 Task: Find connections with filter location Nāmakkal with filter topic #healthylifestyle with filter profile language English with filter current company Reliance Foundation with filter school BIT Sindri with filter industry Chemical Manufacturing with filter service category Immigration Law with filter keywords title Operations Analyst
Action: Mouse moved to (695, 117)
Screenshot: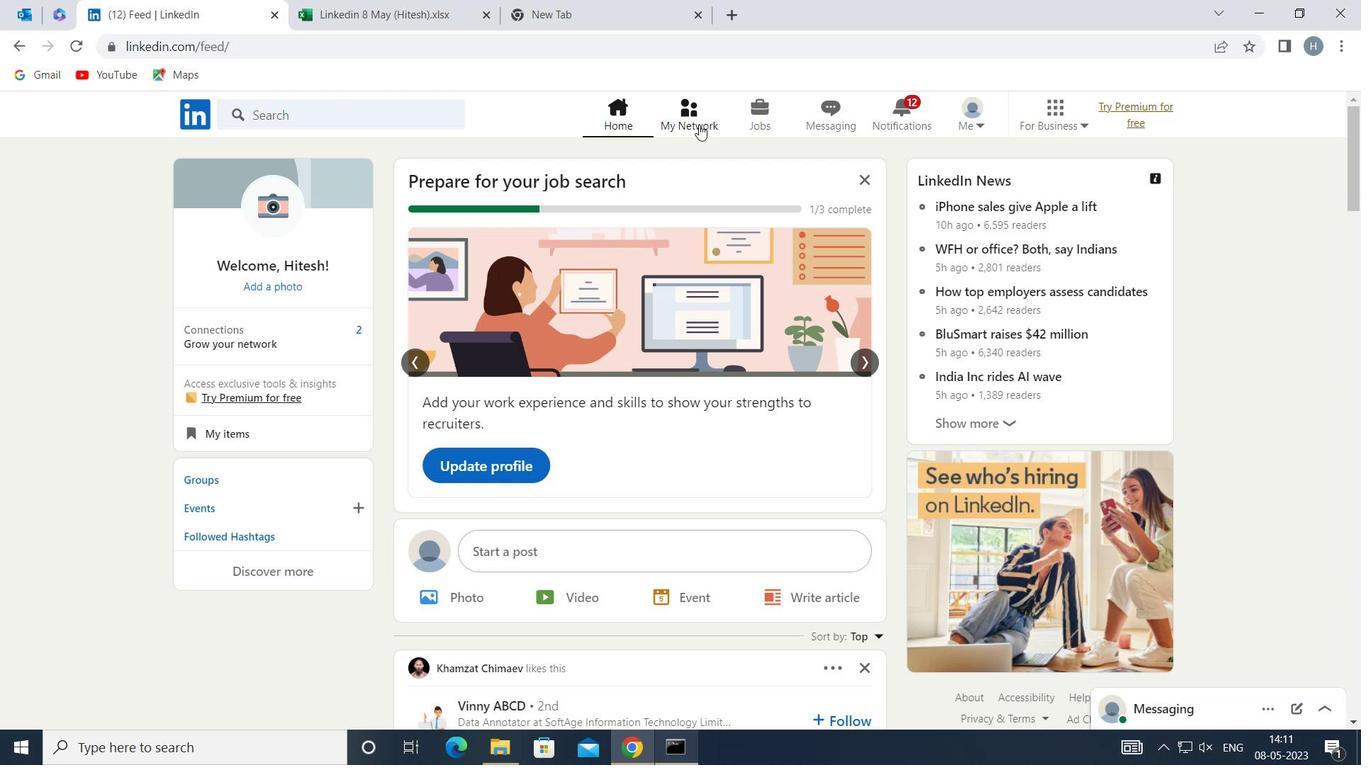 
Action: Mouse pressed left at (695, 117)
Screenshot: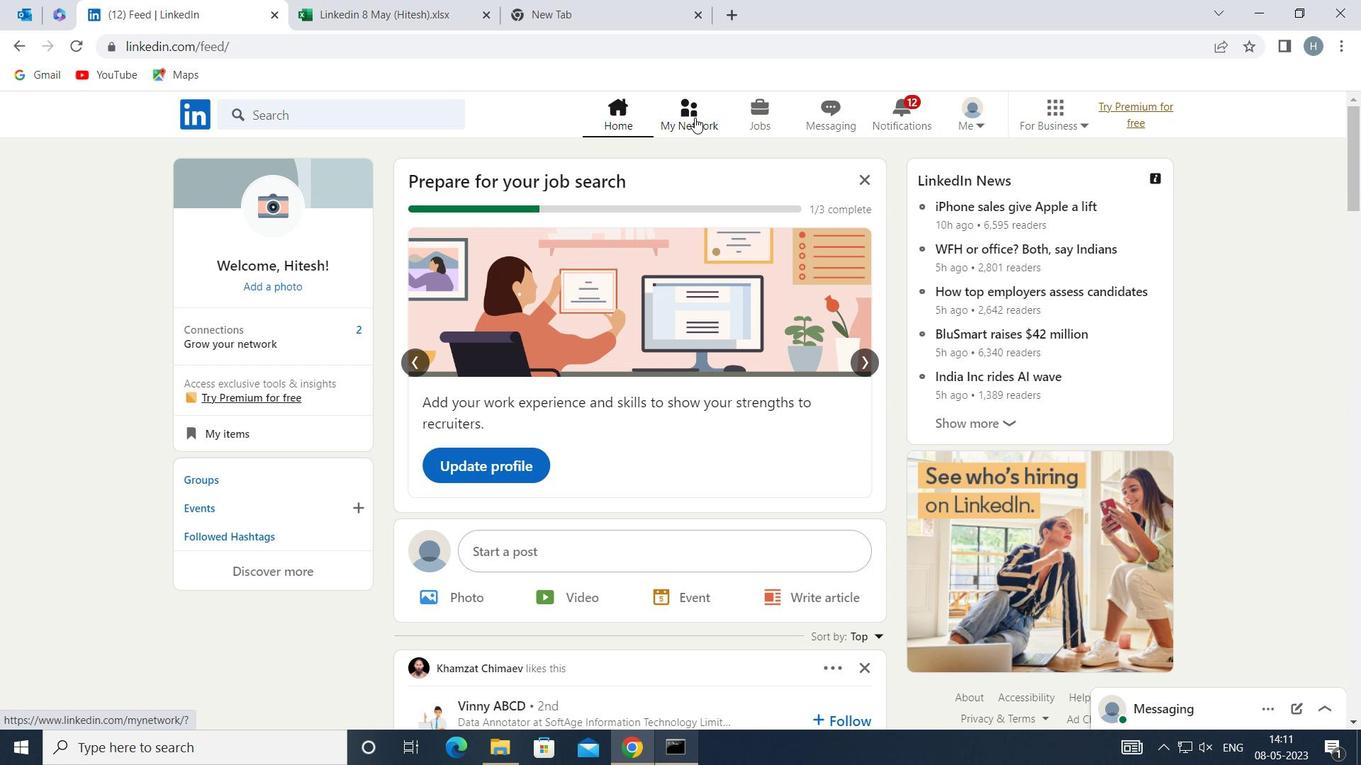 
Action: Mouse moved to (371, 203)
Screenshot: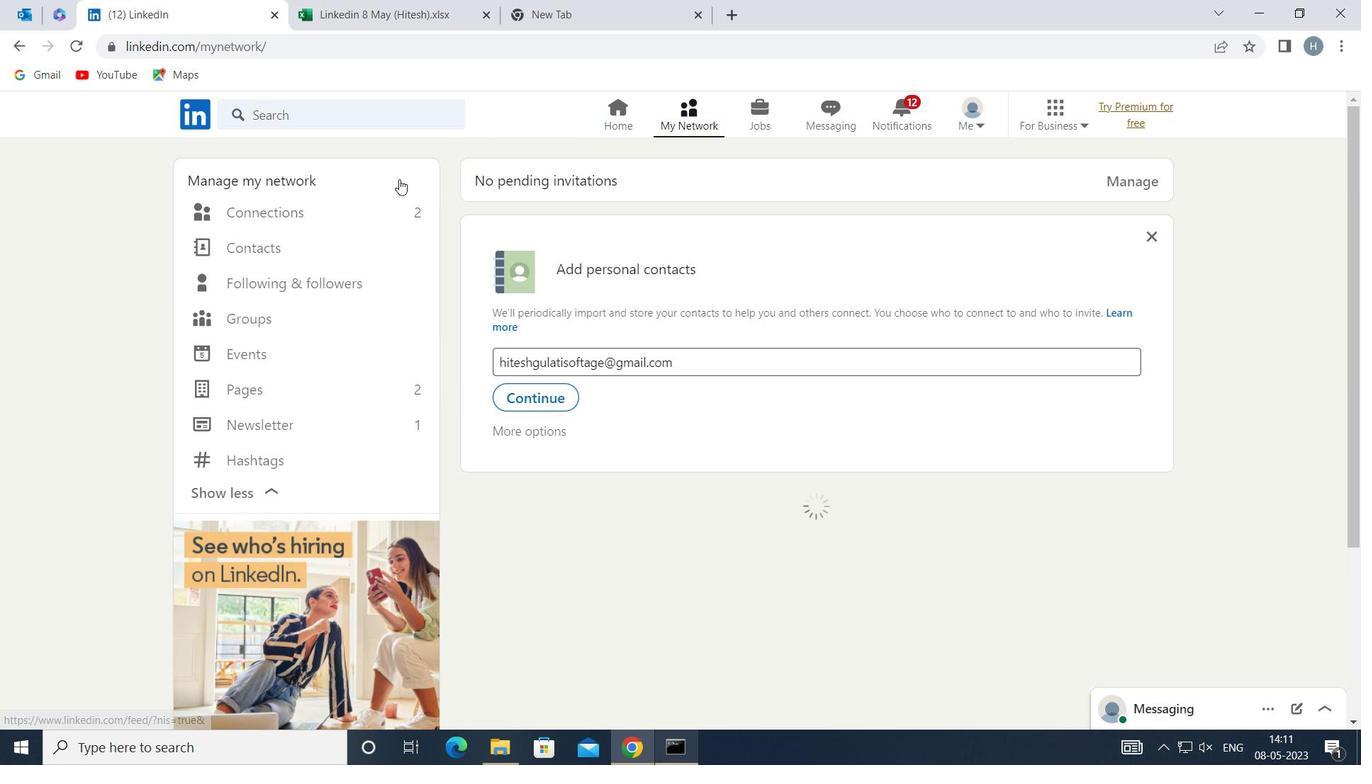
Action: Mouse pressed left at (371, 203)
Screenshot: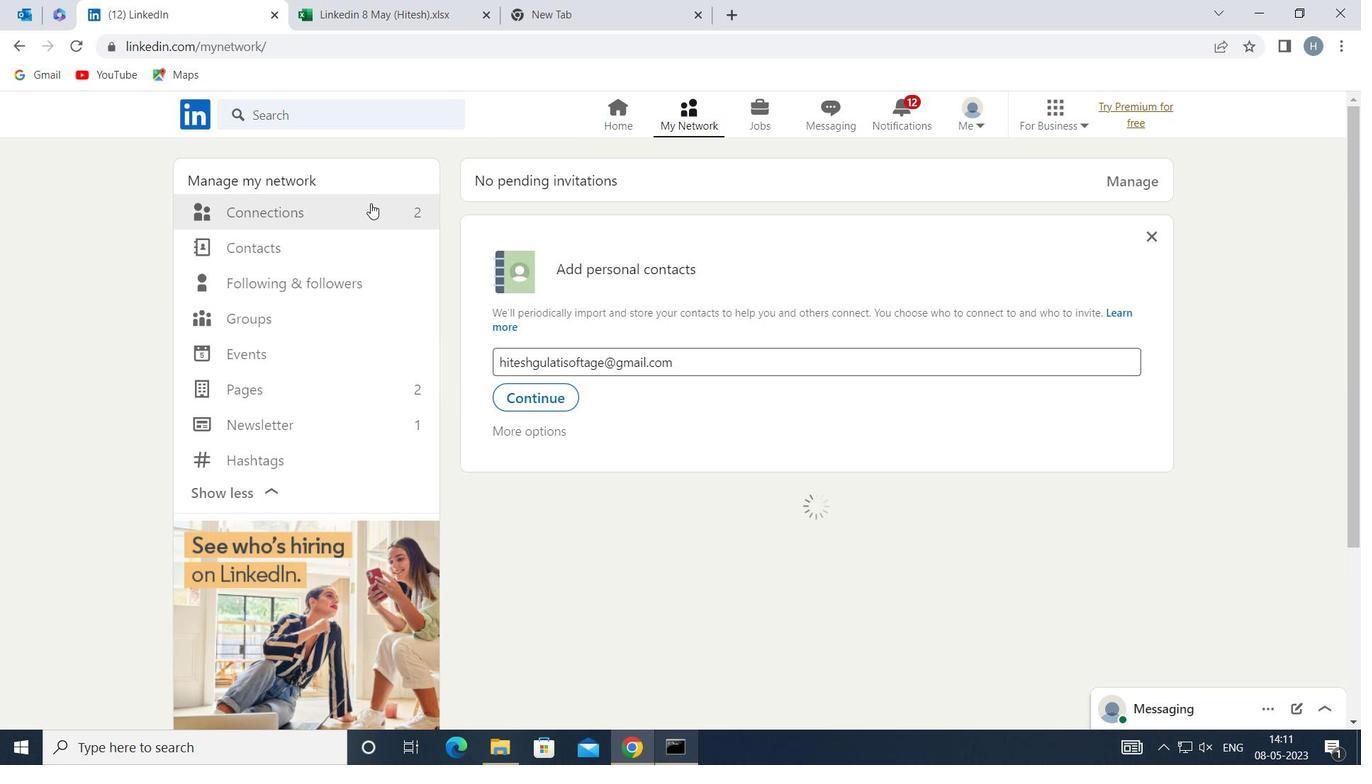 
Action: Mouse moved to (790, 212)
Screenshot: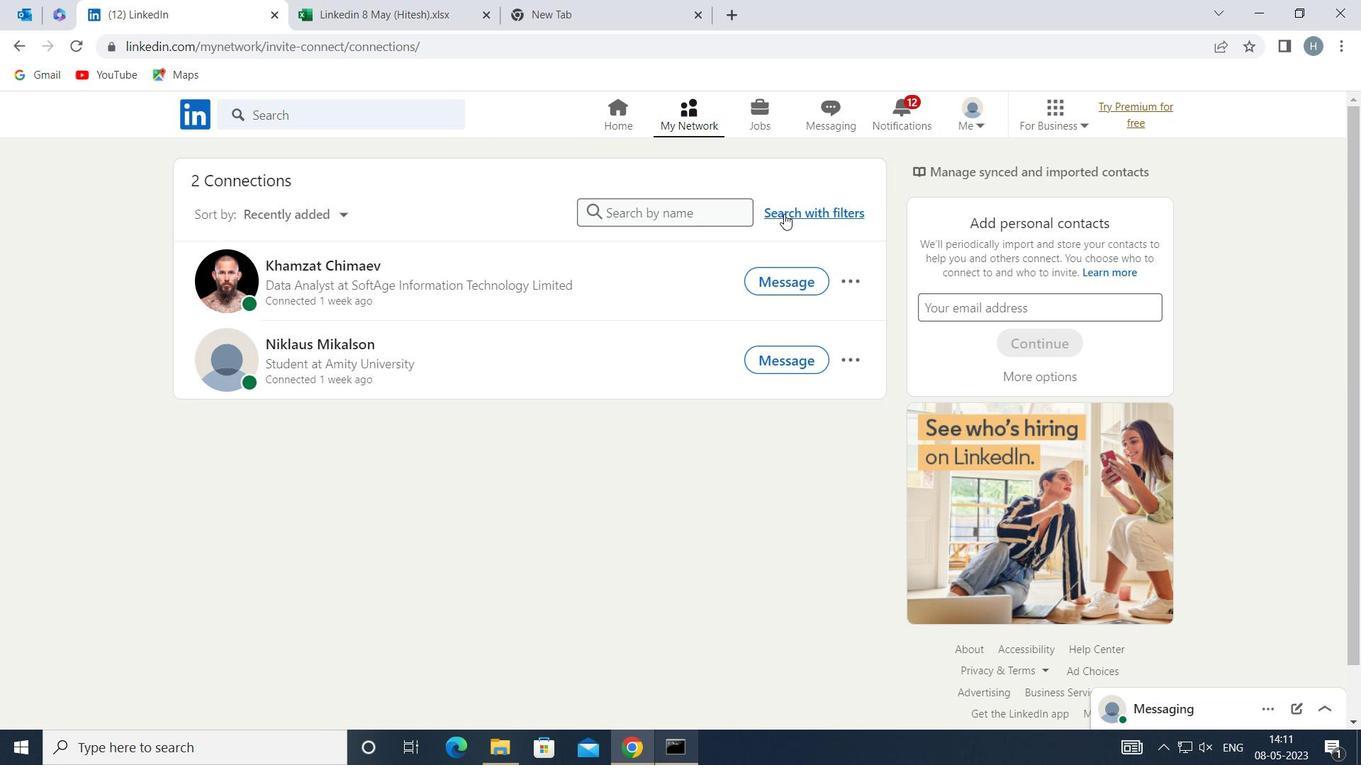 
Action: Mouse pressed left at (790, 212)
Screenshot: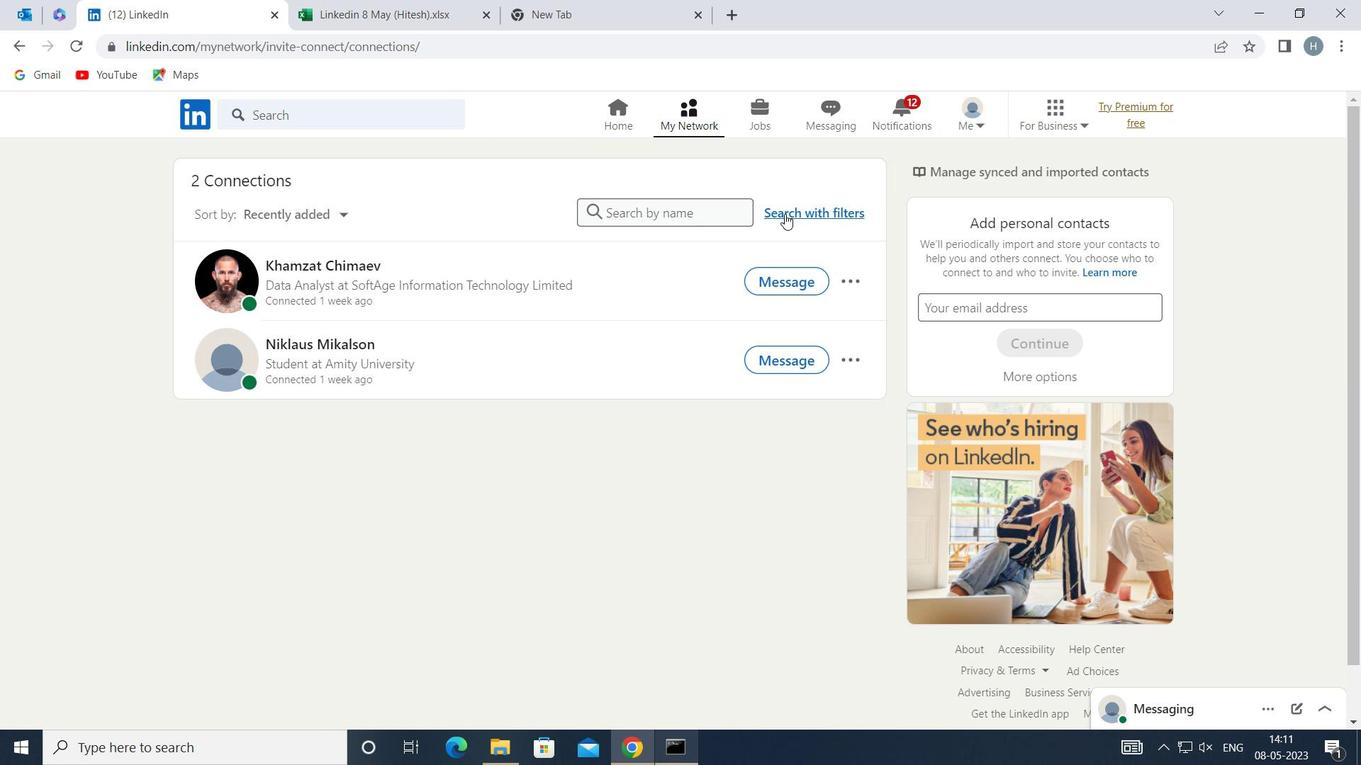
Action: Mouse moved to (733, 165)
Screenshot: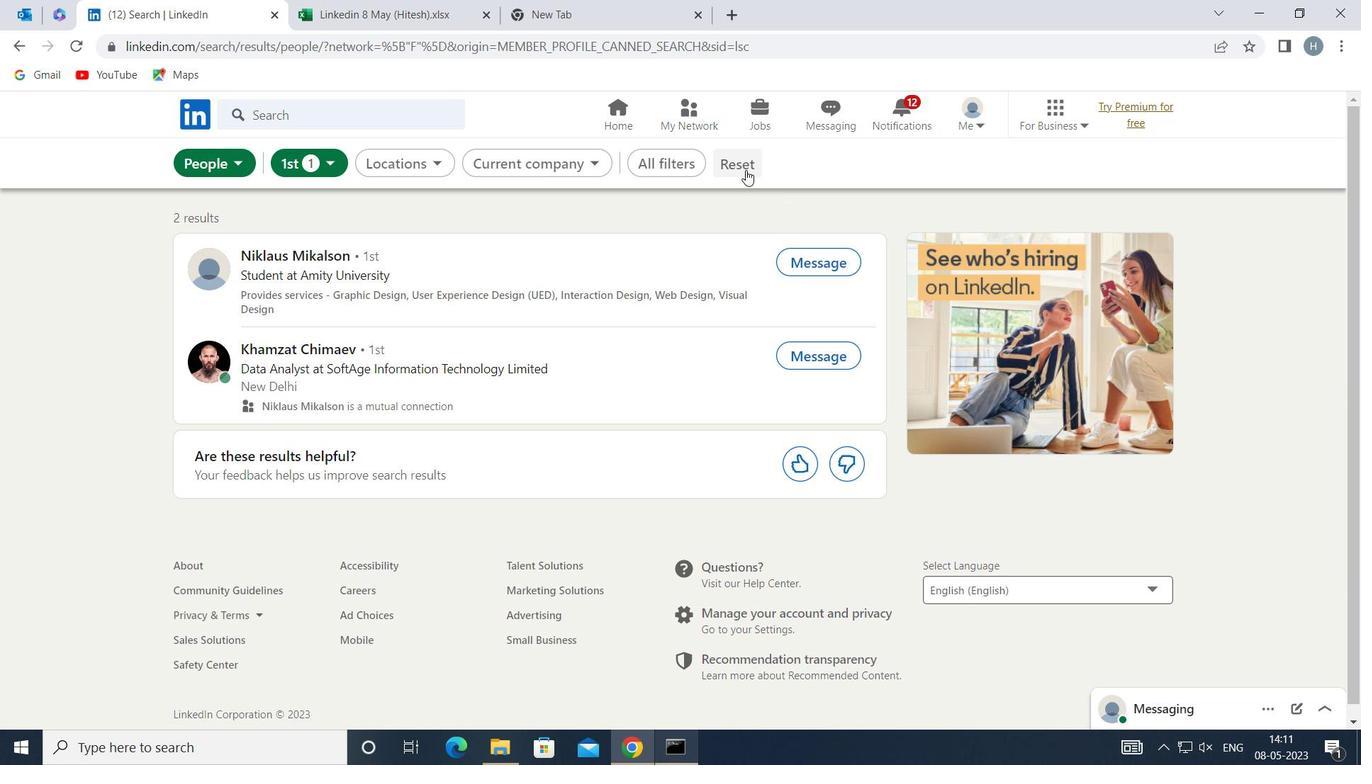 
Action: Mouse pressed left at (733, 165)
Screenshot: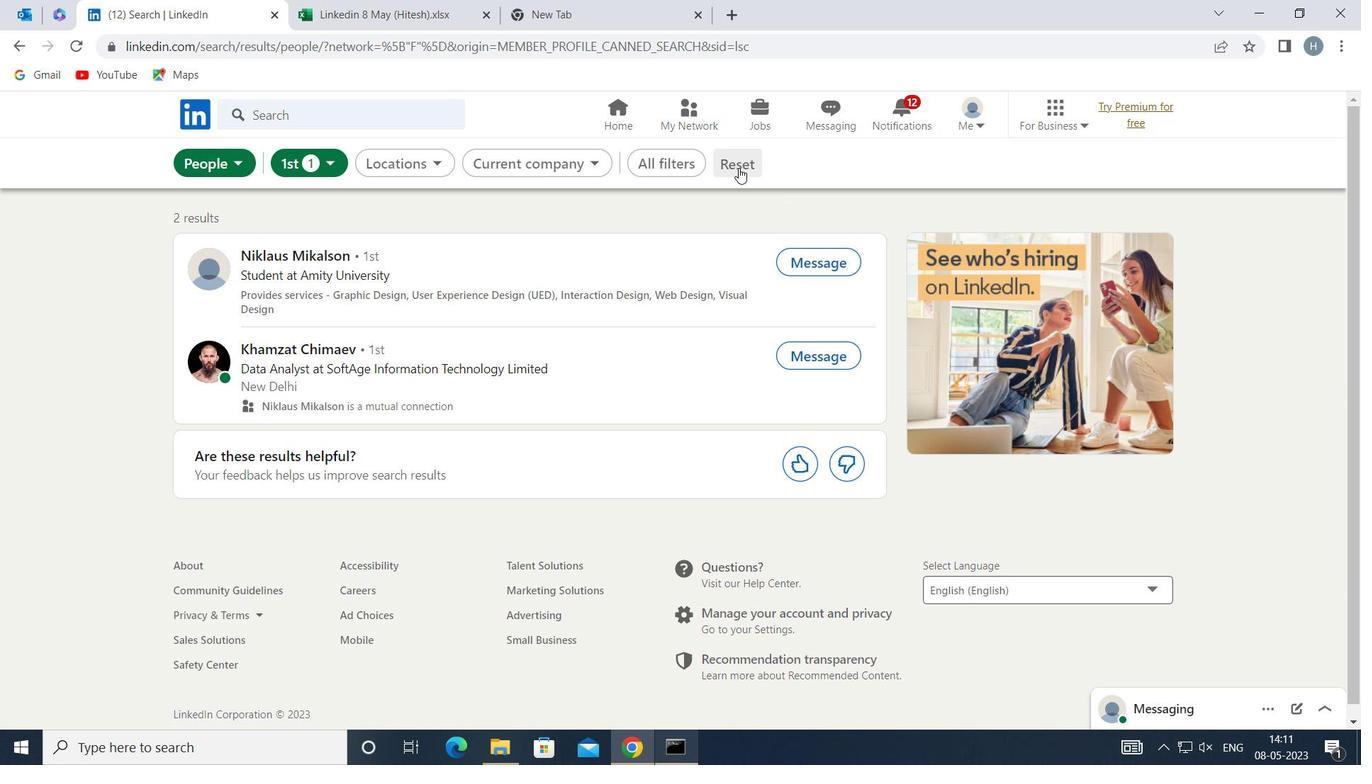 
Action: Mouse moved to (719, 163)
Screenshot: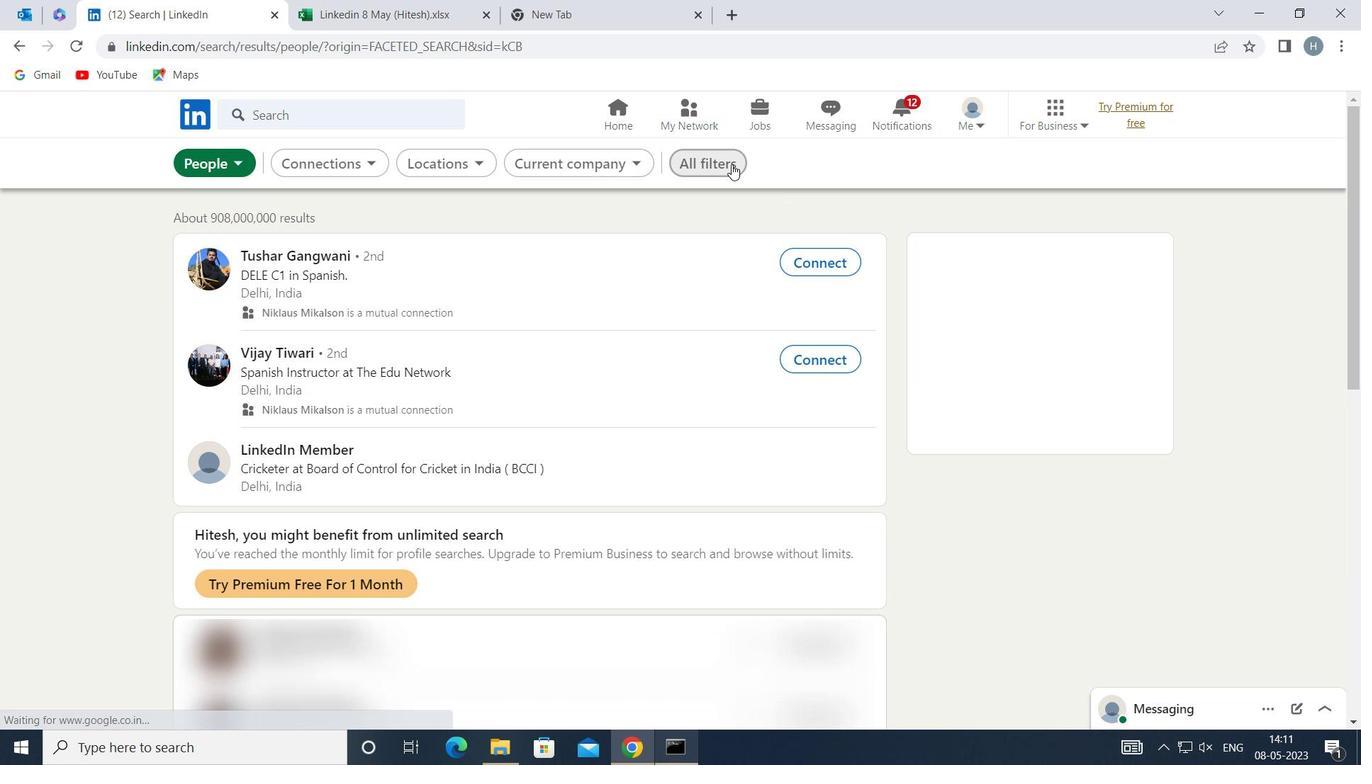 
Action: Mouse pressed left at (719, 163)
Screenshot: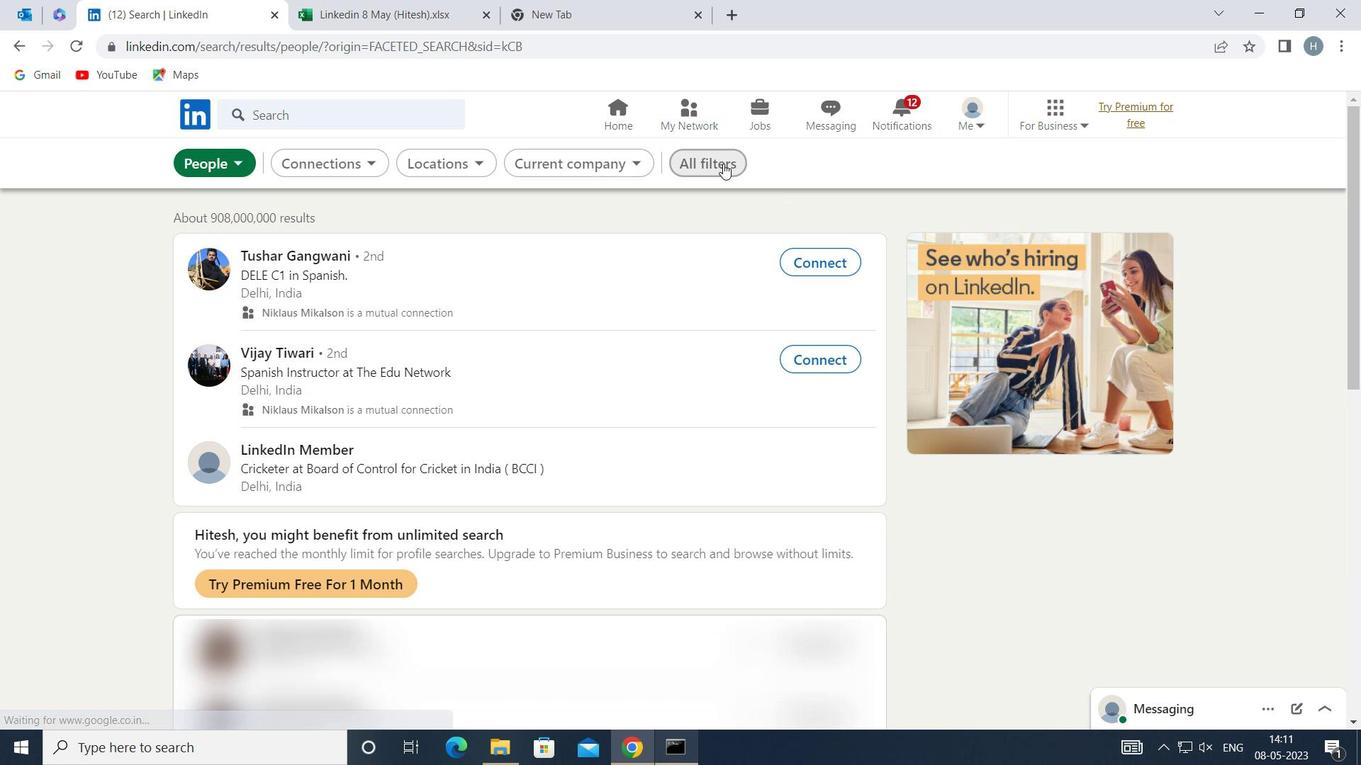 
Action: Mouse moved to (1087, 439)
Screenshot: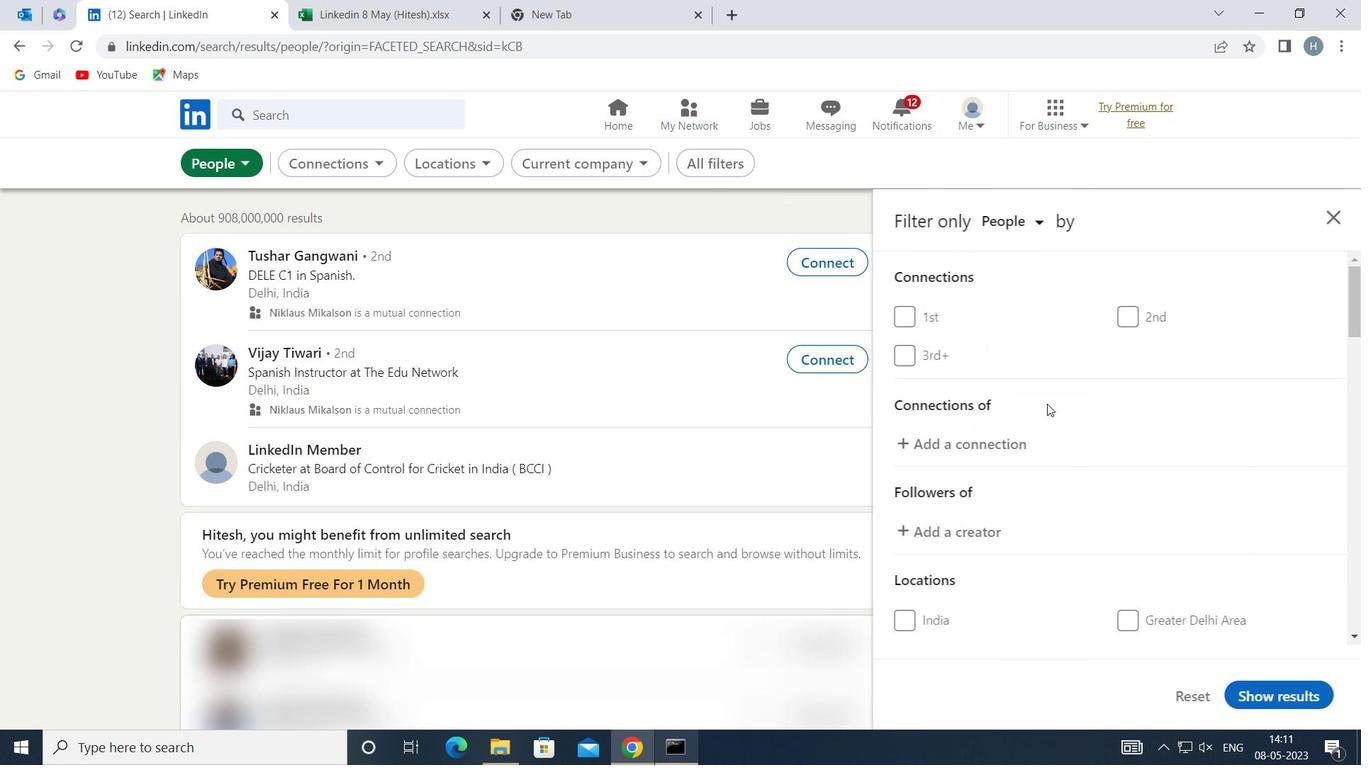 
Action: Mouse scrolled (1087, 438) with delta (0, 0)
Screenshot: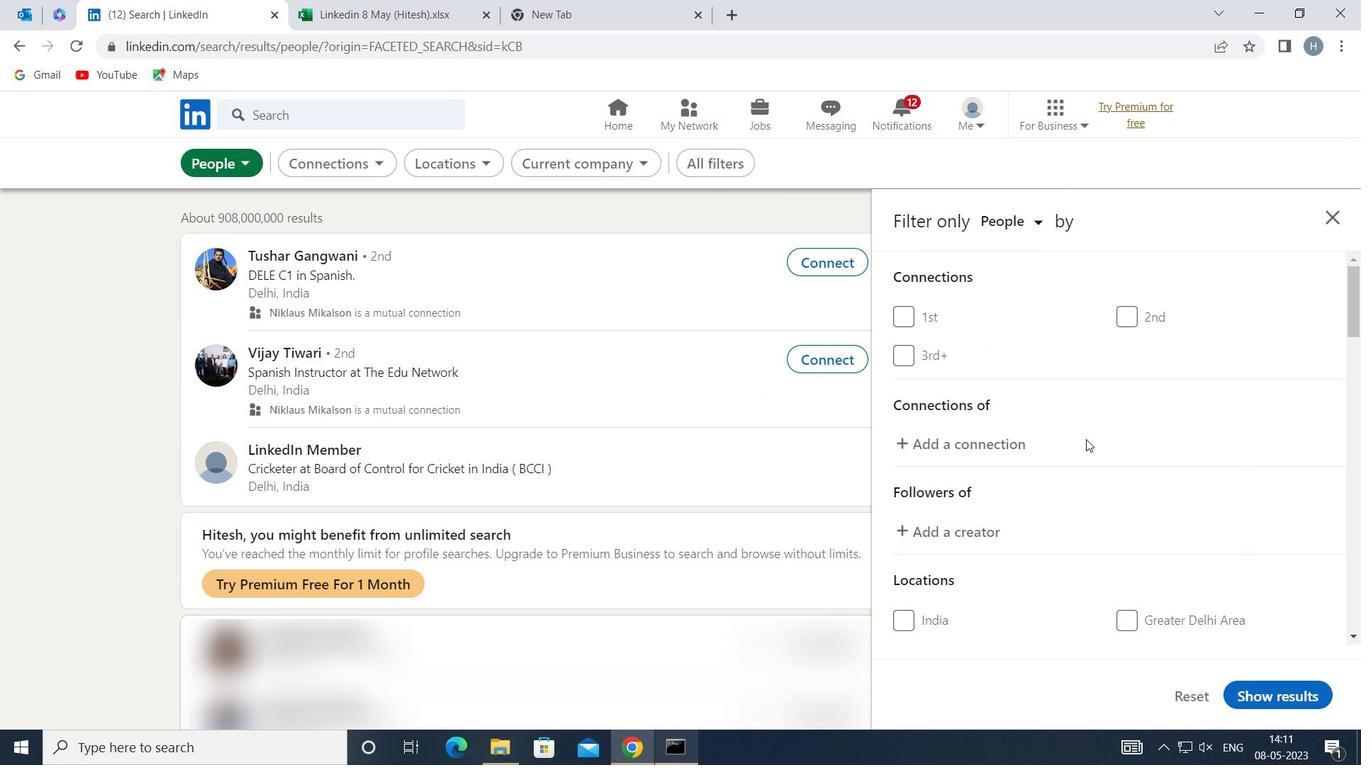 
Action: Mouse moved to (1087, 441)
Screenshot: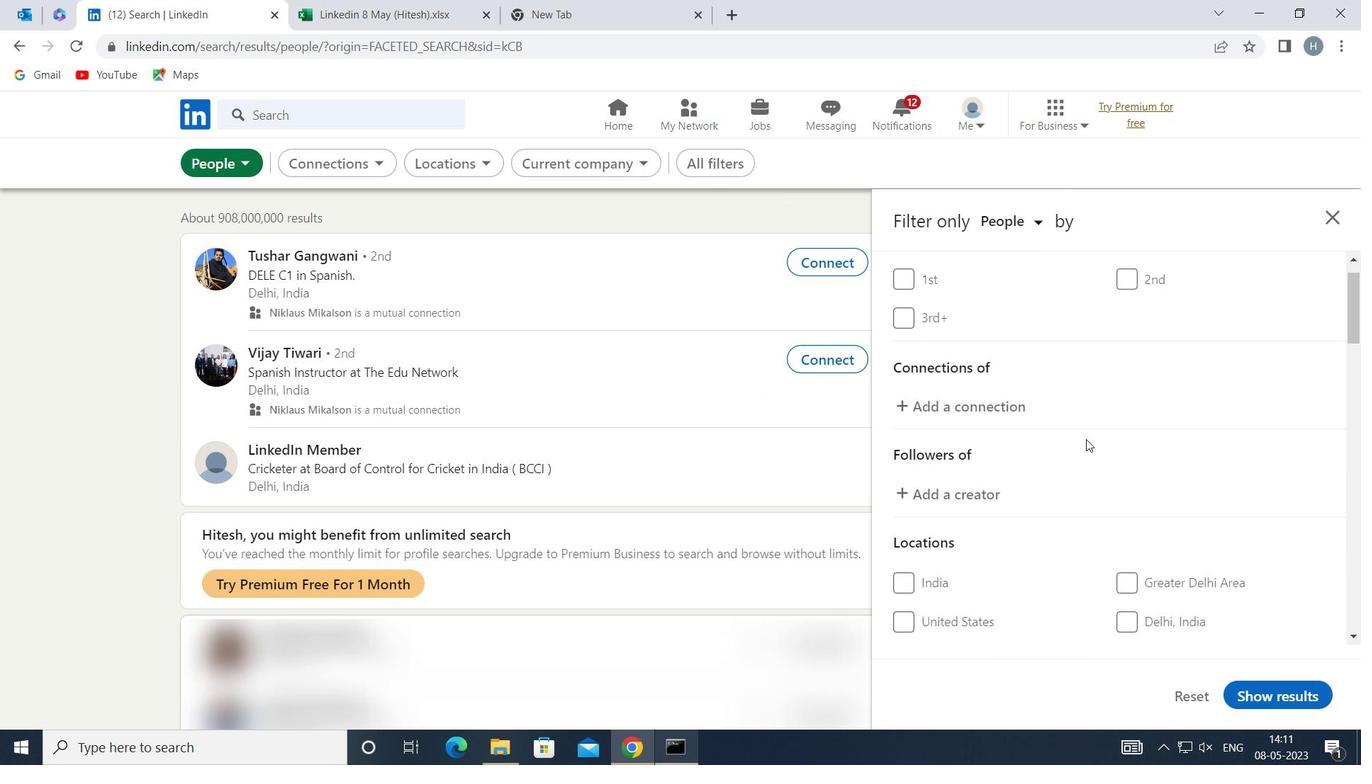 
Action: Mouse scrolled (1087, 440) with delta (0, 0)
Screenshot: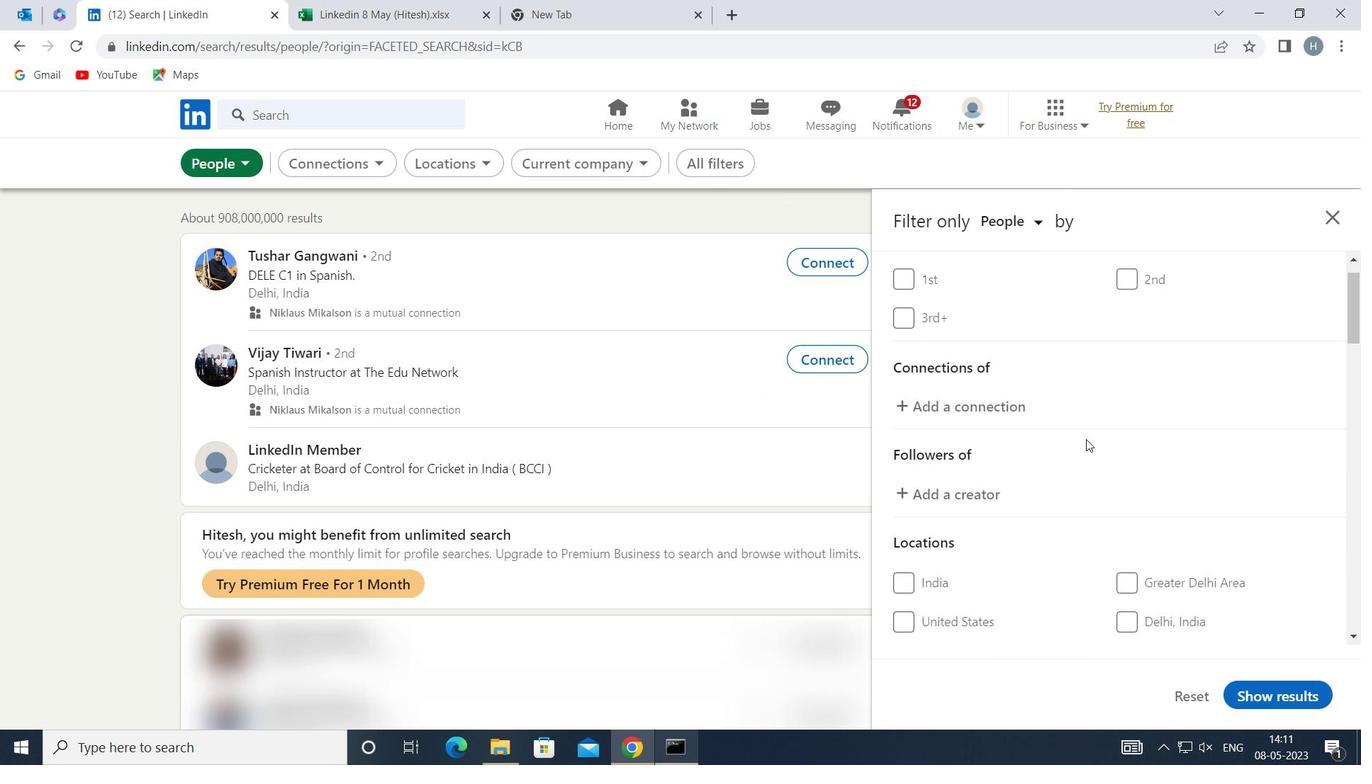 
Action: Mouse moved to (1087, 442)
Screenshot: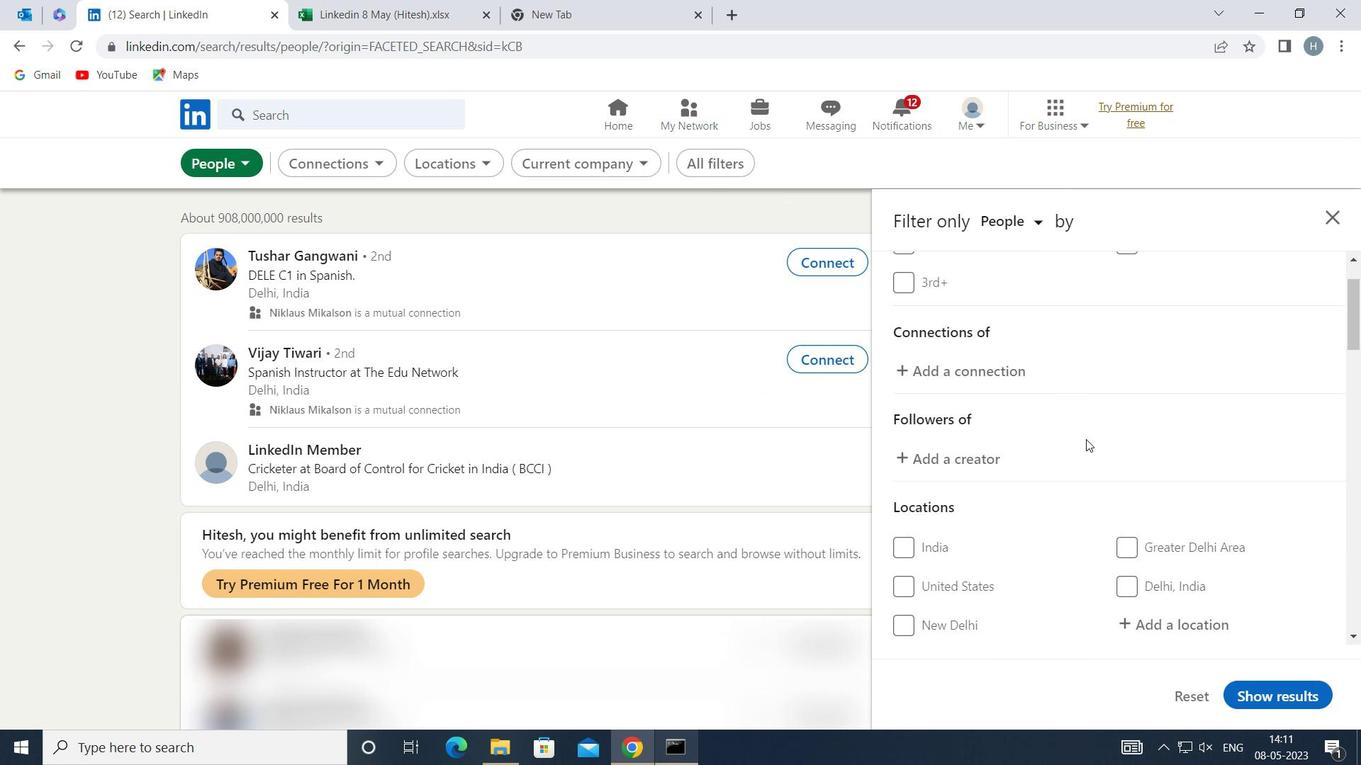 
Action: Mouse scrolled (1087, 441) with delta (0, 0)
Screenshot: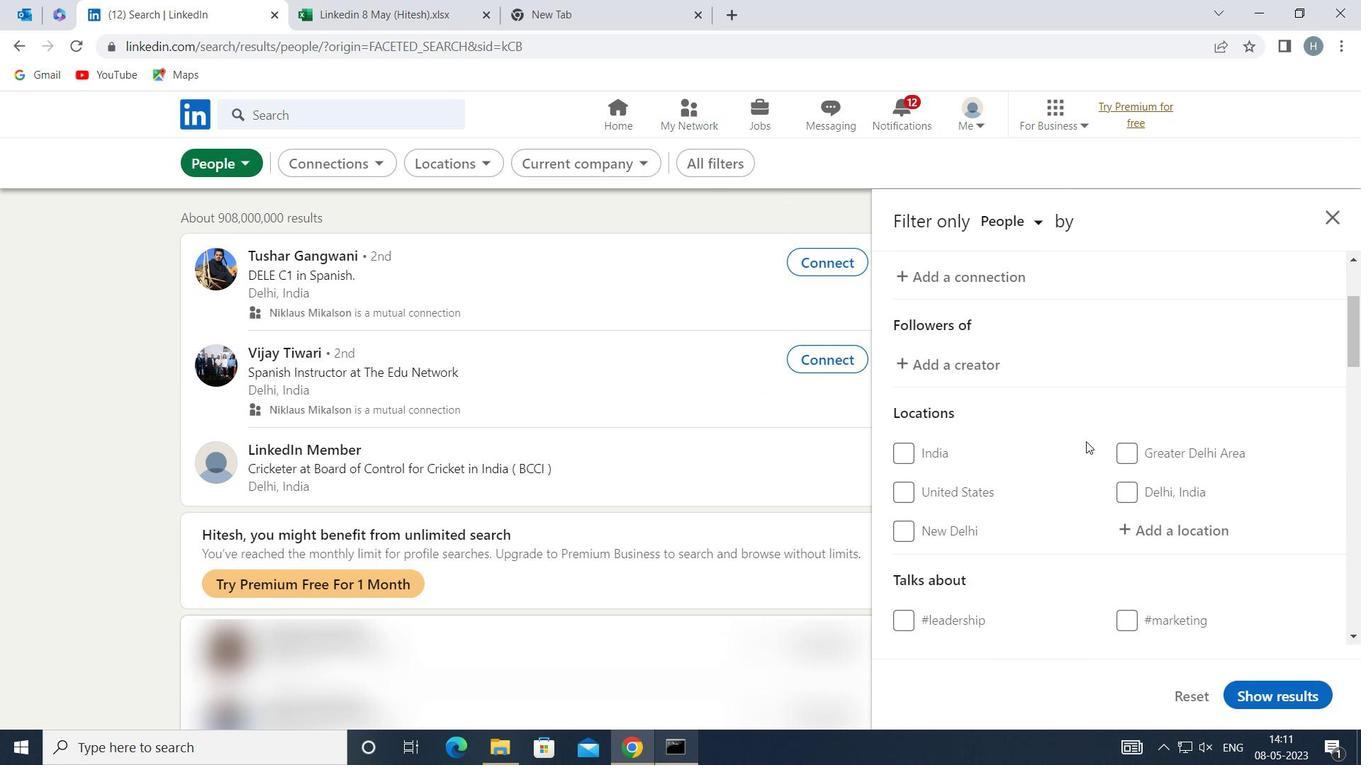 
Action: Mouse moved to (1165, 431)
Screenshot: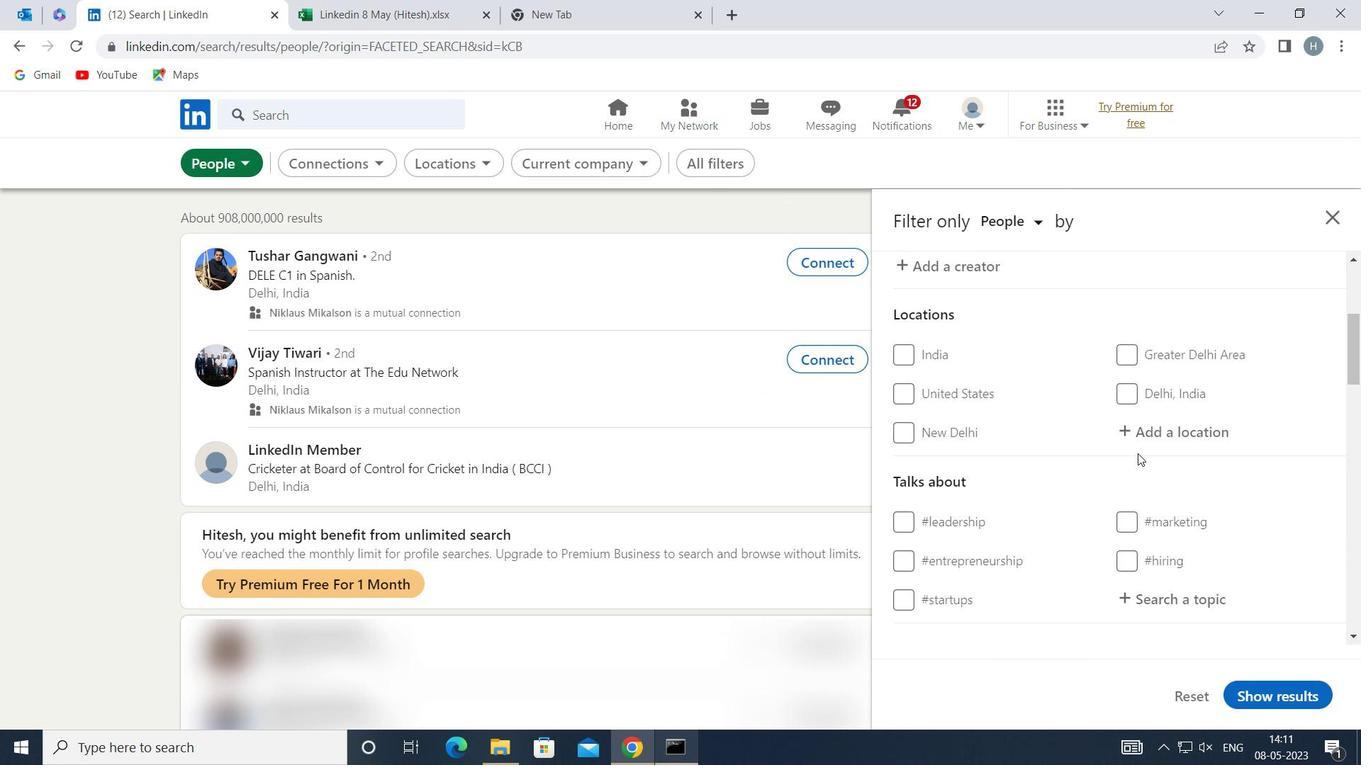 
Action: Mouse pressed left at (1165, 431)
Screenshot: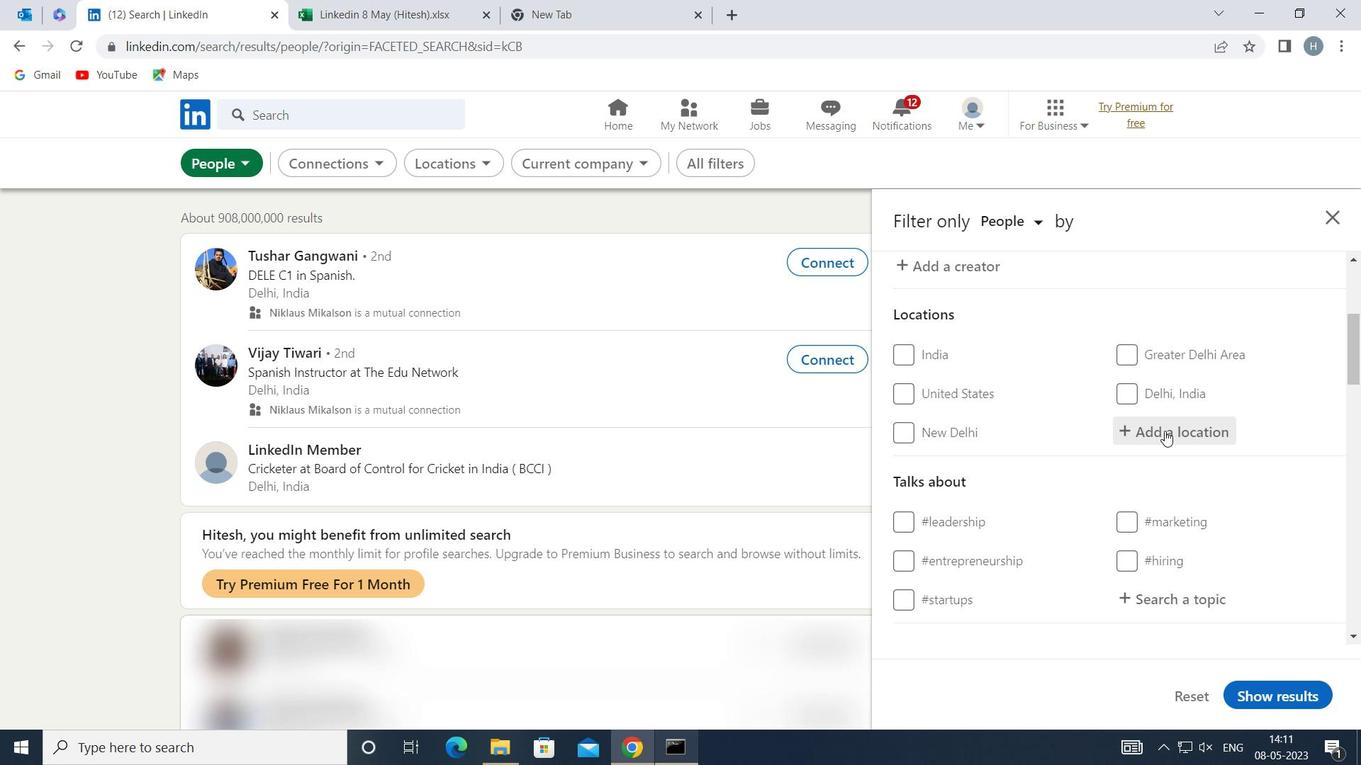 
Action: Key pressed <Key.shift>NAMAKKAL
Screenshot: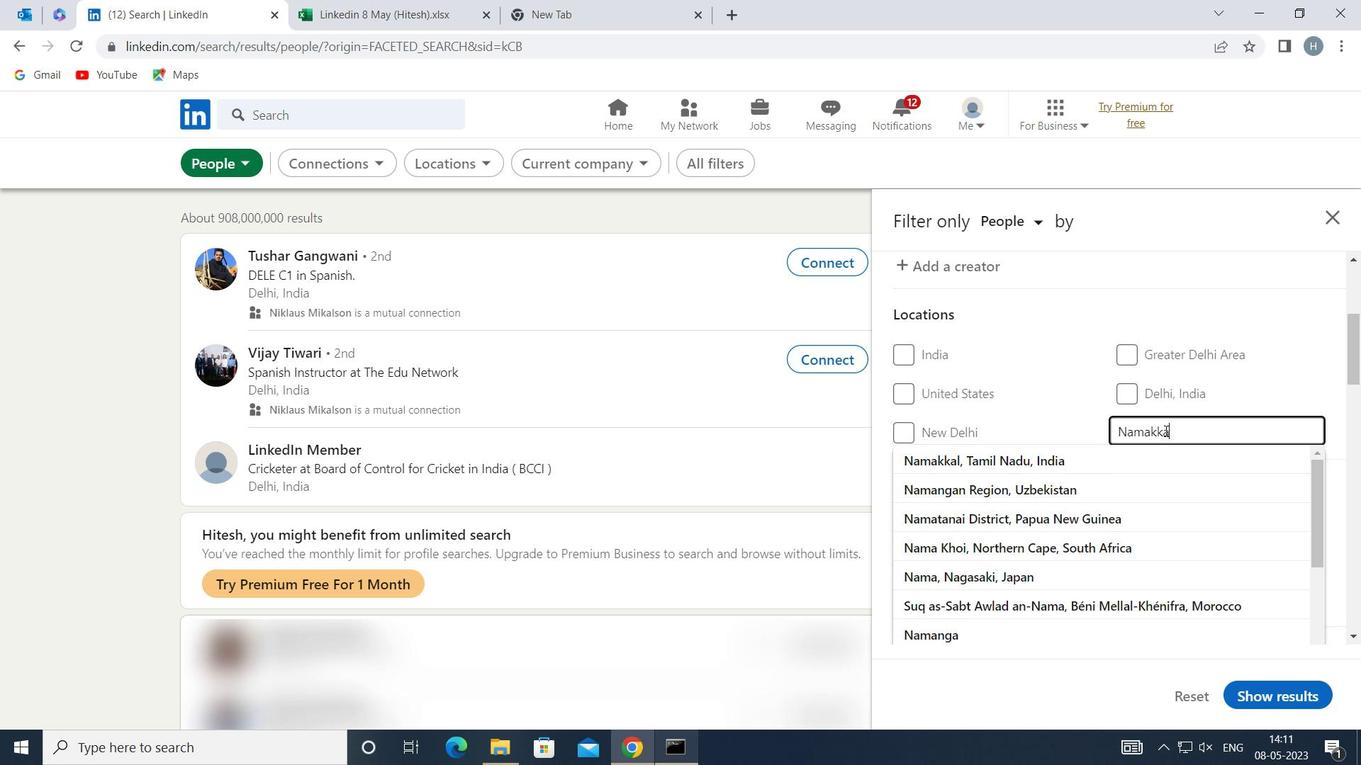 
Action: Mouse moved to (1121, 456)
Screenshot: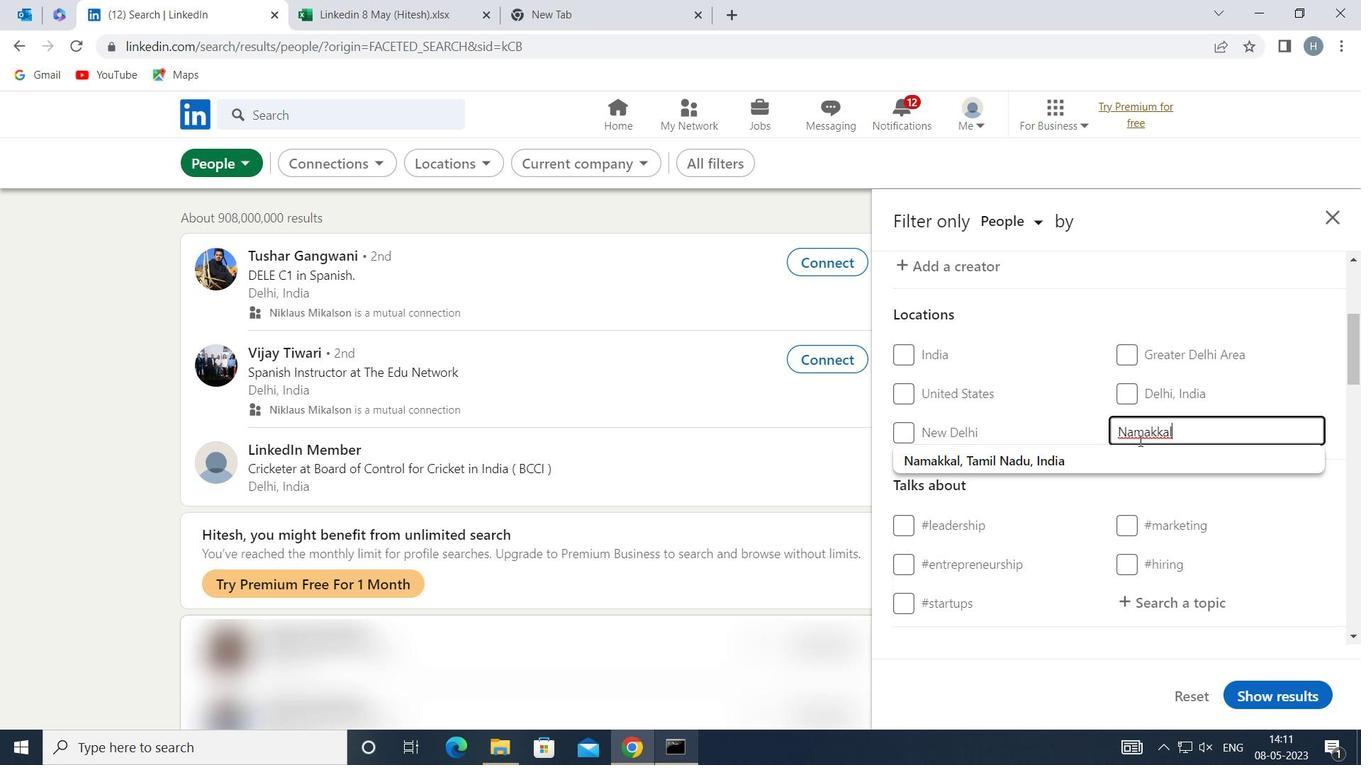 
Action: Mouse pressed left at (1121, 456)
Screenshot: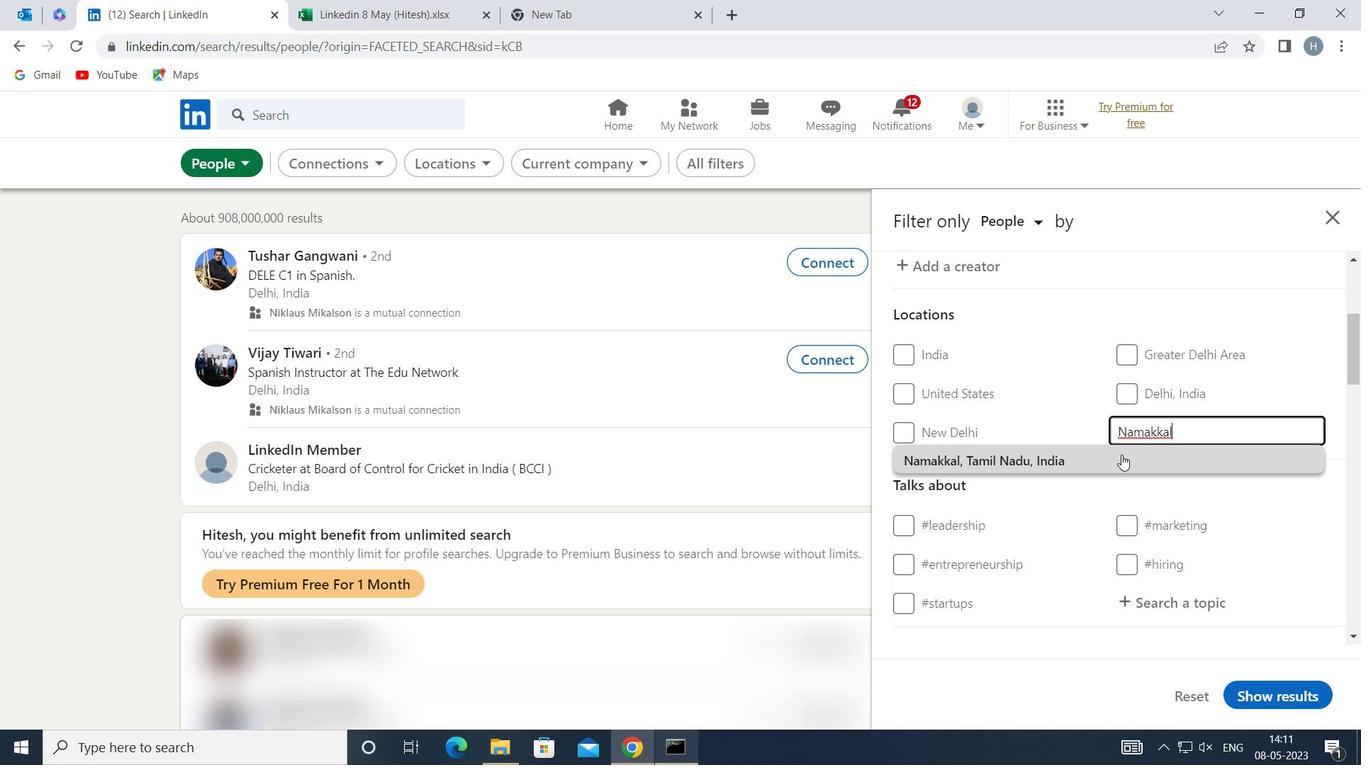 
Action: Mouse moved to (1121, 453)
Screenshot: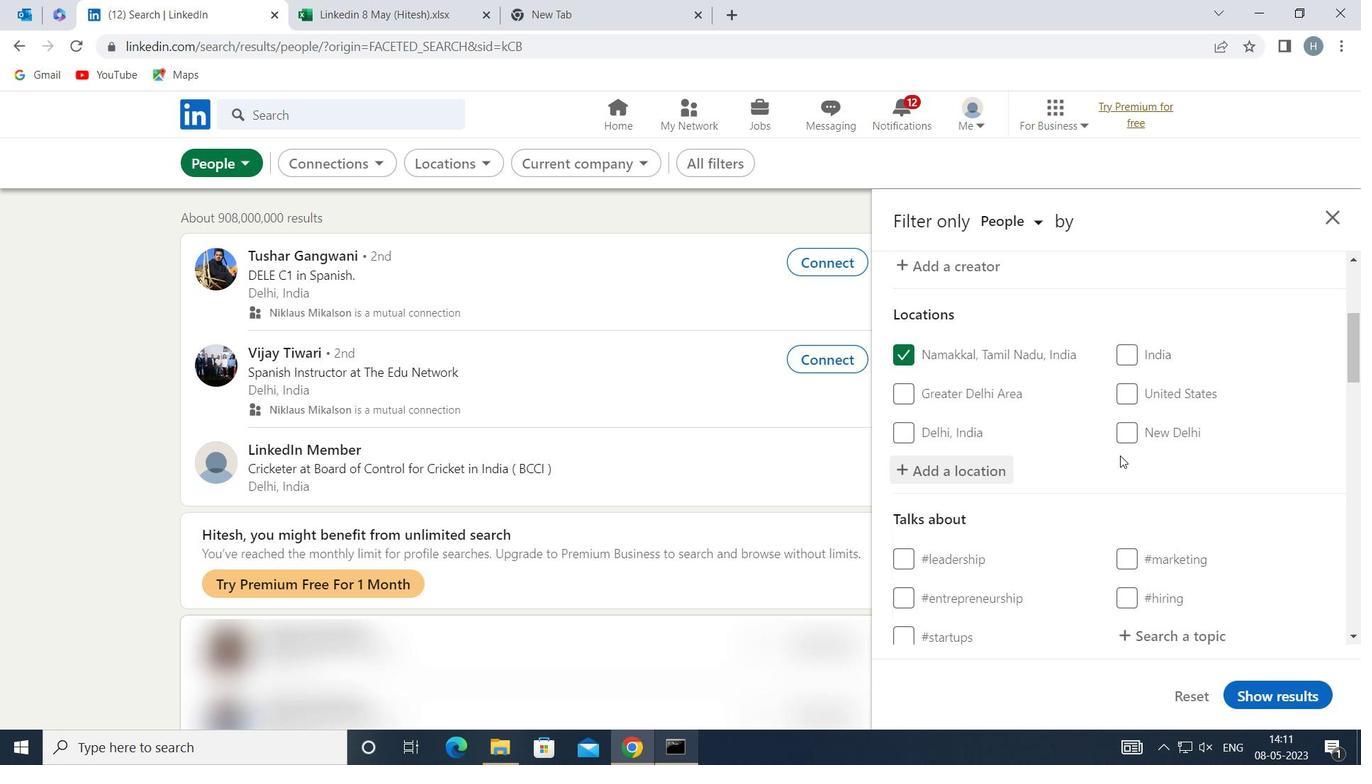
Action: Mouse scrolled (1121, 453) with delta (0, 0)
Screenshot: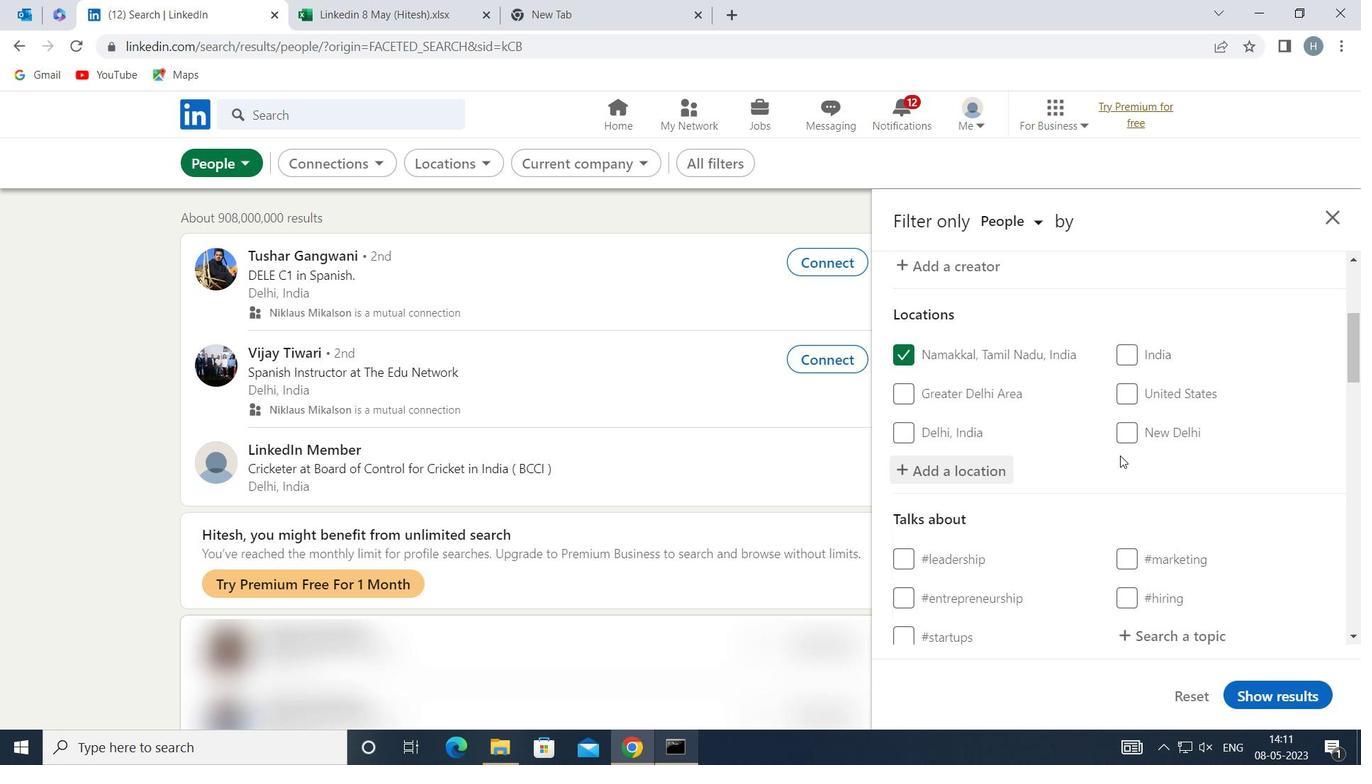 
Action: Mouse moved to (1123, 451)
Screenshot: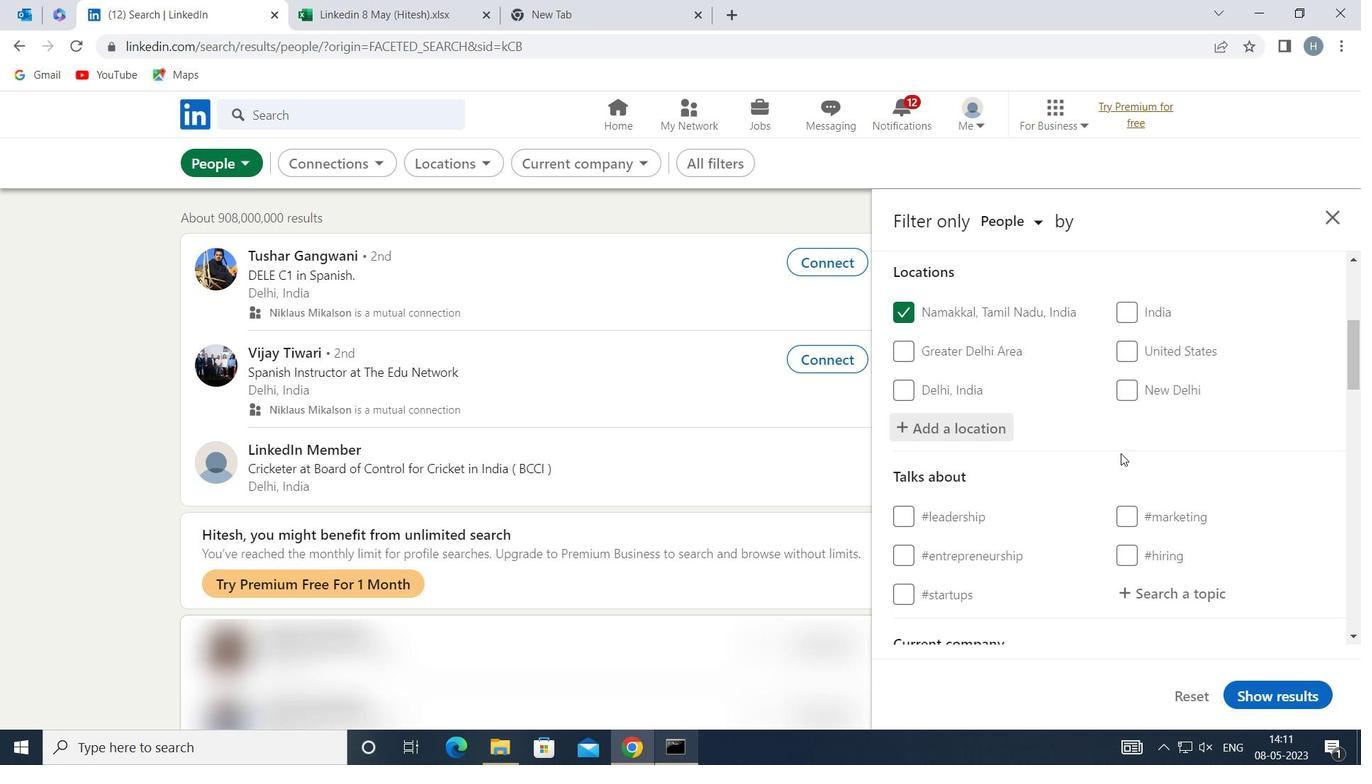 
Action: Mouse scrolled (1123, 450) with delta (0, 0)
Screenshot: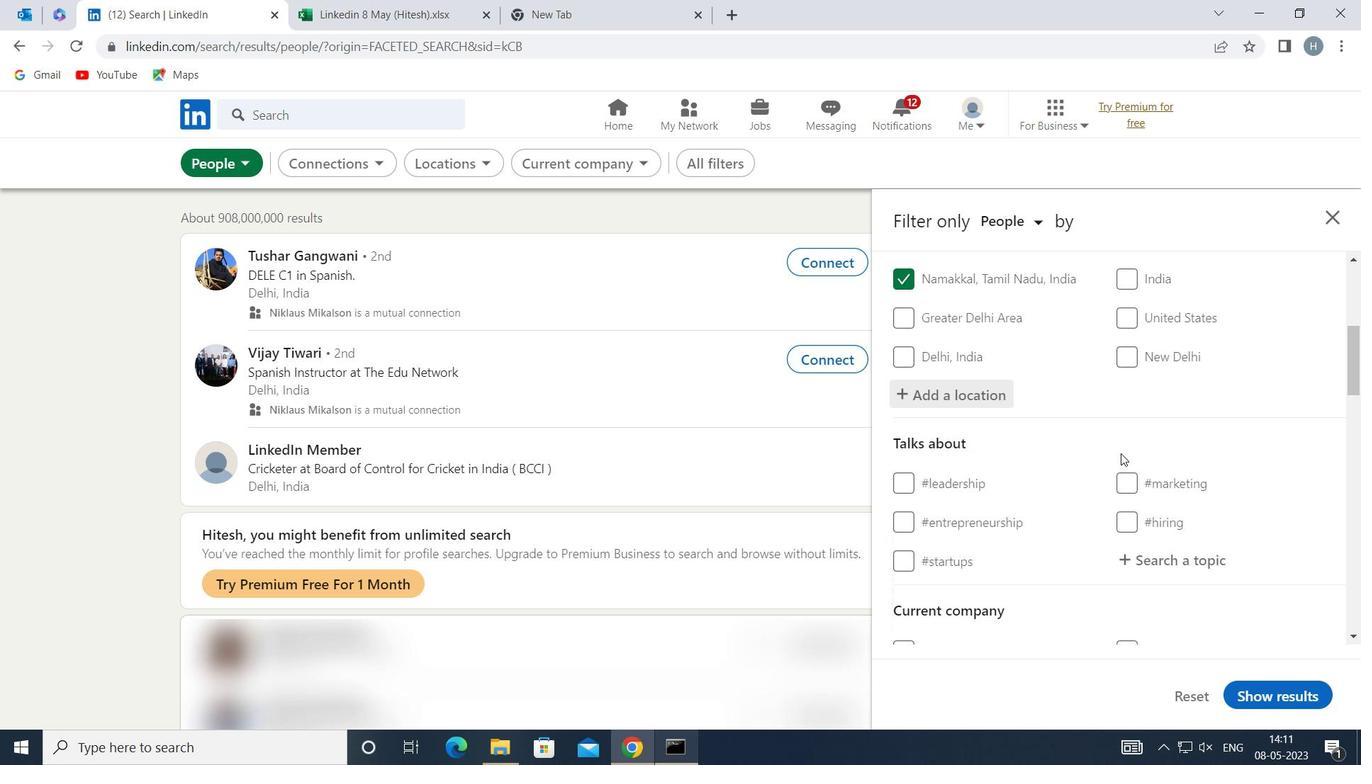 
Action: Mouse moved to (1171, 452)
Screenshot: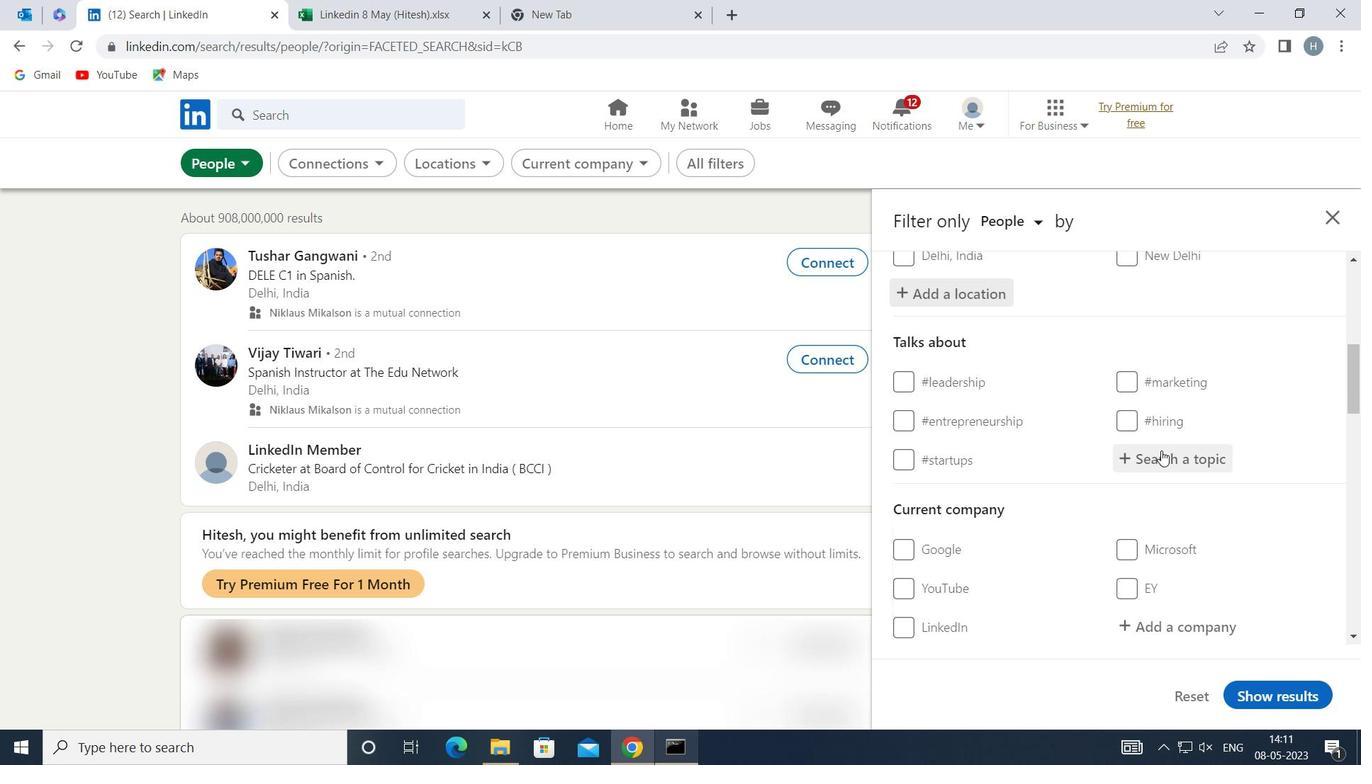 
Action: Mouse pressed left at (1171, 452)
Screenshot: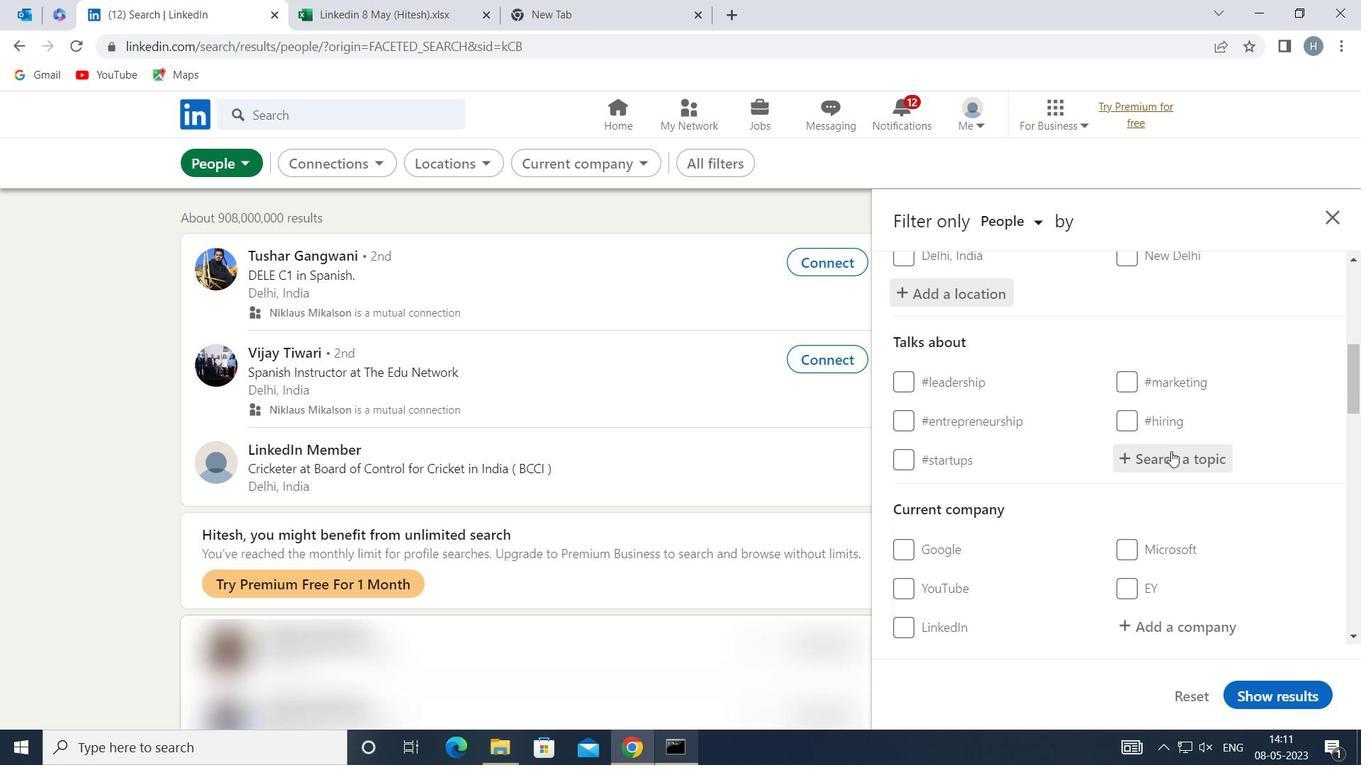 
Action: Key pressed HEALTHL<Key.backspace>YLIFE
Screenshot: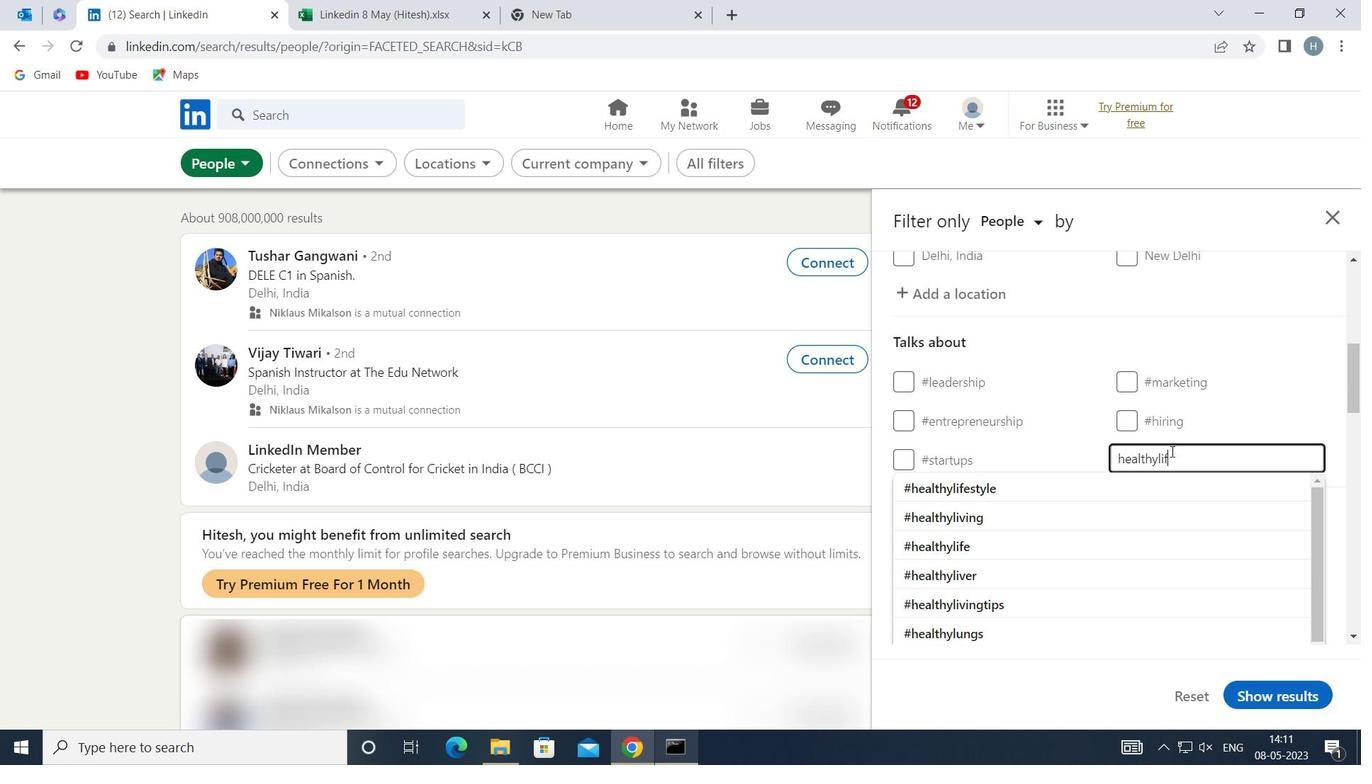 
Action: Mouse moved to (1122, 475)
Screenshot: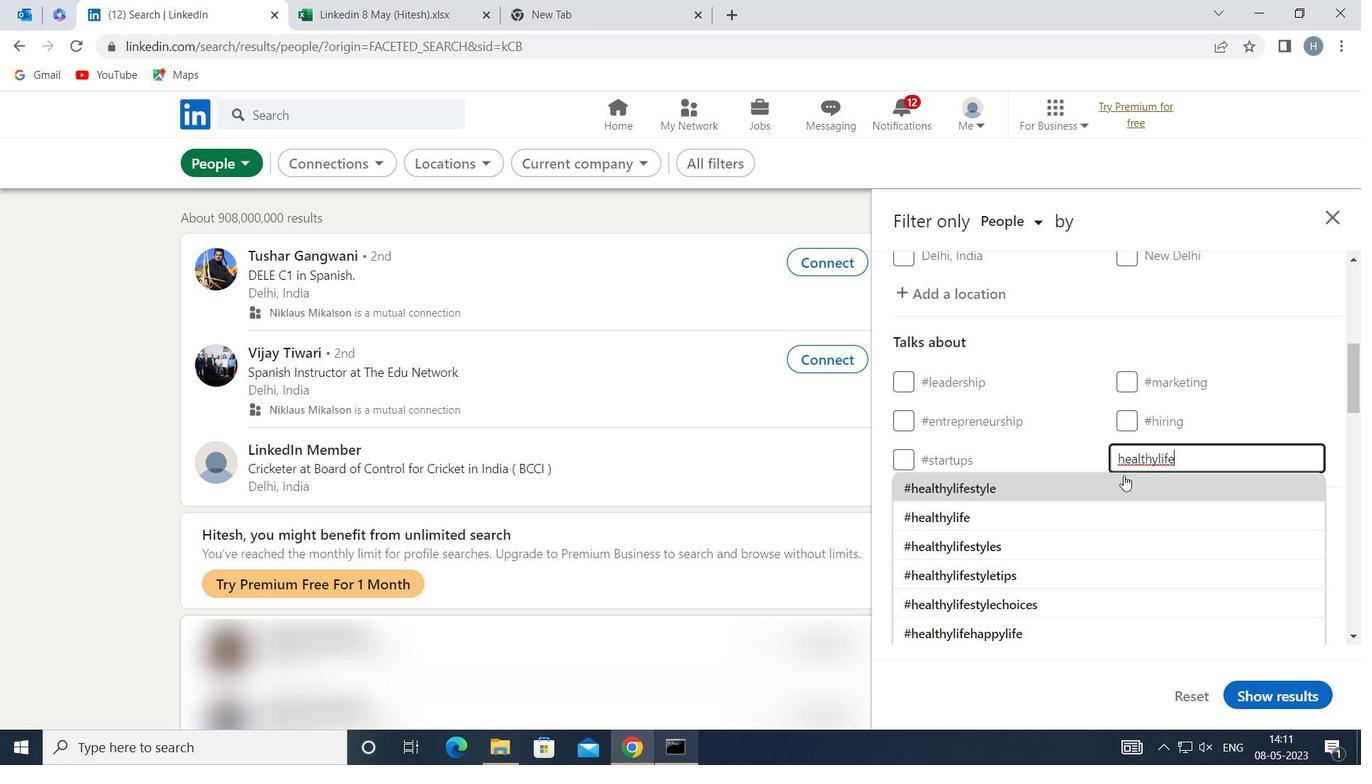 
Action: Mouse pressed left at (1122, 475)
Screenshot: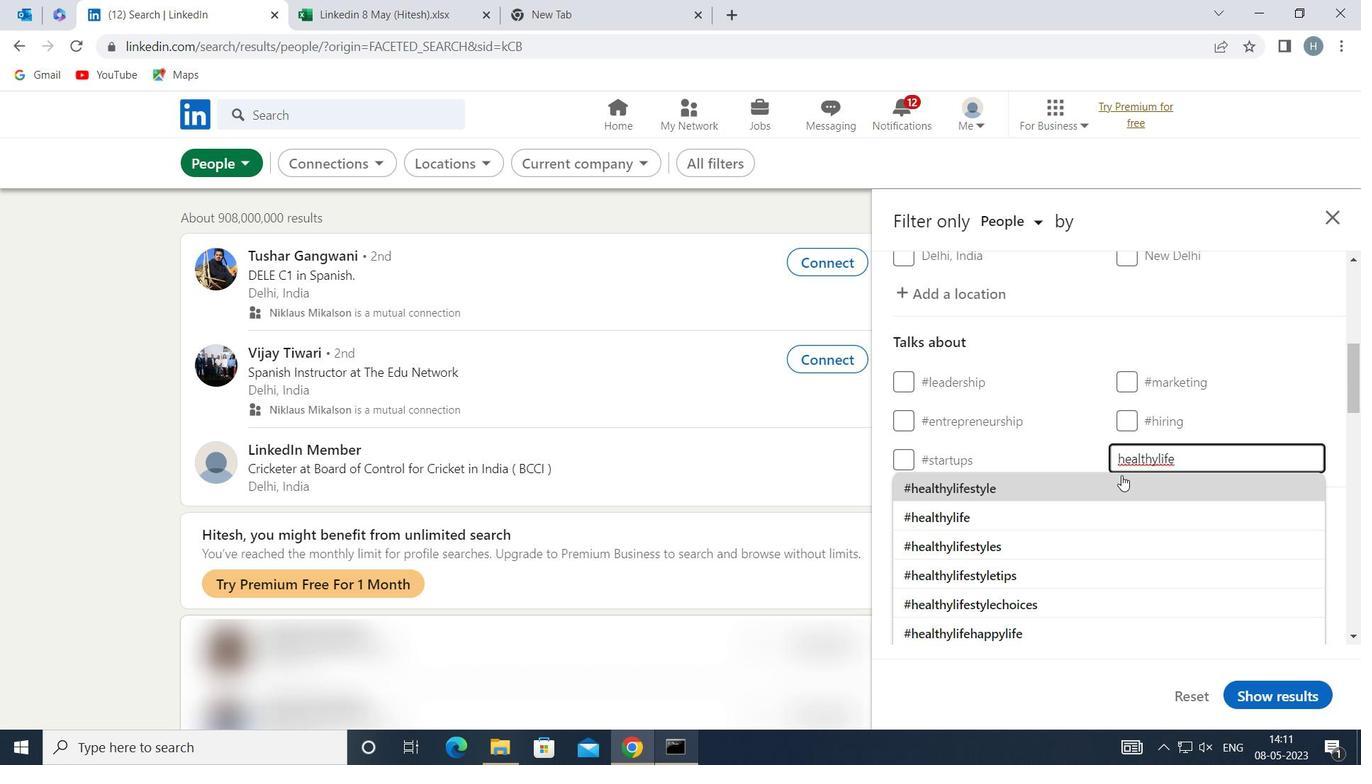 
Action: Mouse moved to (1064, 470)
Screenshot: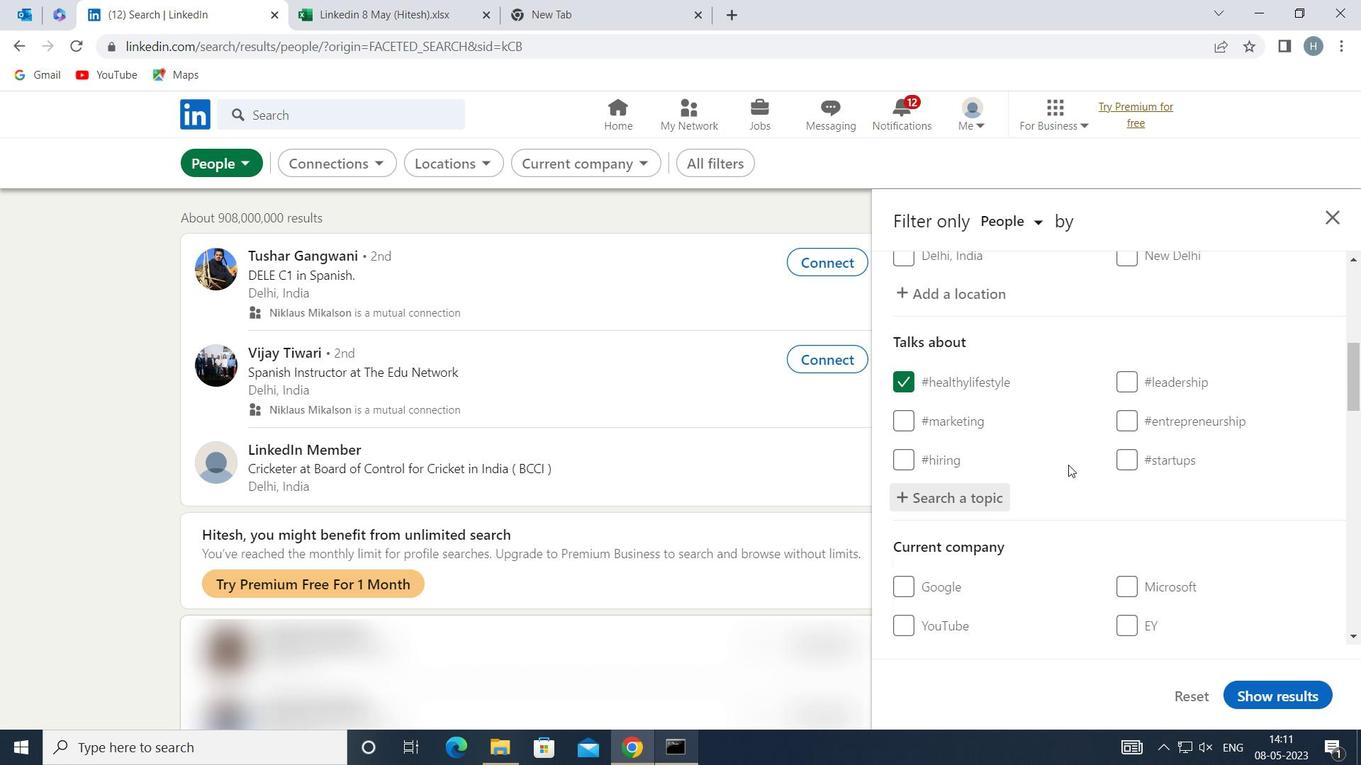 
Action: Mouse scrolled (1064, 469) with delta (0, 0)
Screenshot: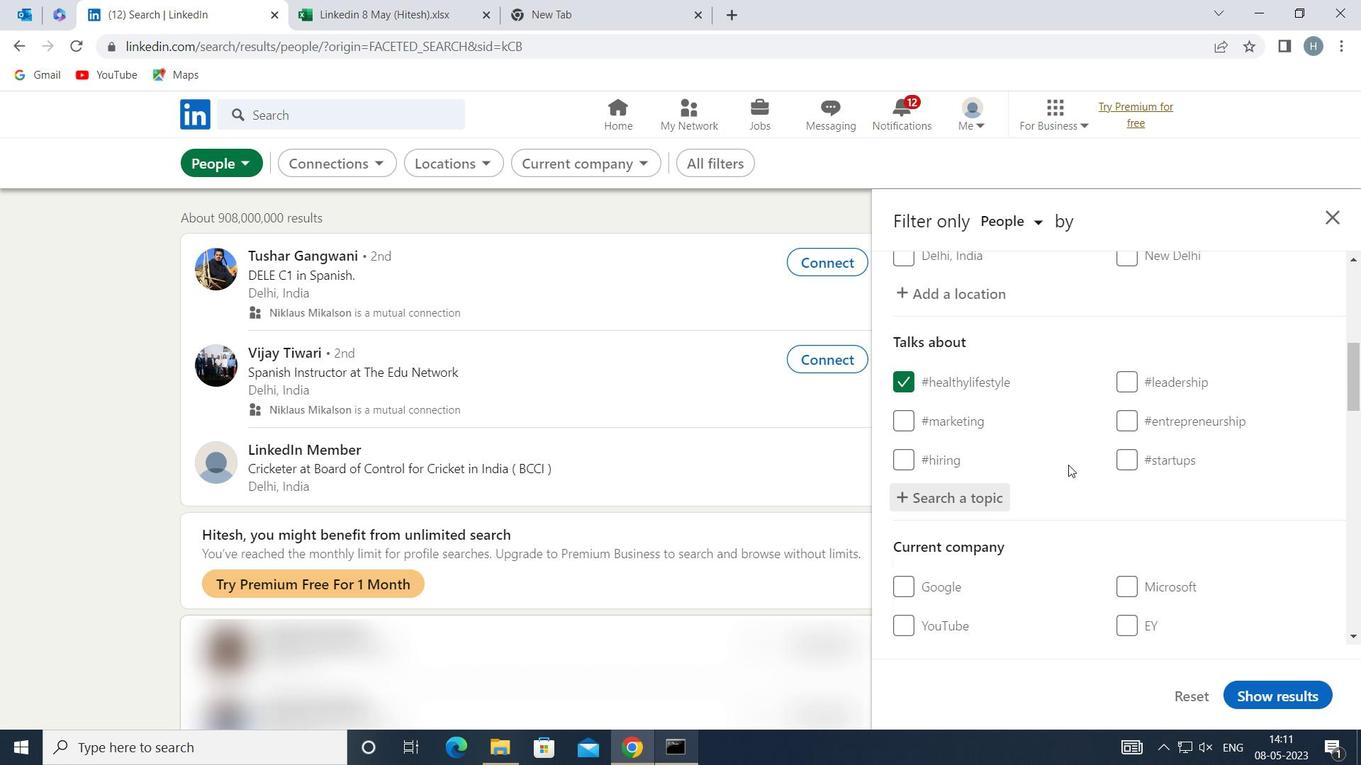 
Action: Mouse scrolled (1064, 469) with delta (0, 0)
Screenshot: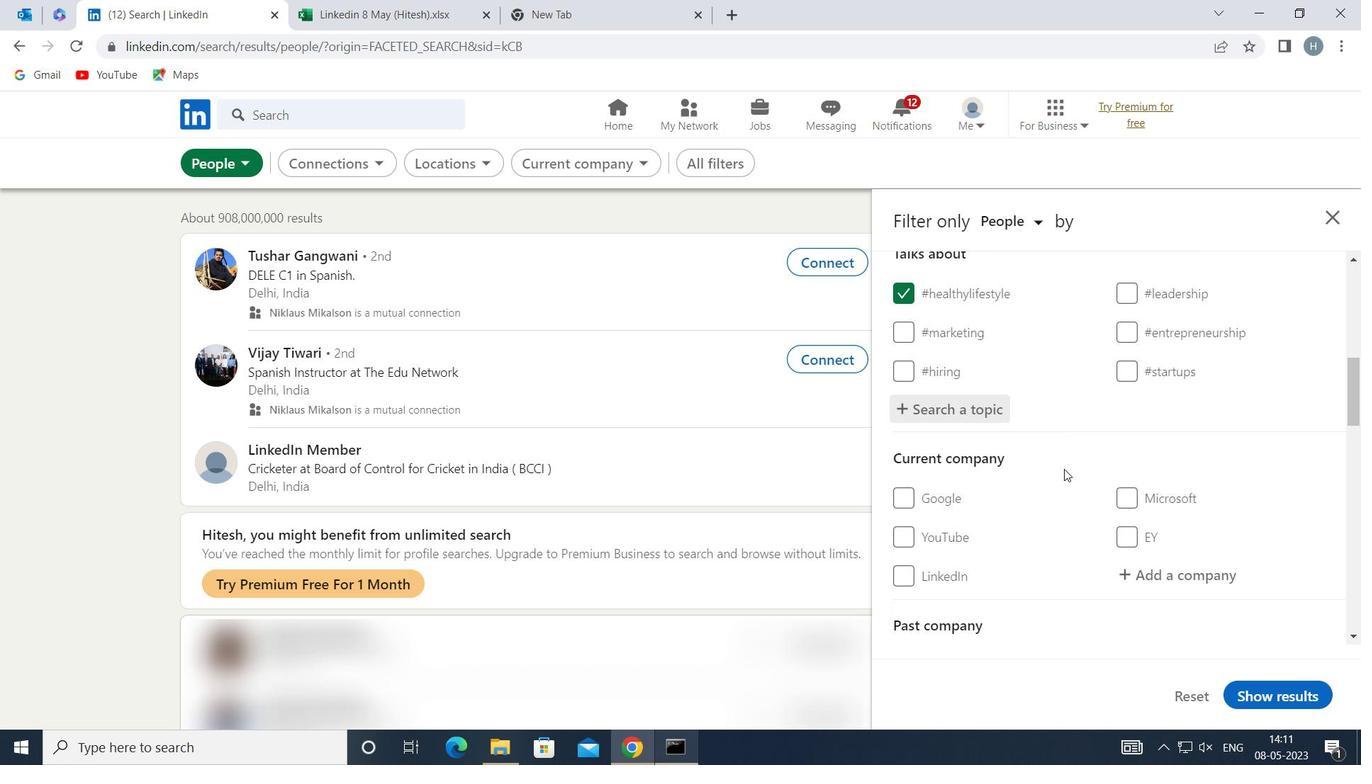 
Action: Mouse scrolled (1064, 469) with delta (0, 0)
Screenshot: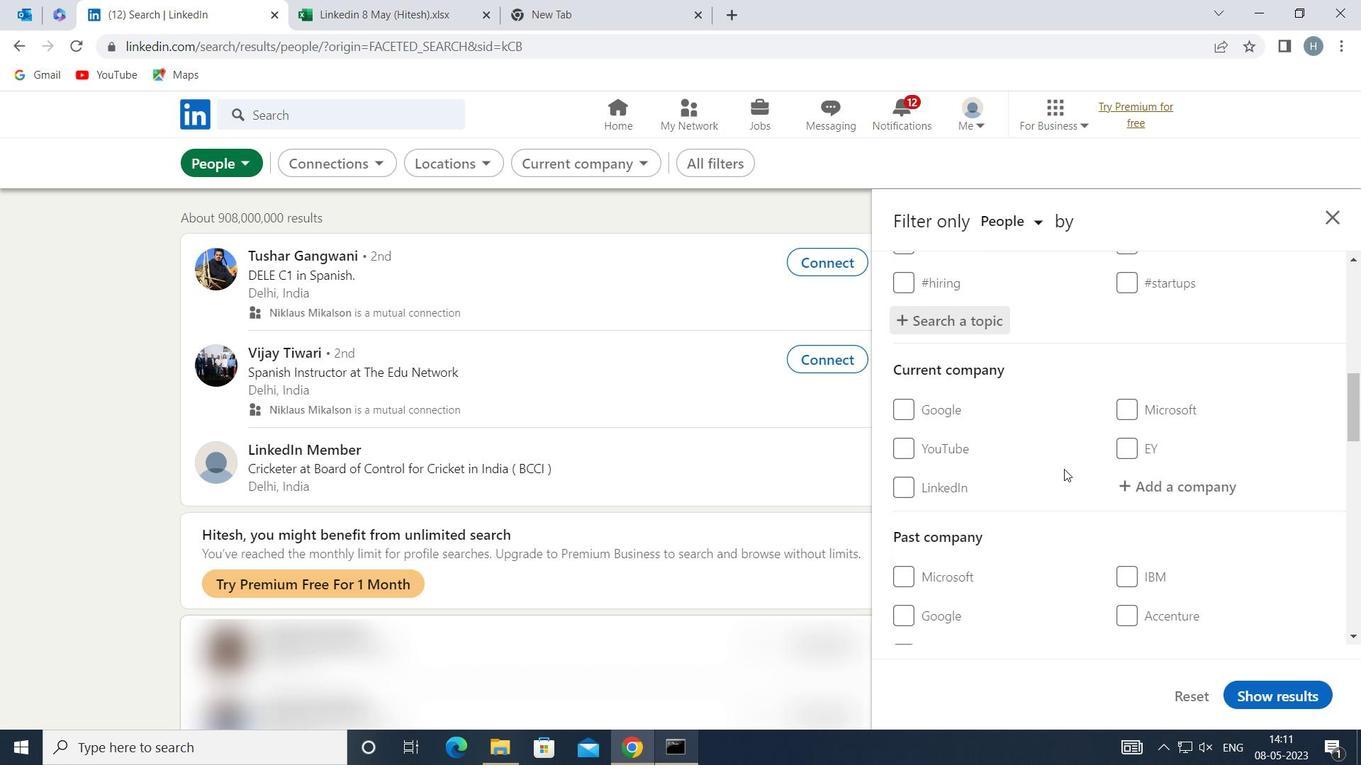 
Action: Mouse scrolled (1064, 469) with delta (0, 0)
Screenshot: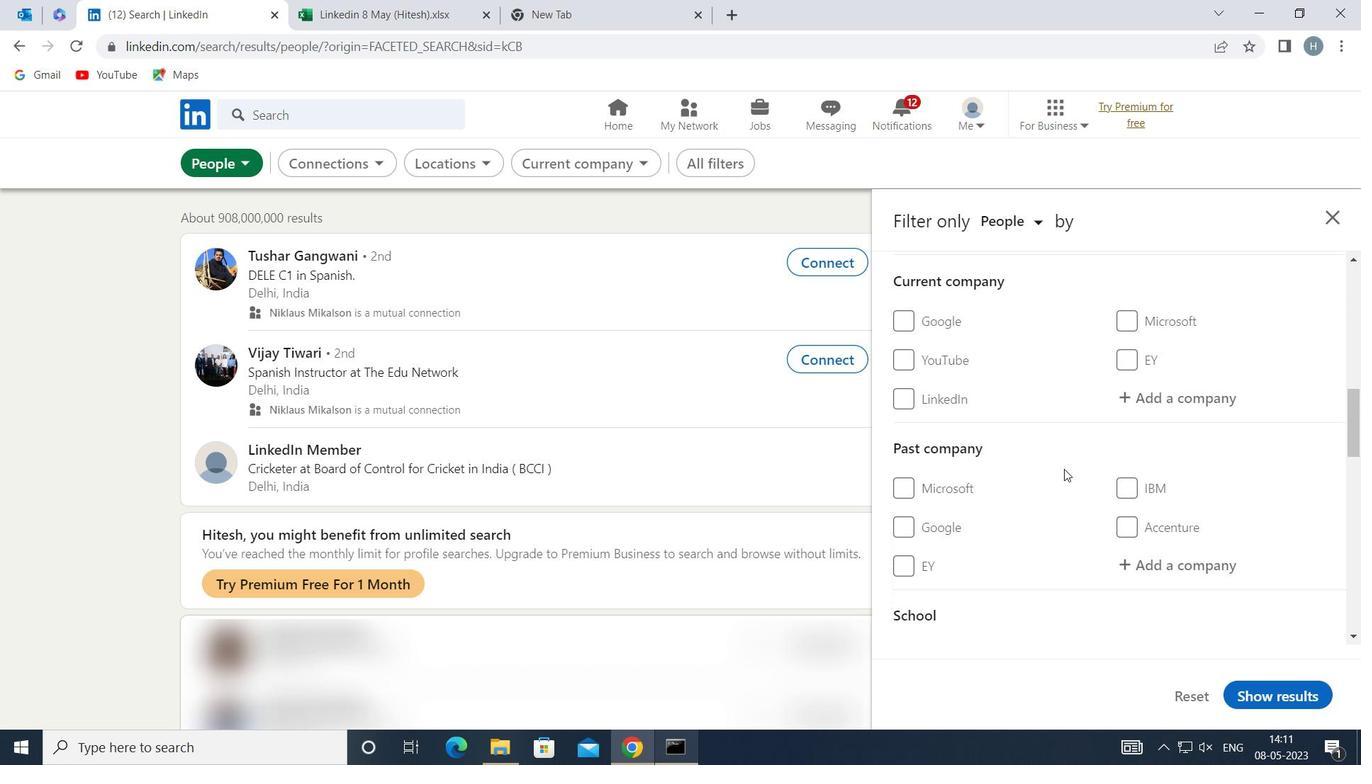 
Action: Mouse scrolled (1064, 469) with delta (0, 0)
Screenshot: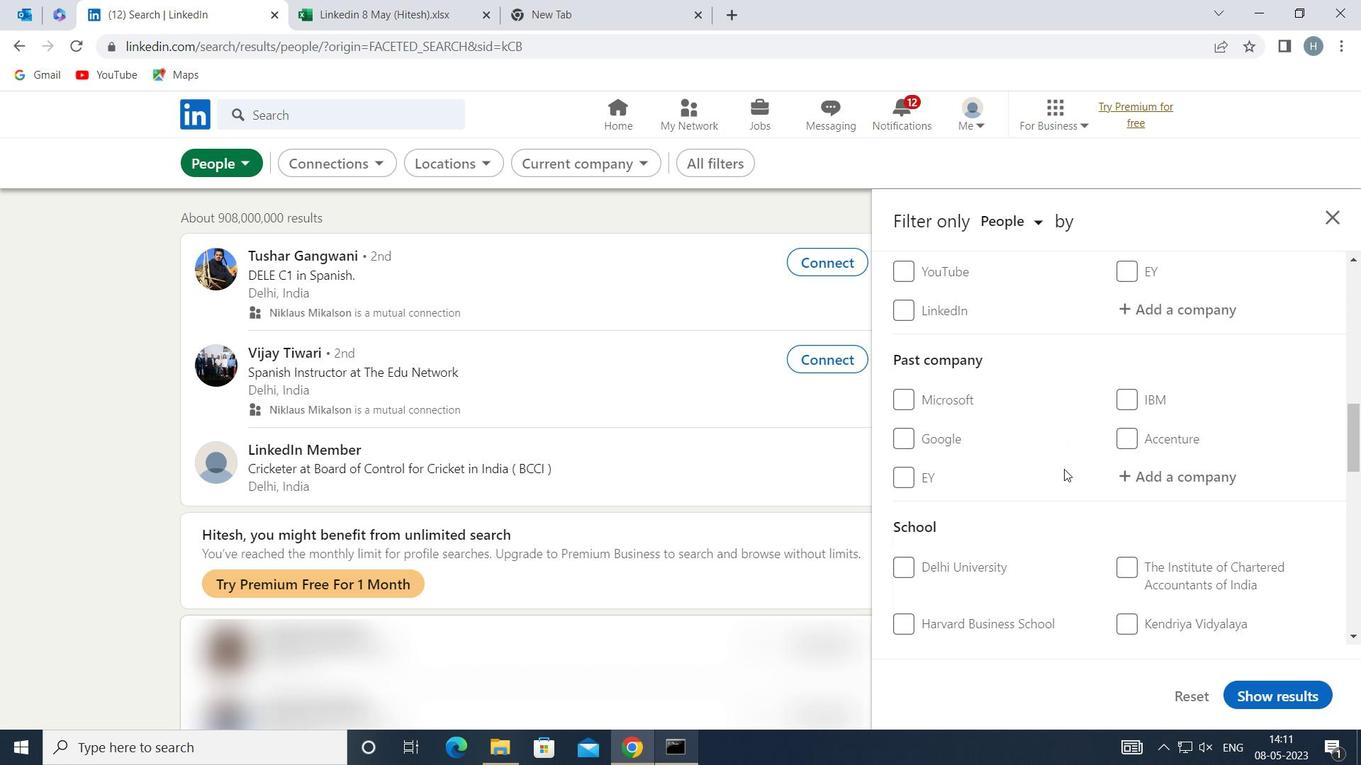 
Action: Mouse scrolled (1064, 469) with delta (0, 0)
Screenshot: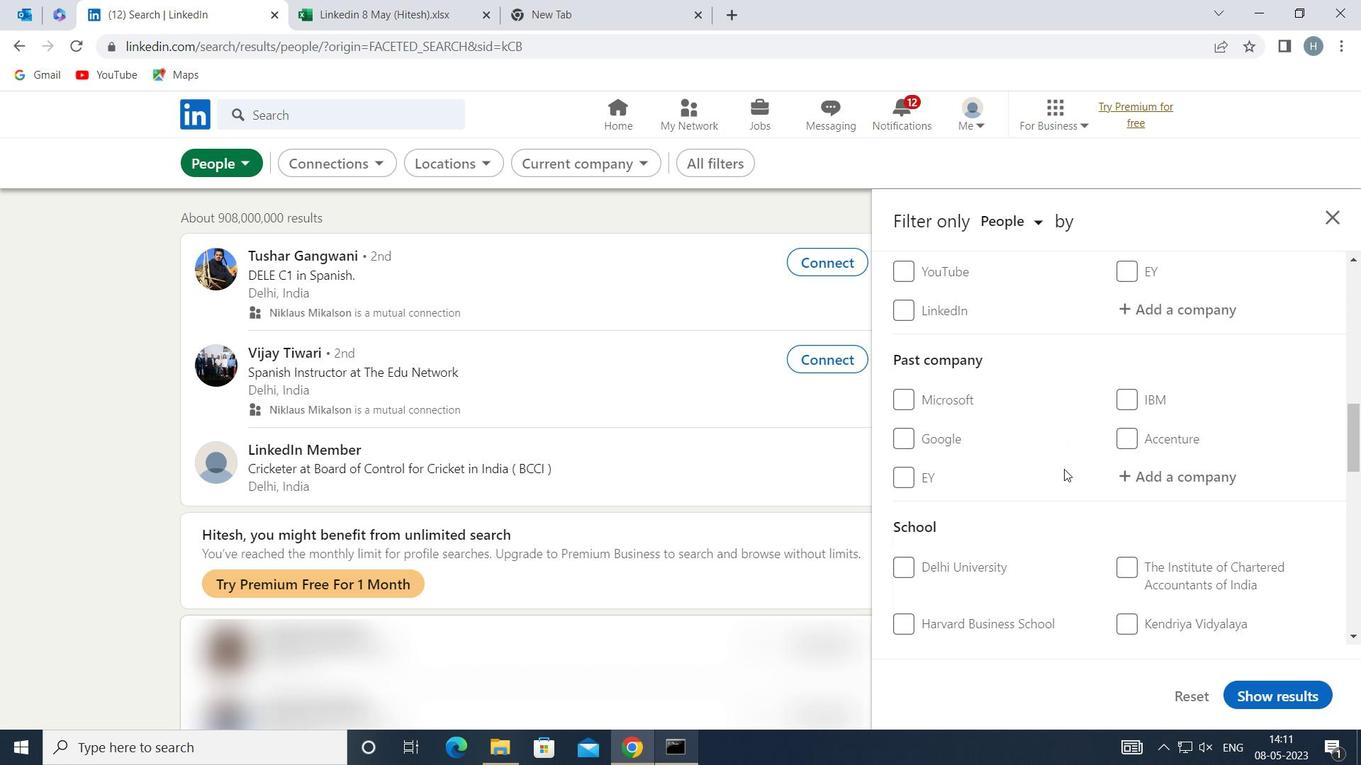
Action: Mouse scrolled (1064, 469) with delta (0, 0)
Screenshot: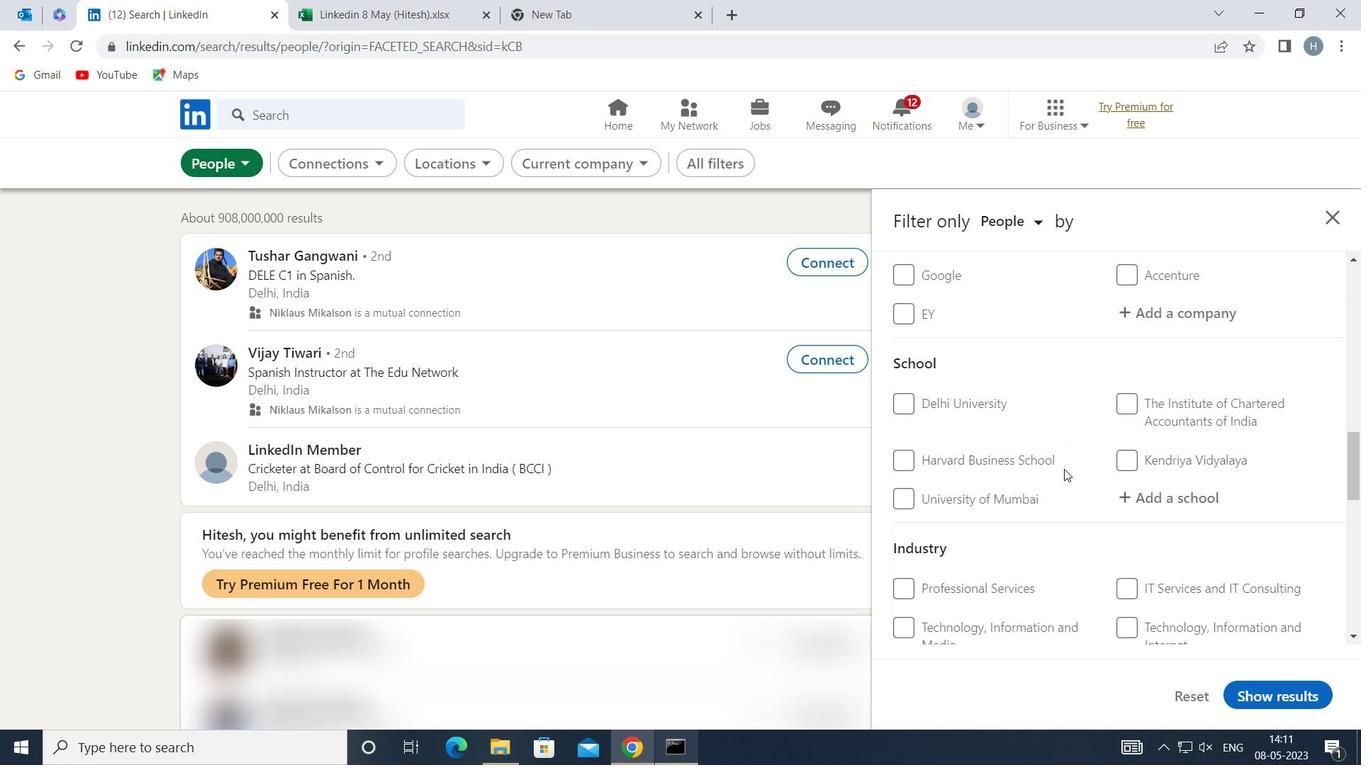 
Action: Mouse scrolled (1064, 469) with delta (0, 0)
Screenshot: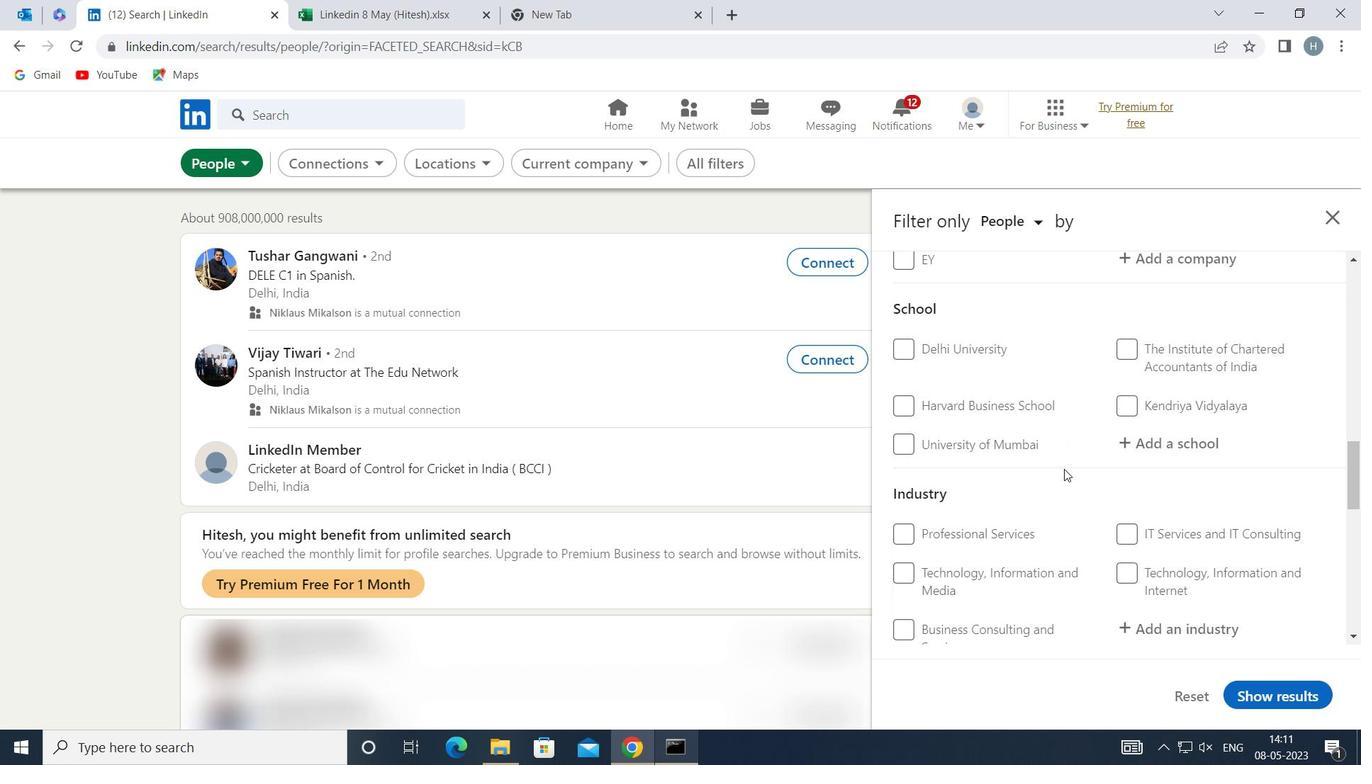 
Action: Mouse scrolled (1064, 469) with delta (0, 0)
Screenshot: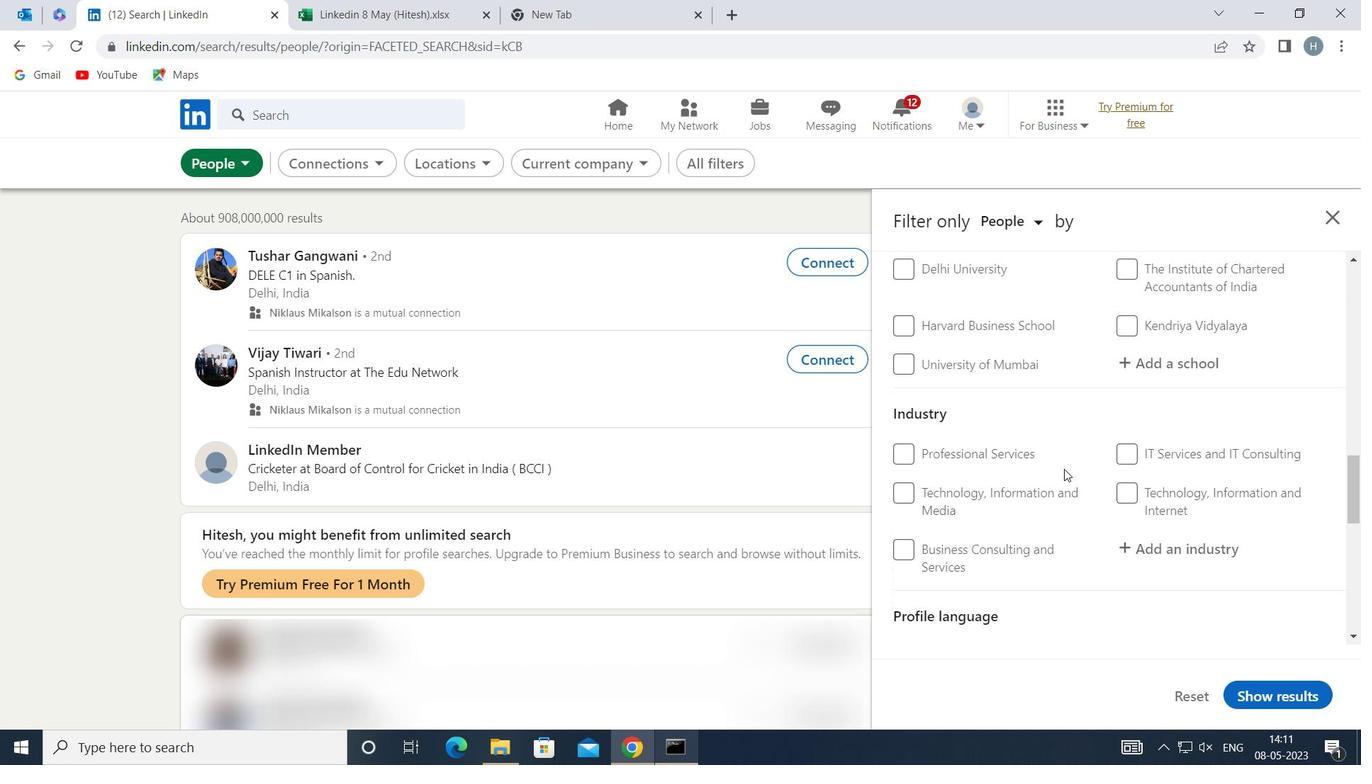 
Action: Mouse moved to (912, 512)
Screenshot: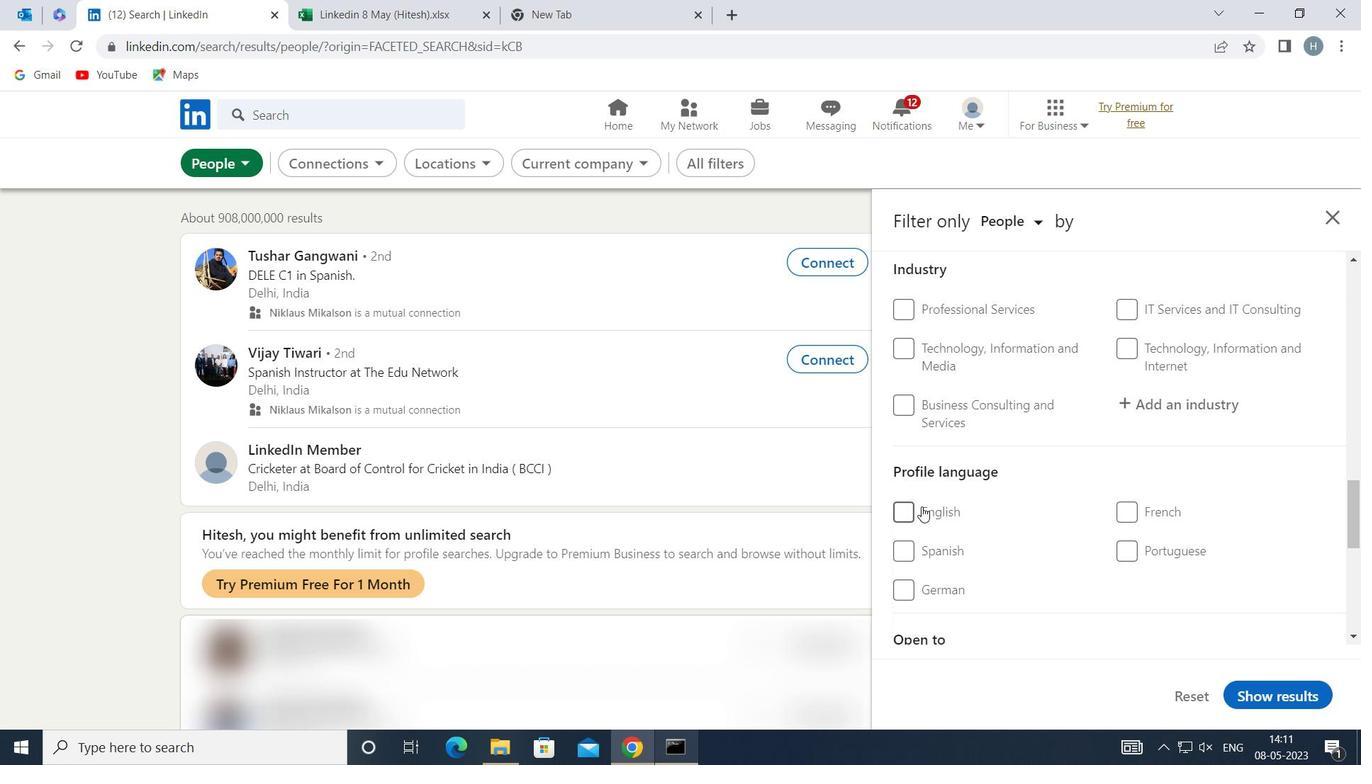 
Action: Mouse pressed left at (912, 512)
Screenshot: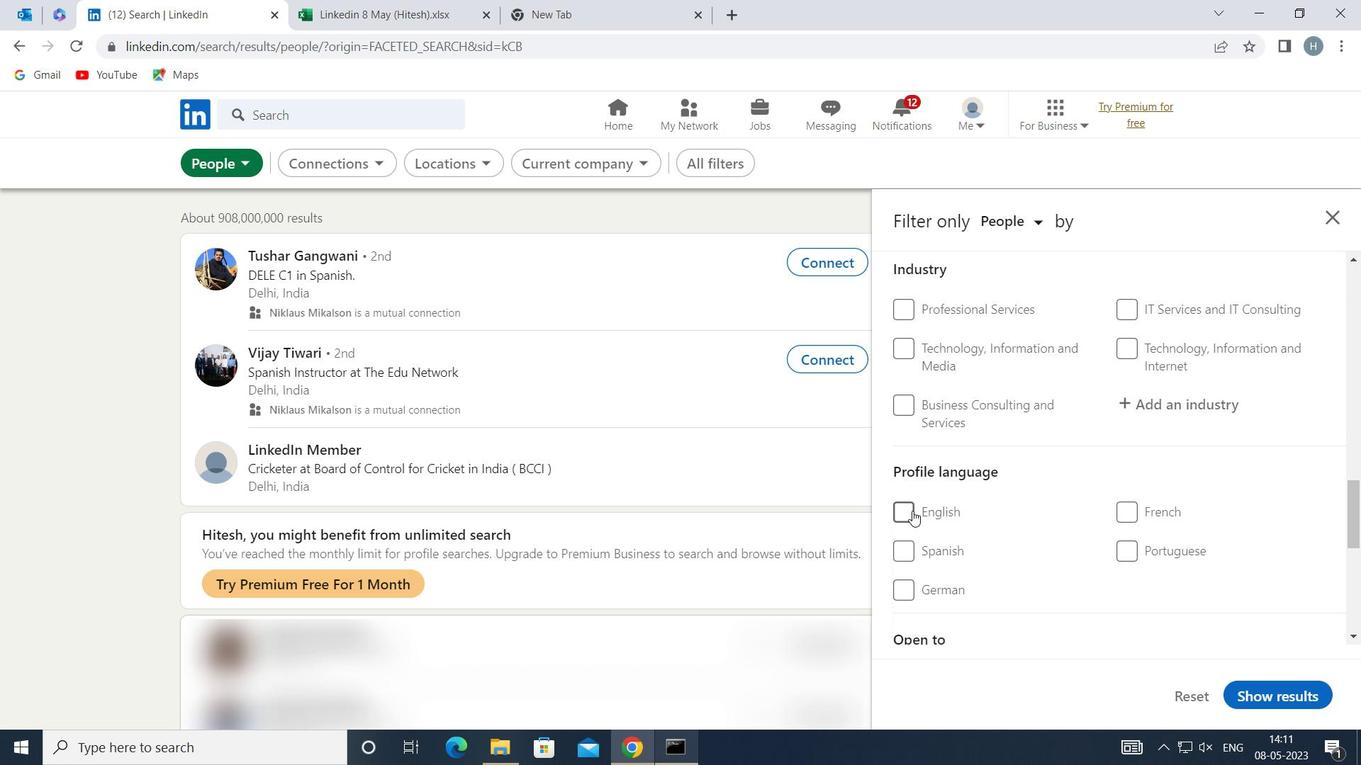 
Action: Mouse moved to (1077, 494)
Screenshot: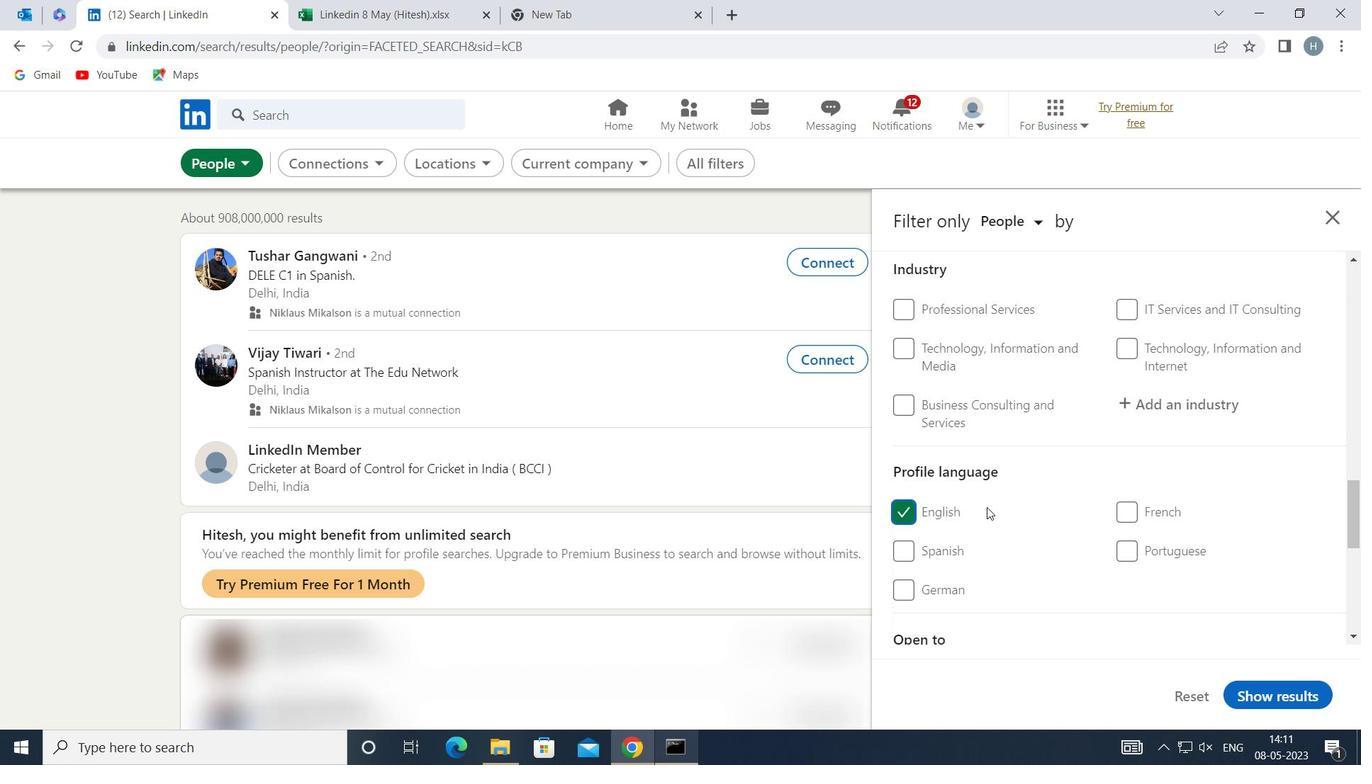 
Action: Mouse scrolled (1077, 495) with delta (0, 0)
Screenshot: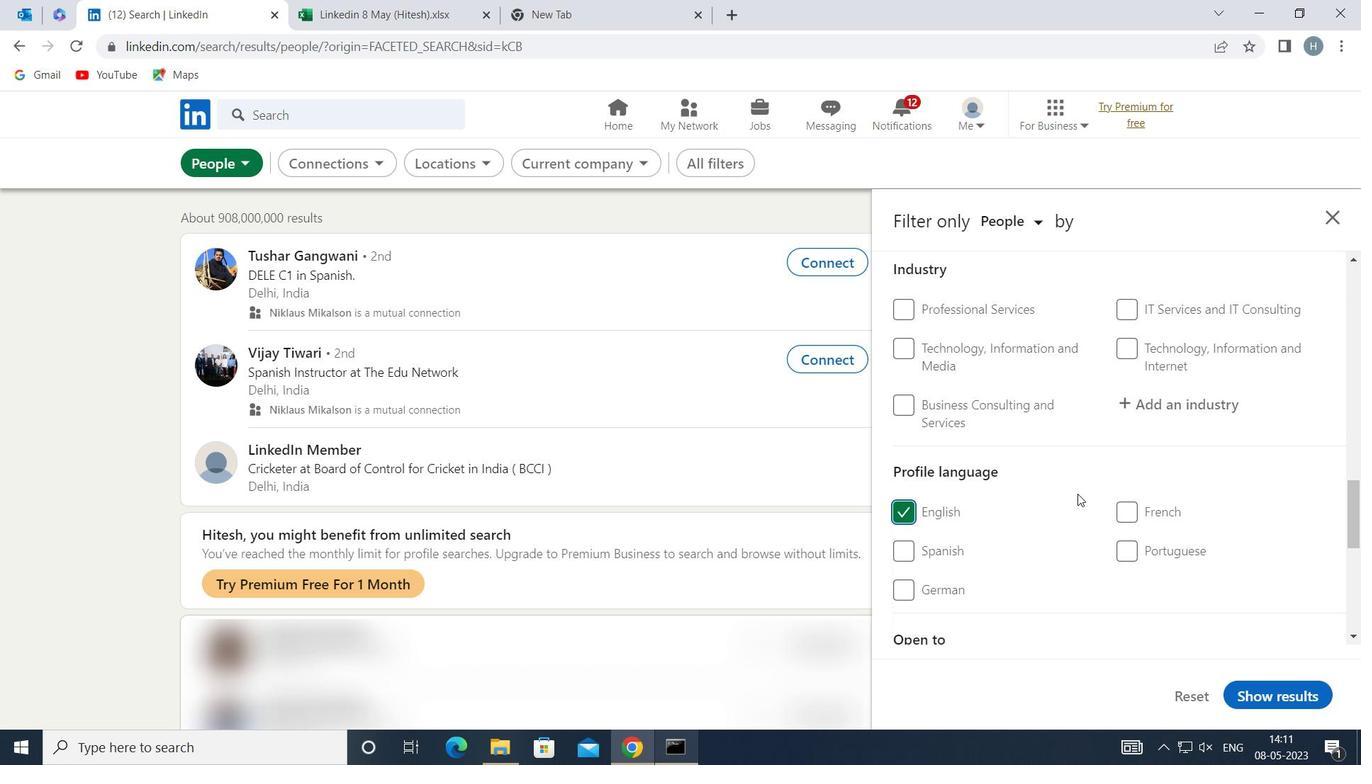 
Action: Mouse scrolled (1077, 495) with delta (0, 0)
Screenshot: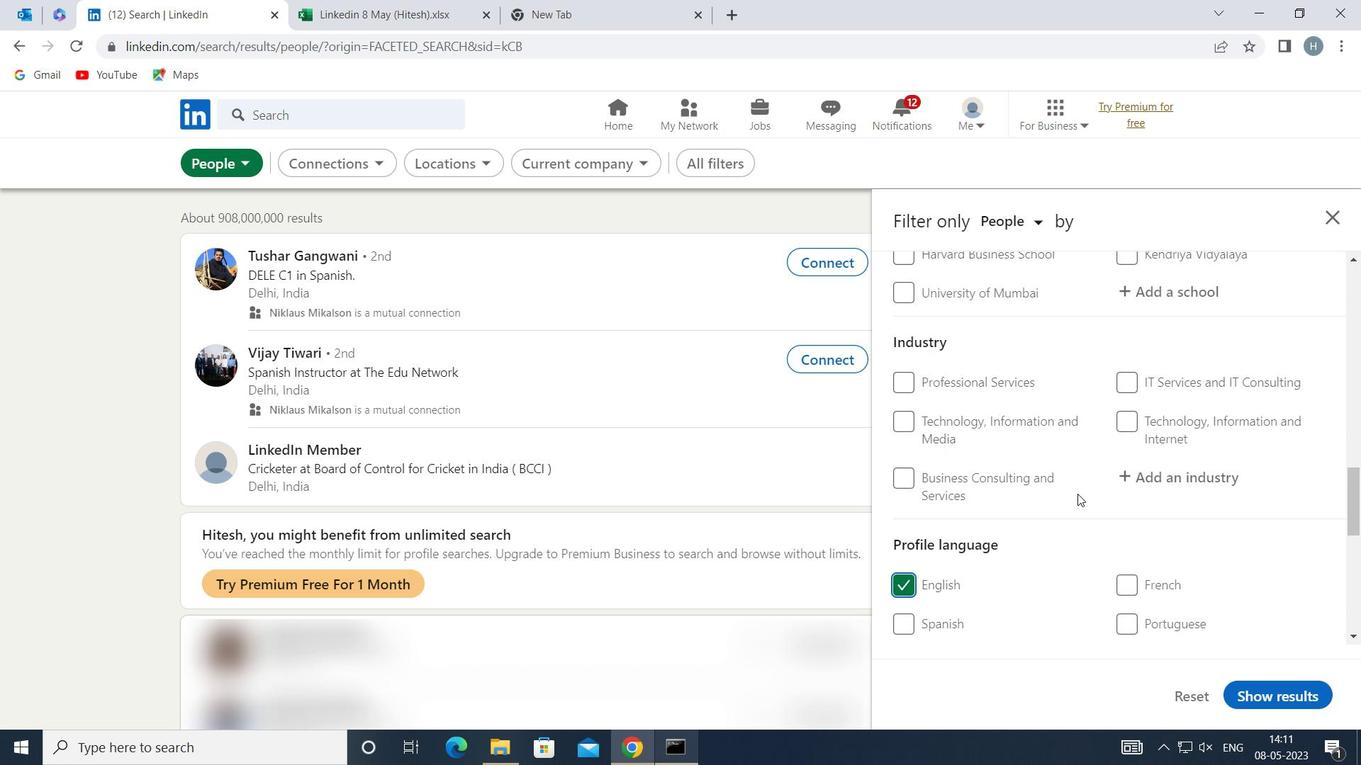 
Action: Mouse scrolled (1077, 495) with delta (0, 0)
Screenshot: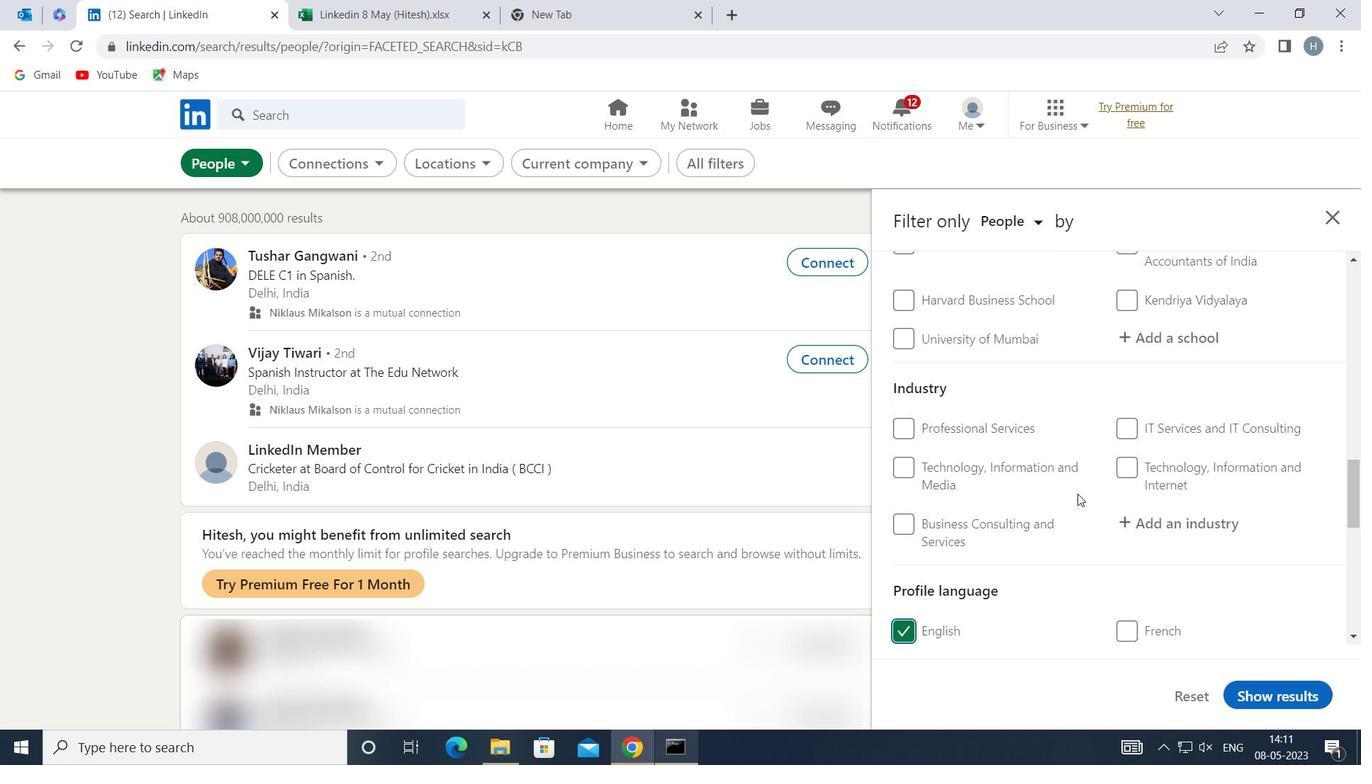 
Action: Mouse scrolled (1077, 495) with delta (0, 0)
Screenshot: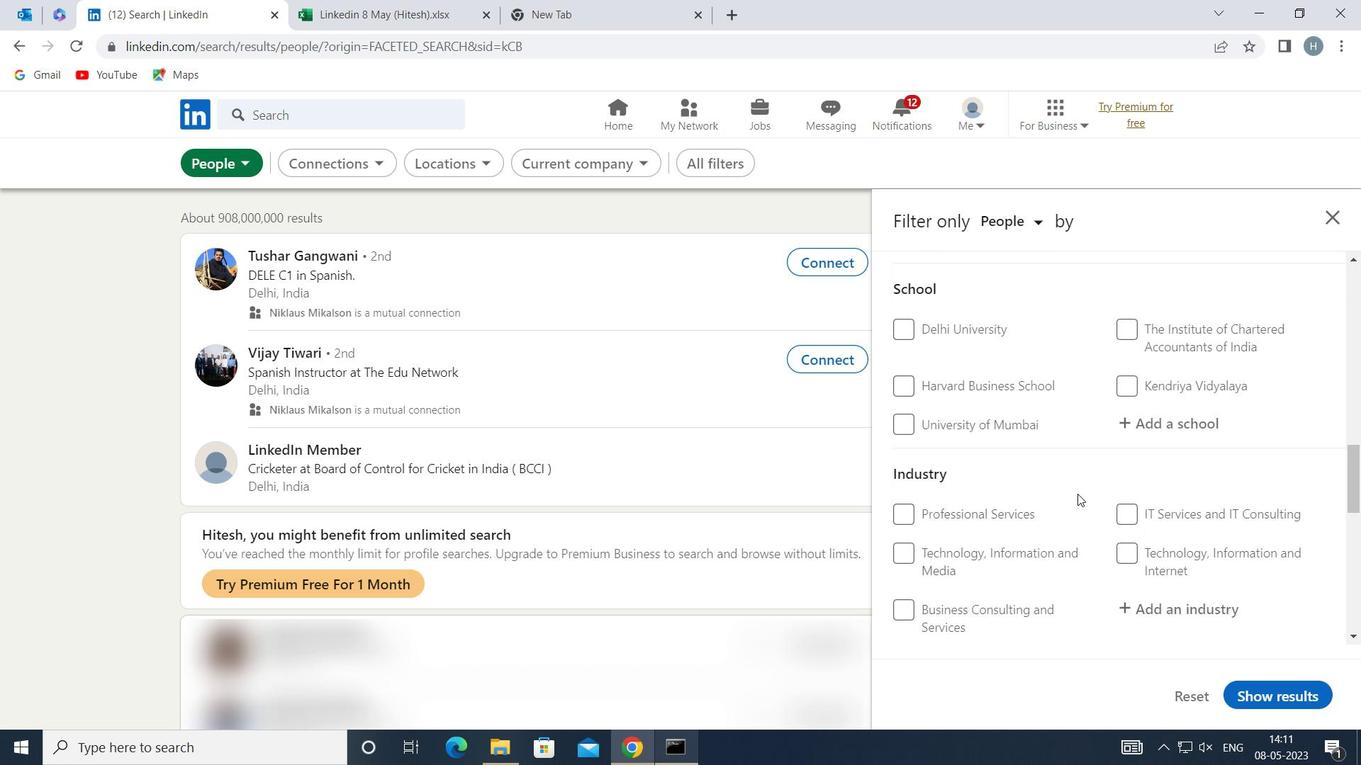 
Action: Mouse scrolled (1077, 495) with delta (0, 0)
Screenshot: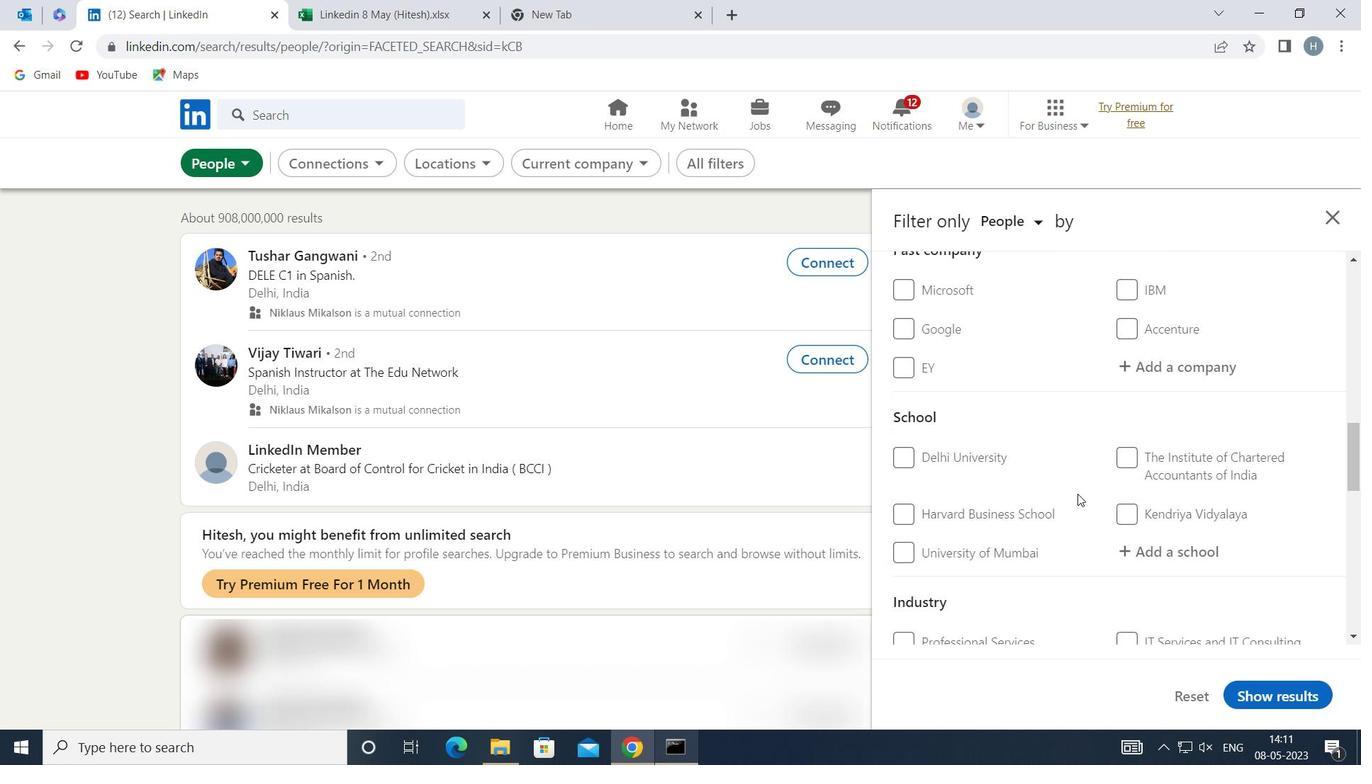 
Action: Mouse scrolled (1077, 495) with delta (0, 0)
Screenshot: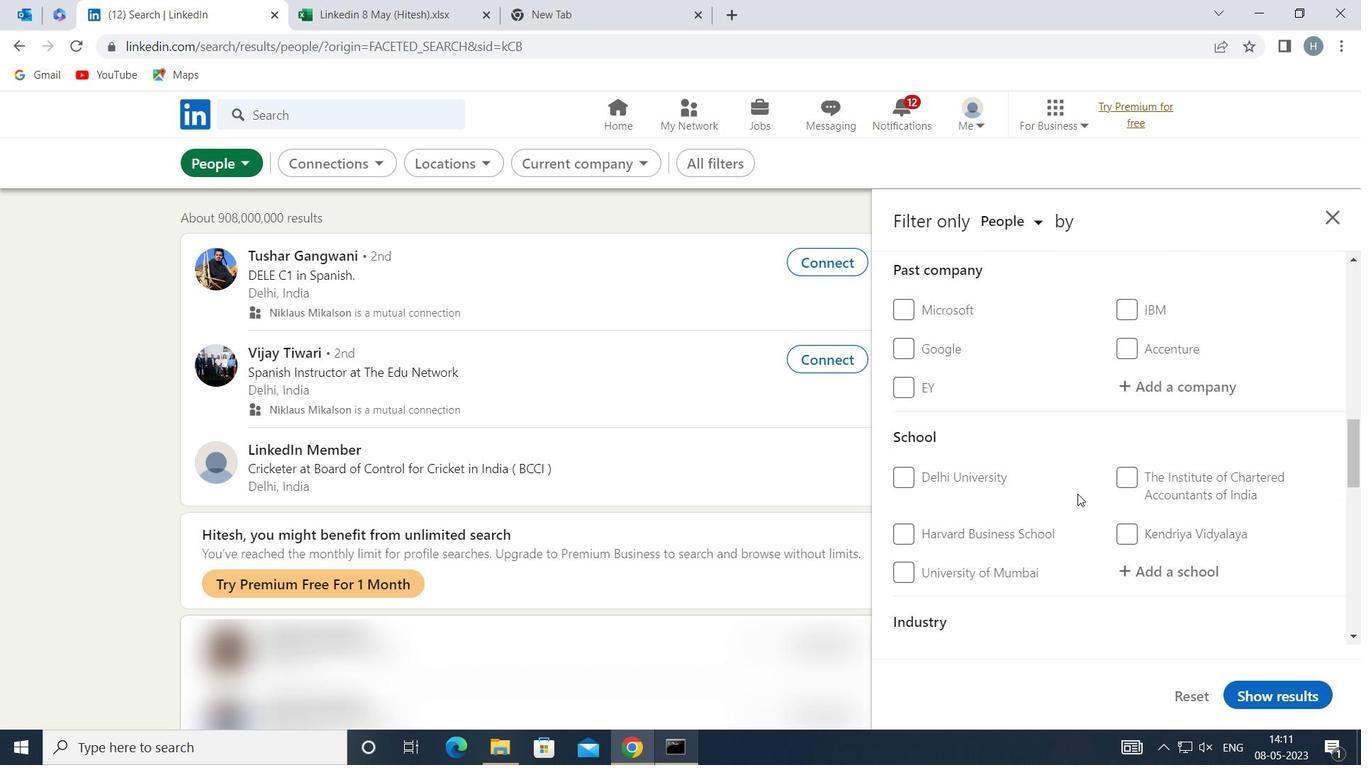 
Action: Mouse scrolled (1077, 495) with delta (0, 0)
Screenshot: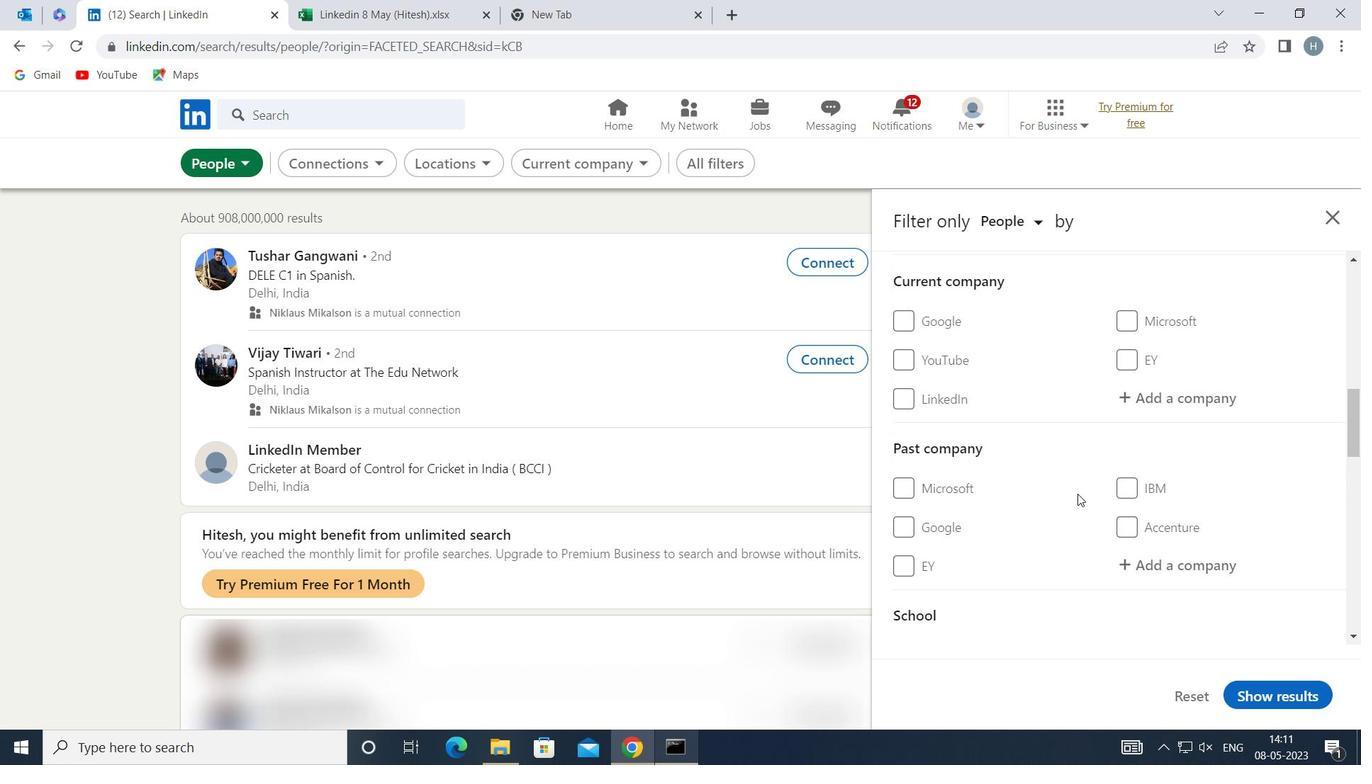 
Action: Mouse moved to (1171, 487)
Screenshot: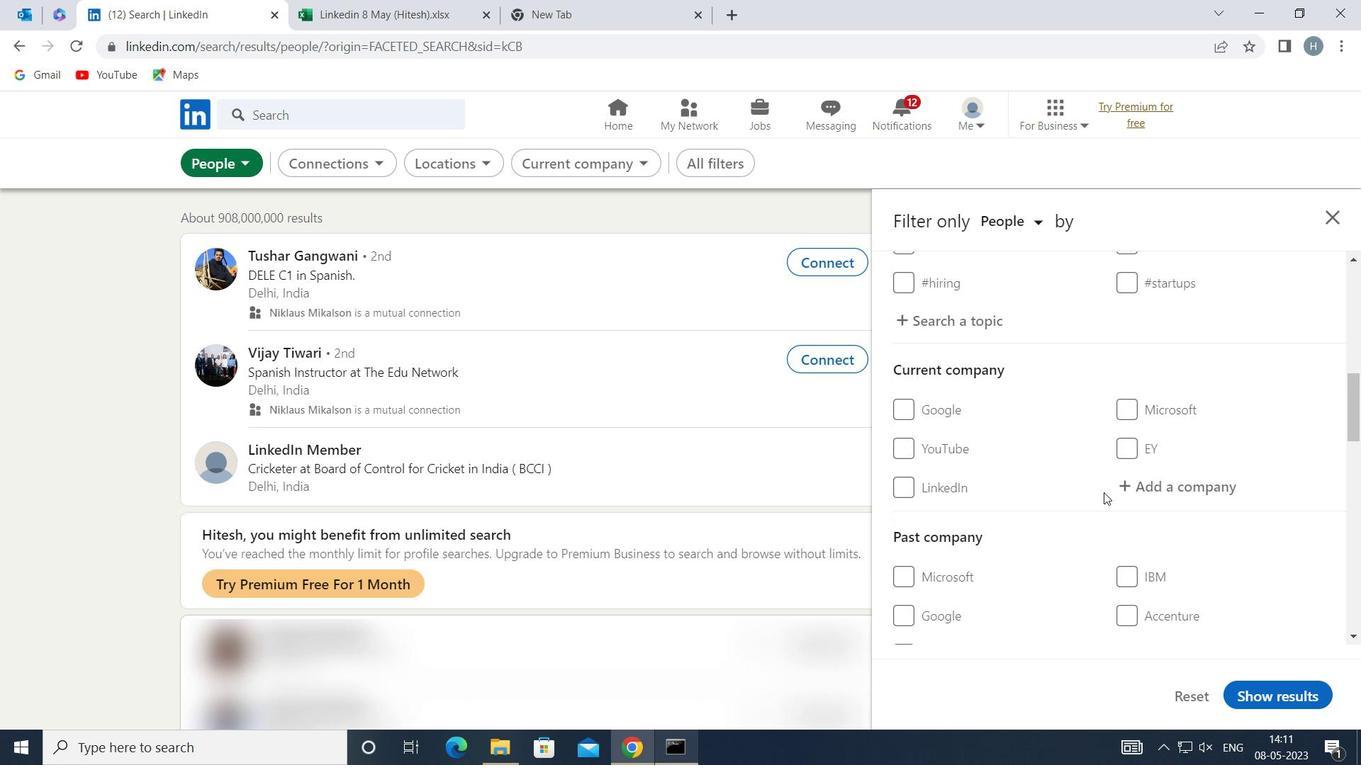 
Action: Mouse pressed left at (1171, 487)
Screenshot: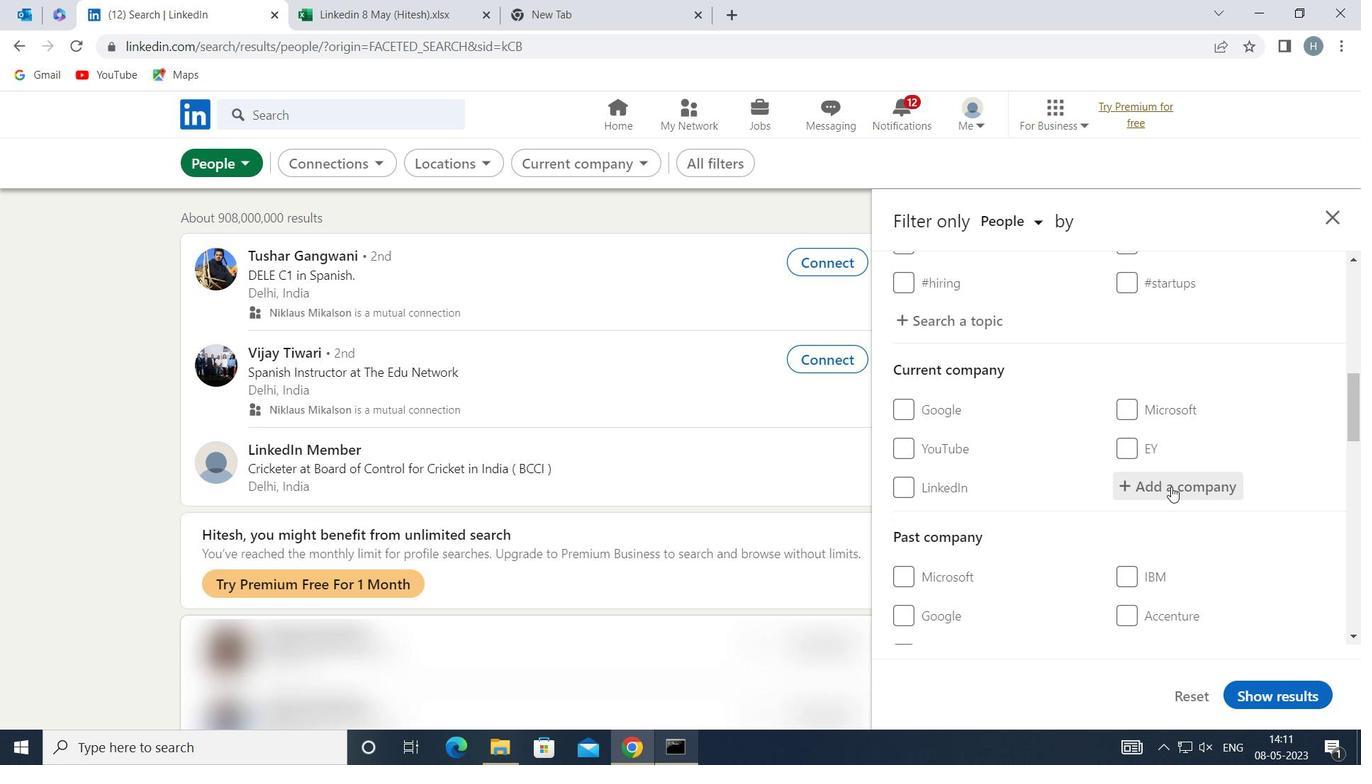 
Action: Mouse moved to (1171, 485)
Screenshot: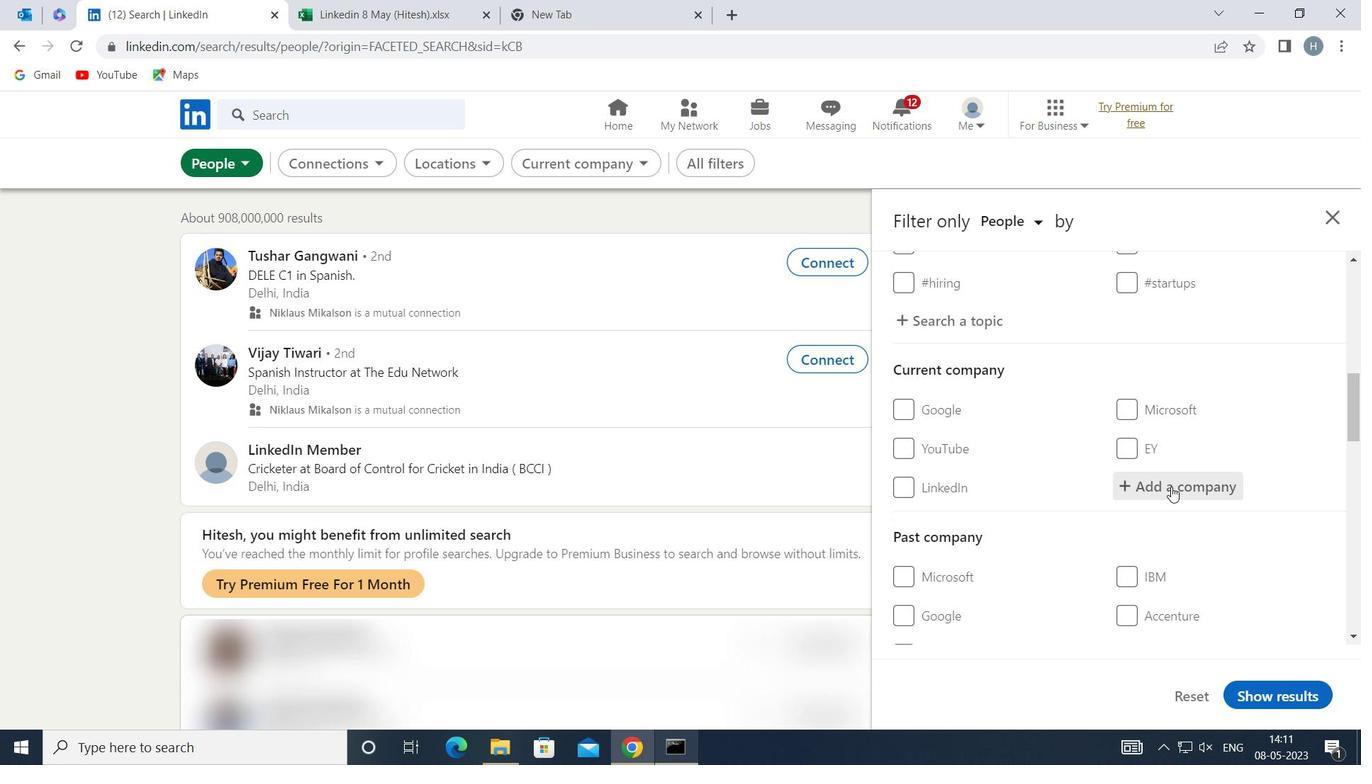 
Action: Key pressed <Key.shift>RELIANCE<Key.space><Key.shift>F
Screenshot: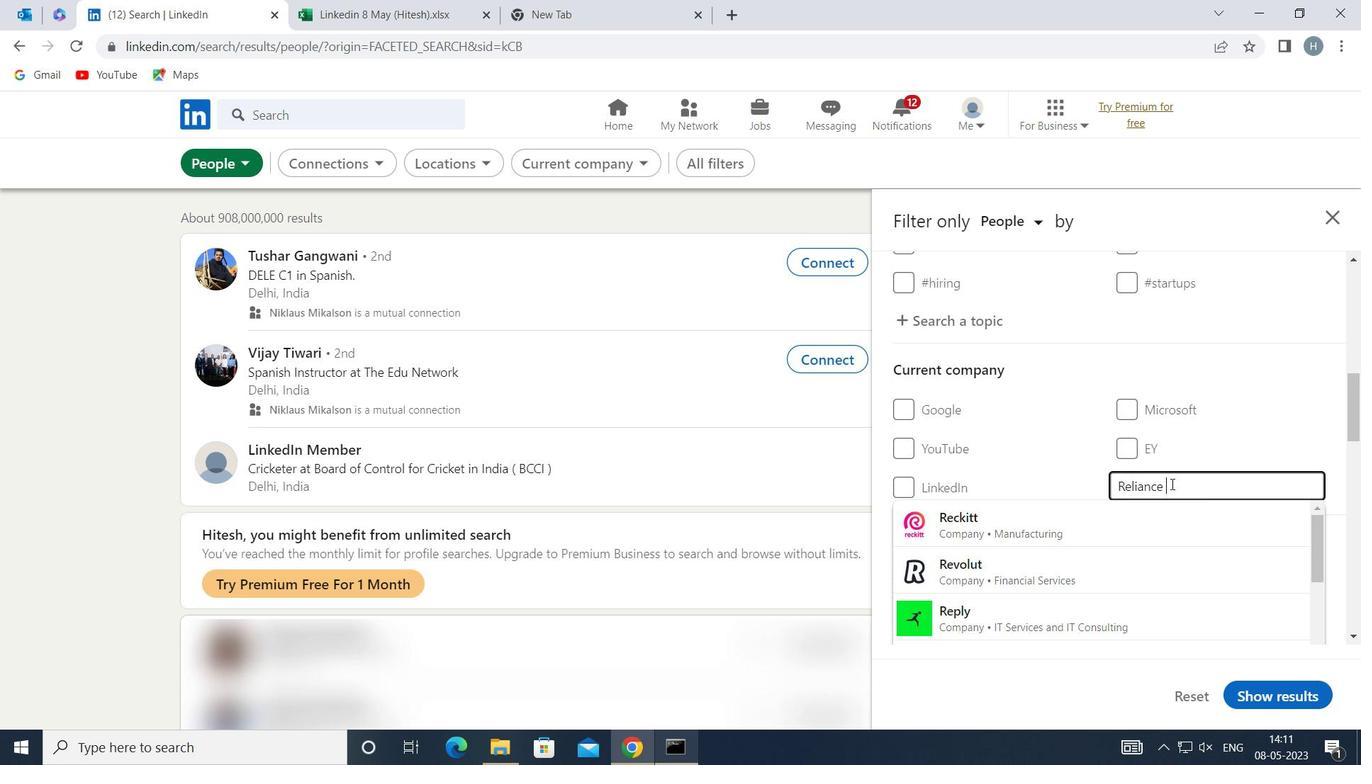 
Action: Mouse moved to (1072, 522)
Screenshot: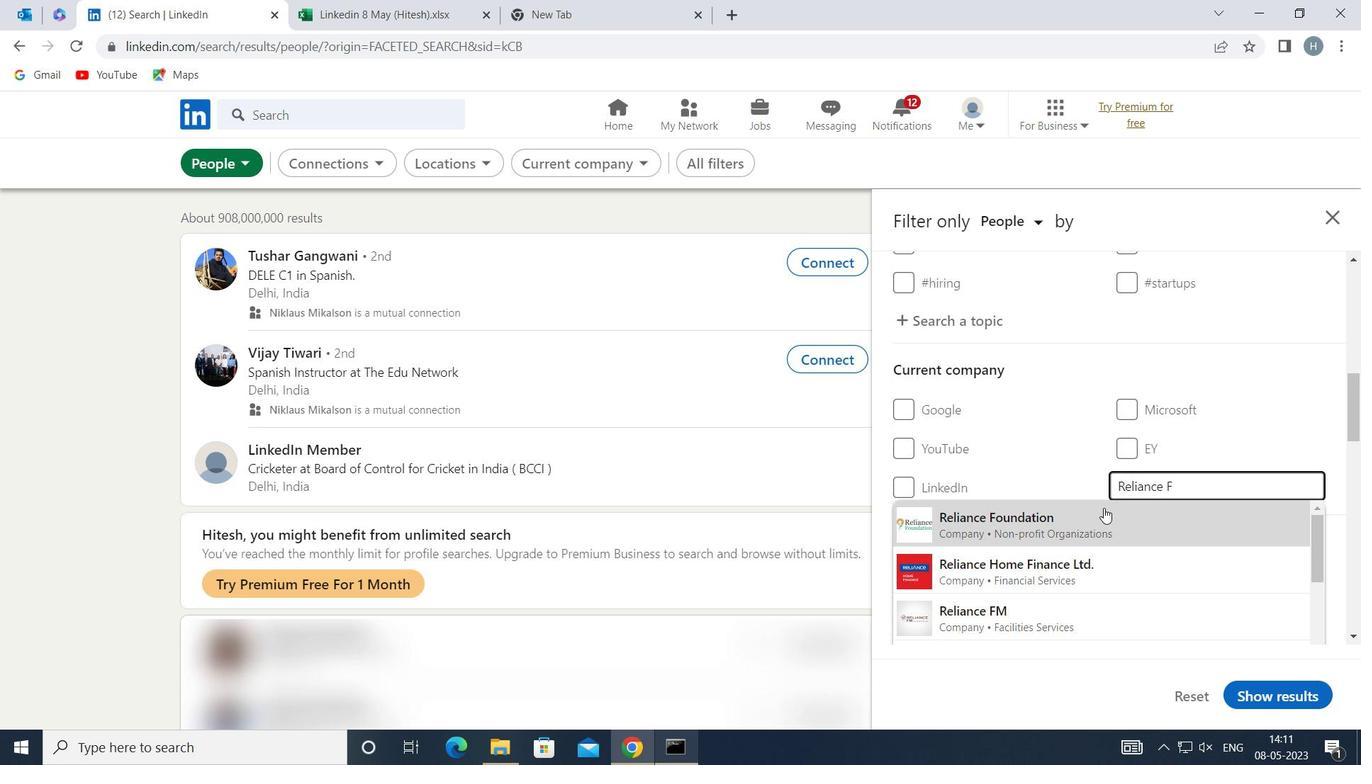
Action: Mouse pressed left at (1072, 522)
Screenshot: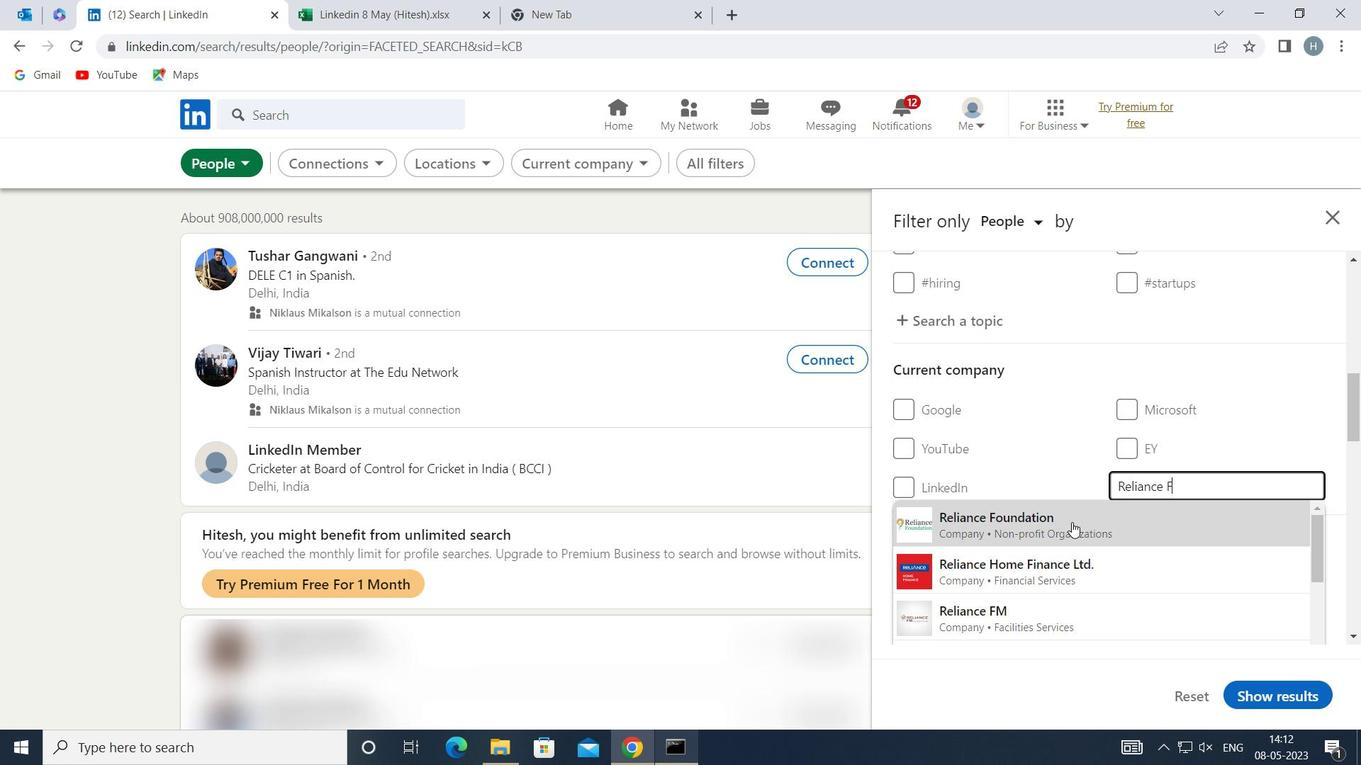 
Action: Mouse moved to (1058, 490)
Screenshot: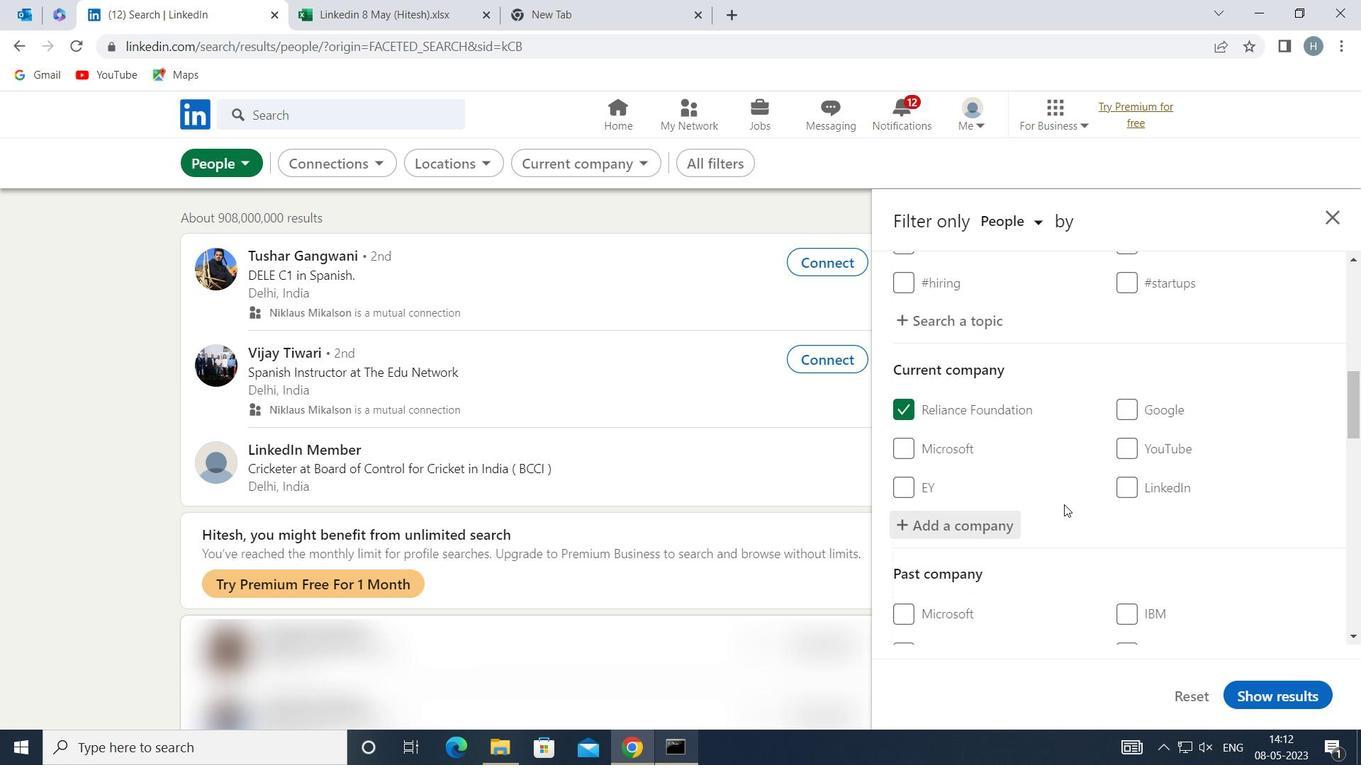 
Action: Mouse scrolled (1058, 489) with delta (0, 0)
Screenshot: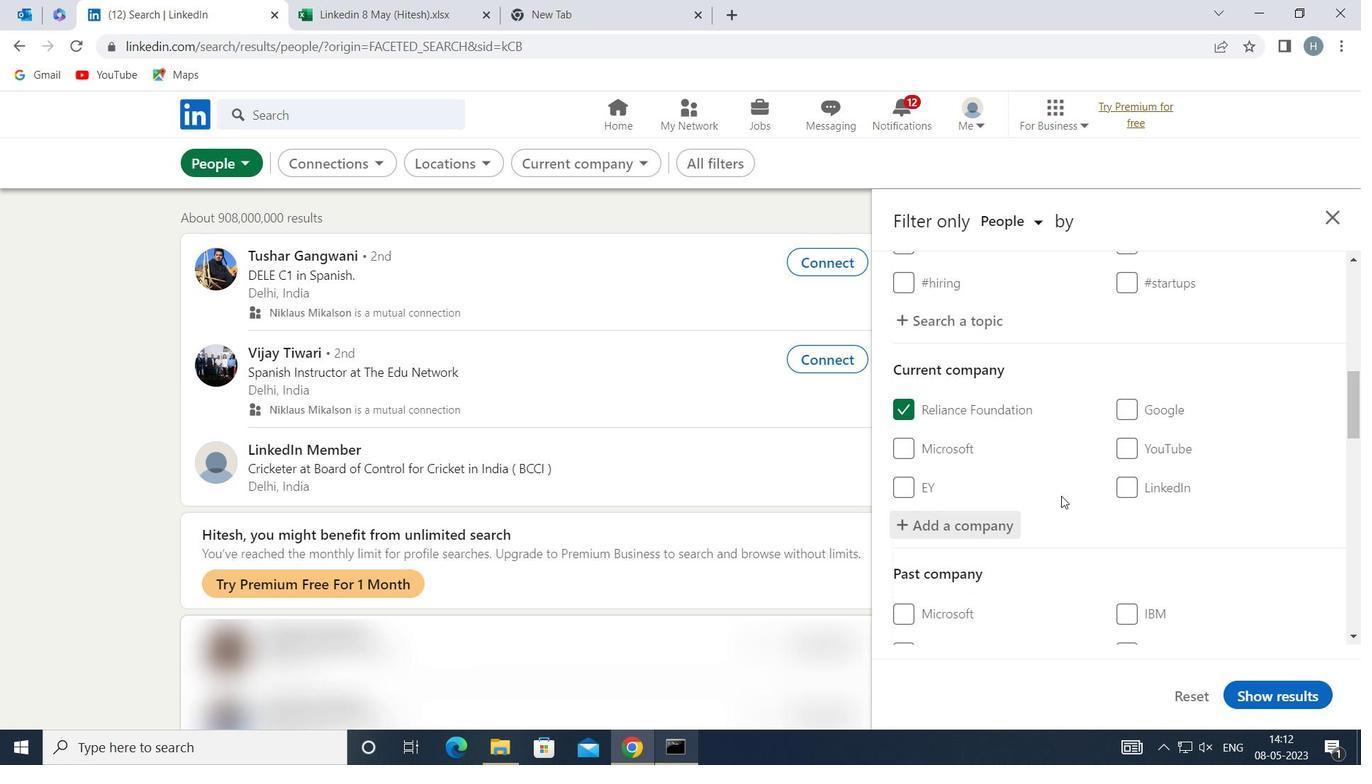 
Action: Mouse scrolled (1058, 489) with delta (0, 0)
Screenshot: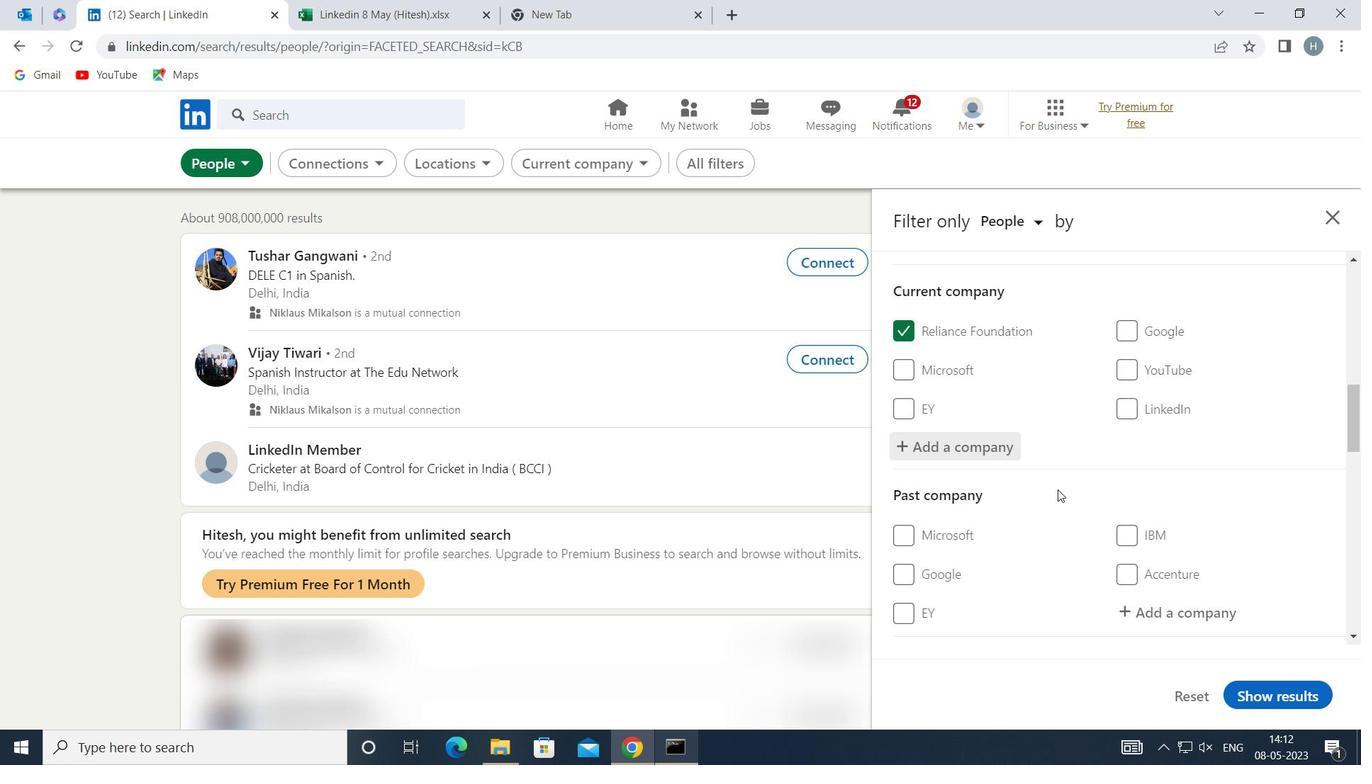 
Action: Mouse scrolled (1058, 489) with delta (0, 0)
Screenshot: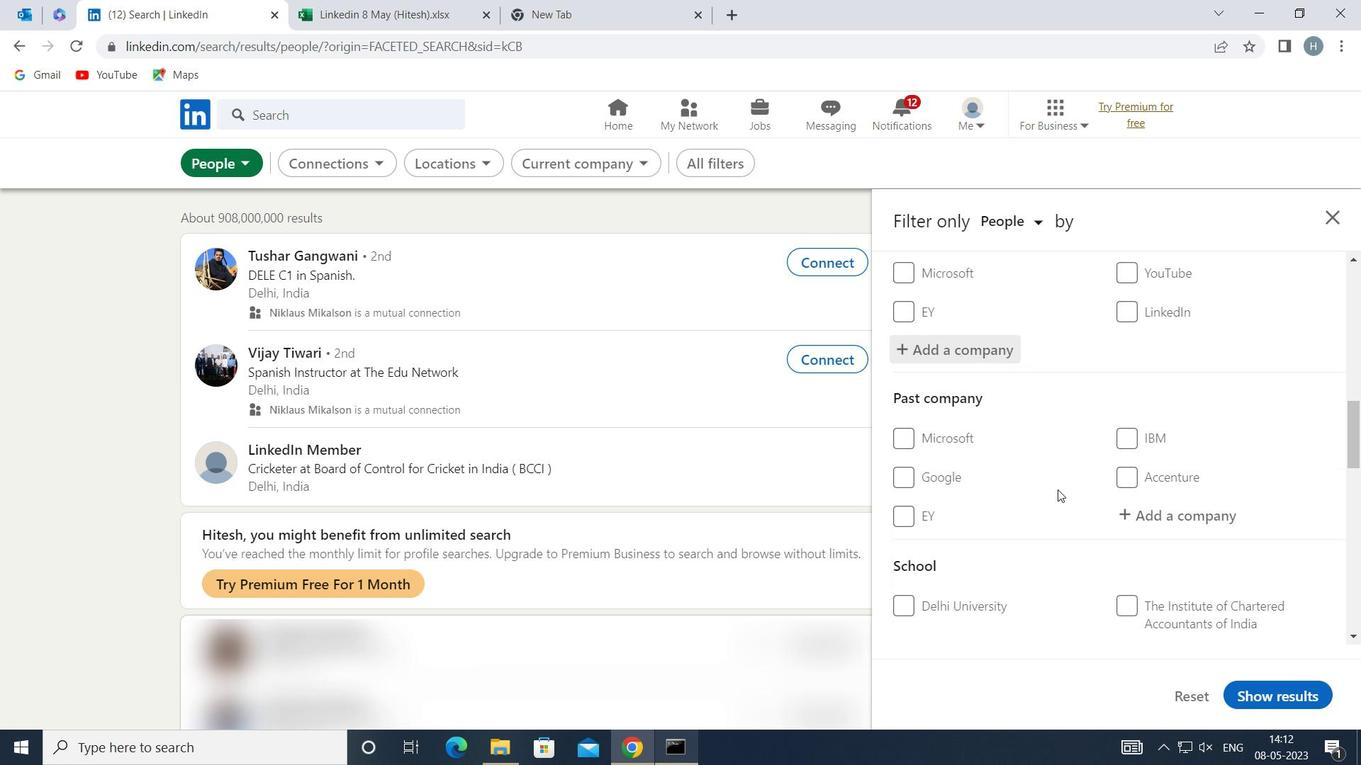 
Action: Mouse scrolled (1058, 489) with delta (0, 0)
Screenshot: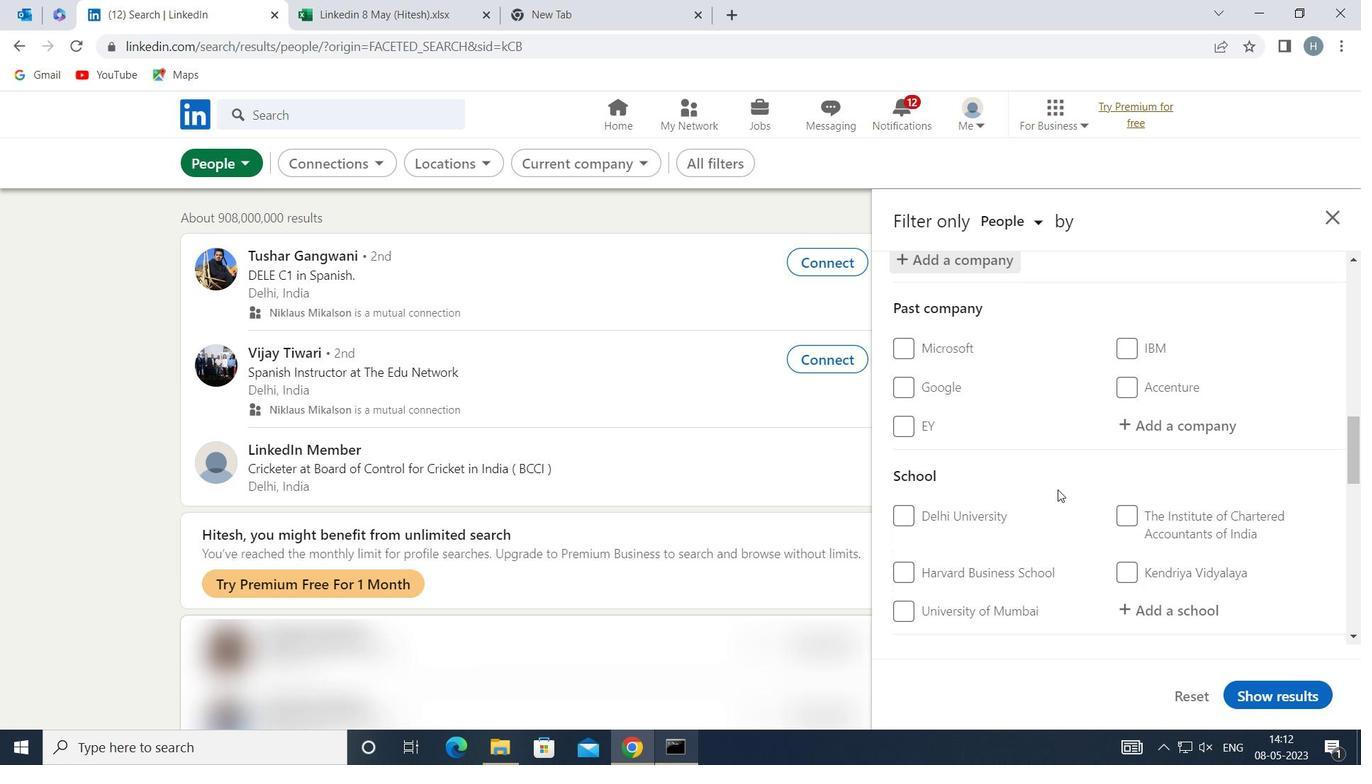 
Action: Mouse moved to (1167, 519)
Screenshot: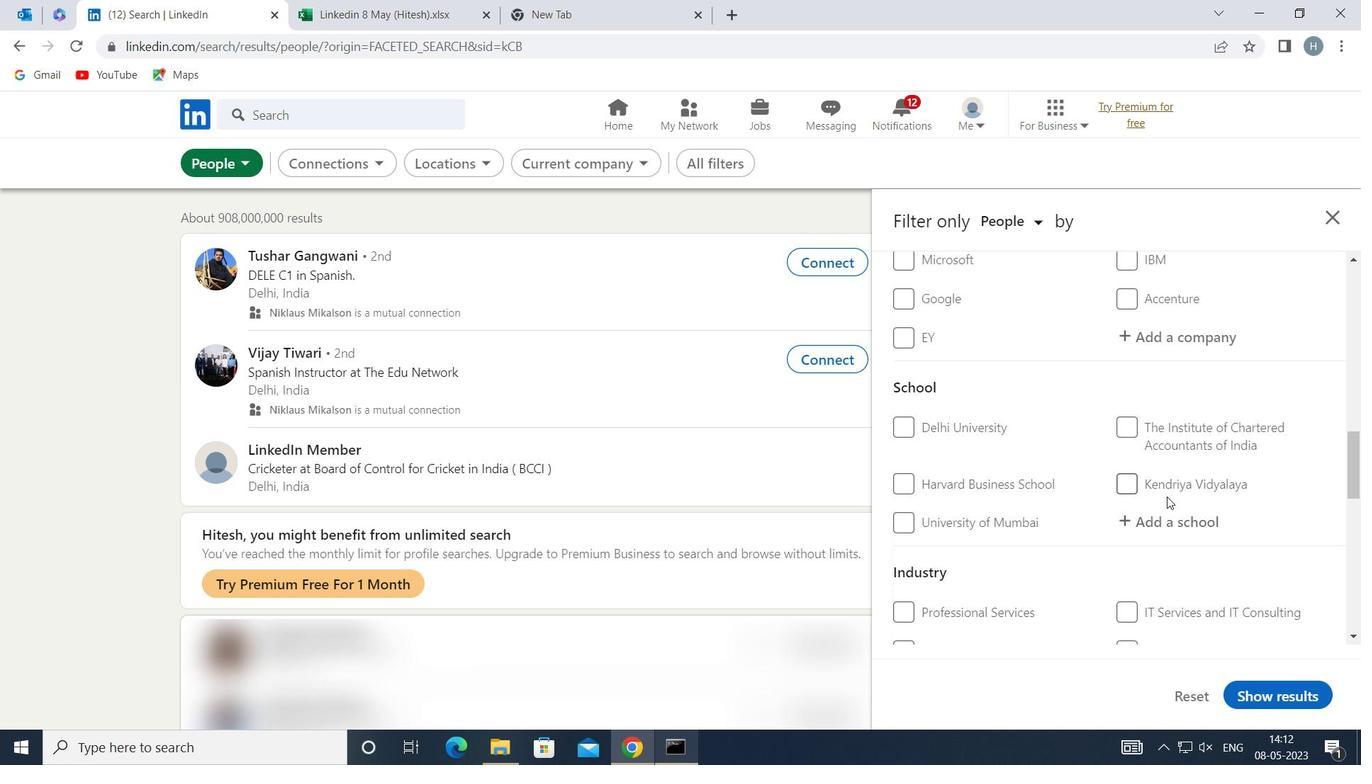 
Action: Mouse pressed left at (1167, 519)
Screenshot: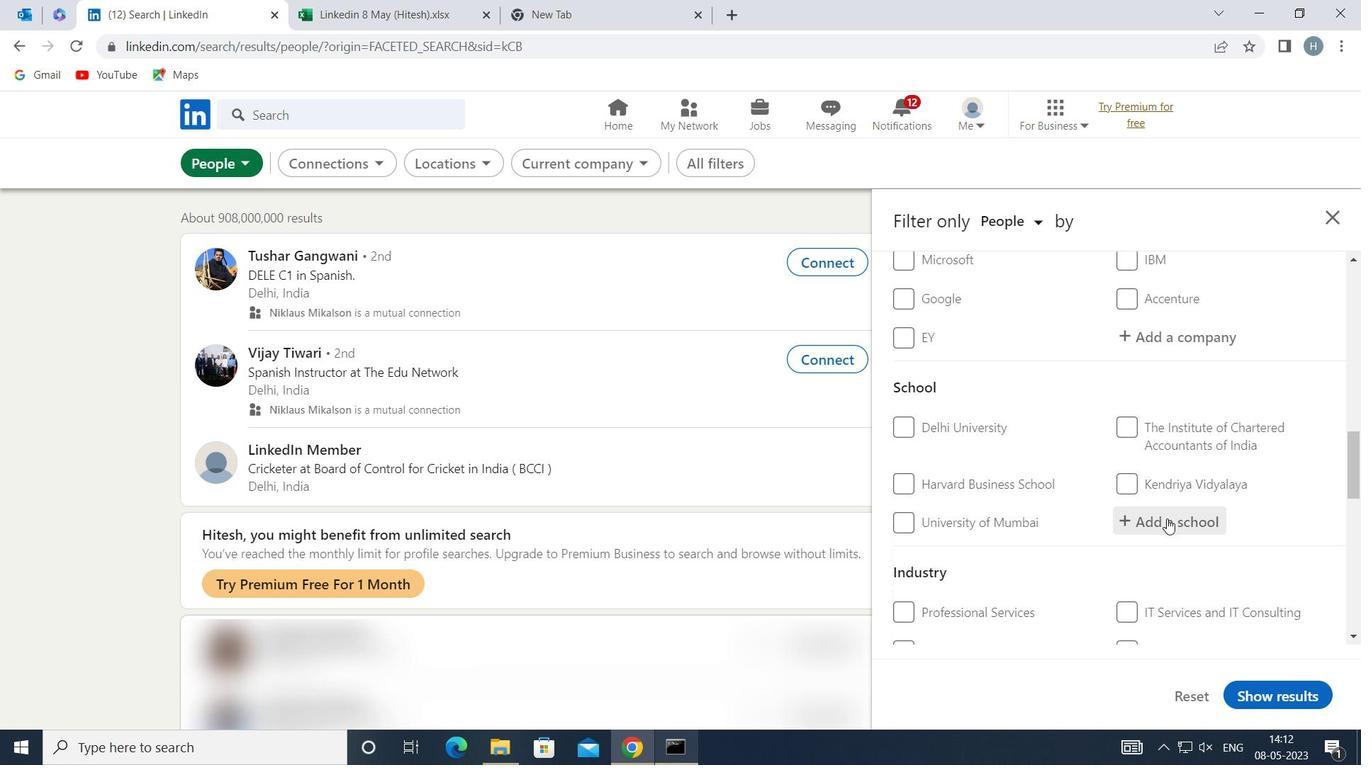 
Action: Key pressed <Key.shift>BIT<Key.space><Key.shift>SINDRI
Screenshot: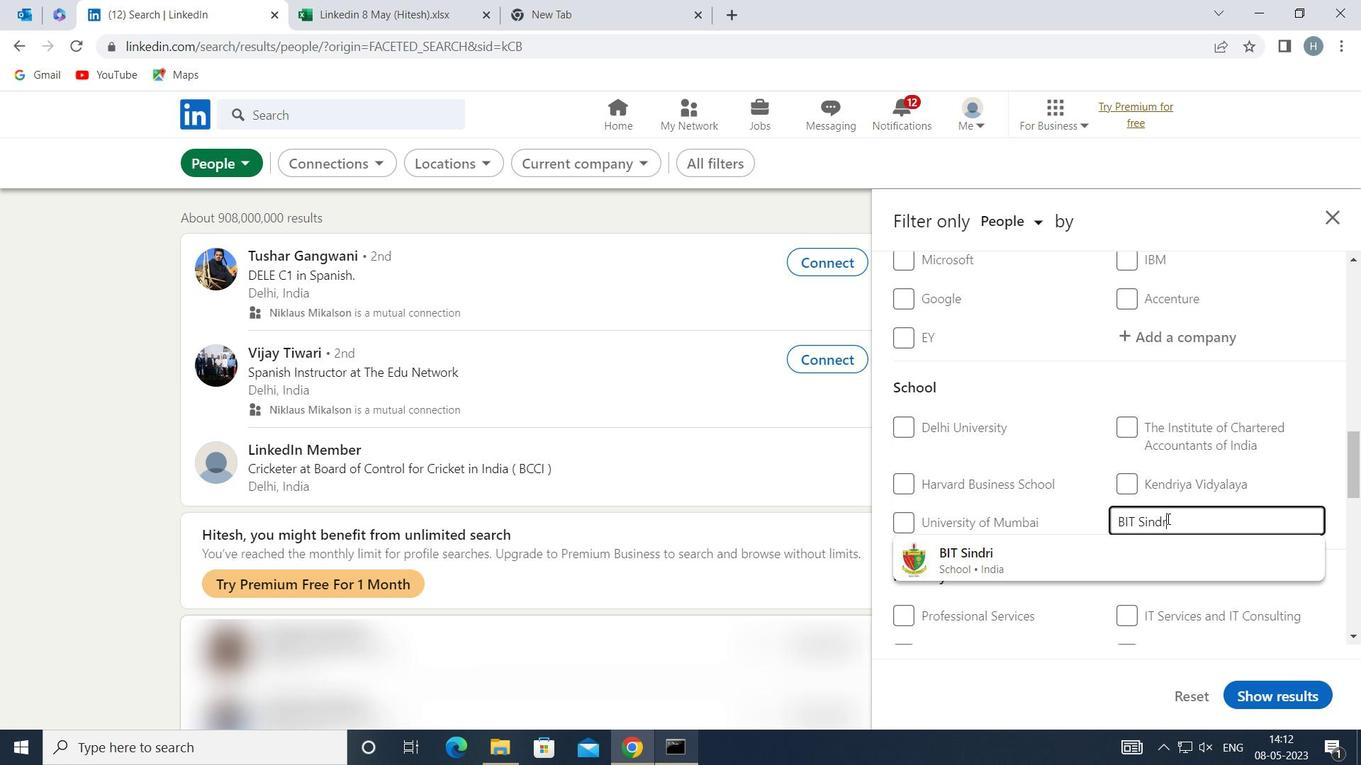 
Action: Mouse moved to (1052, 558)
Screenshot: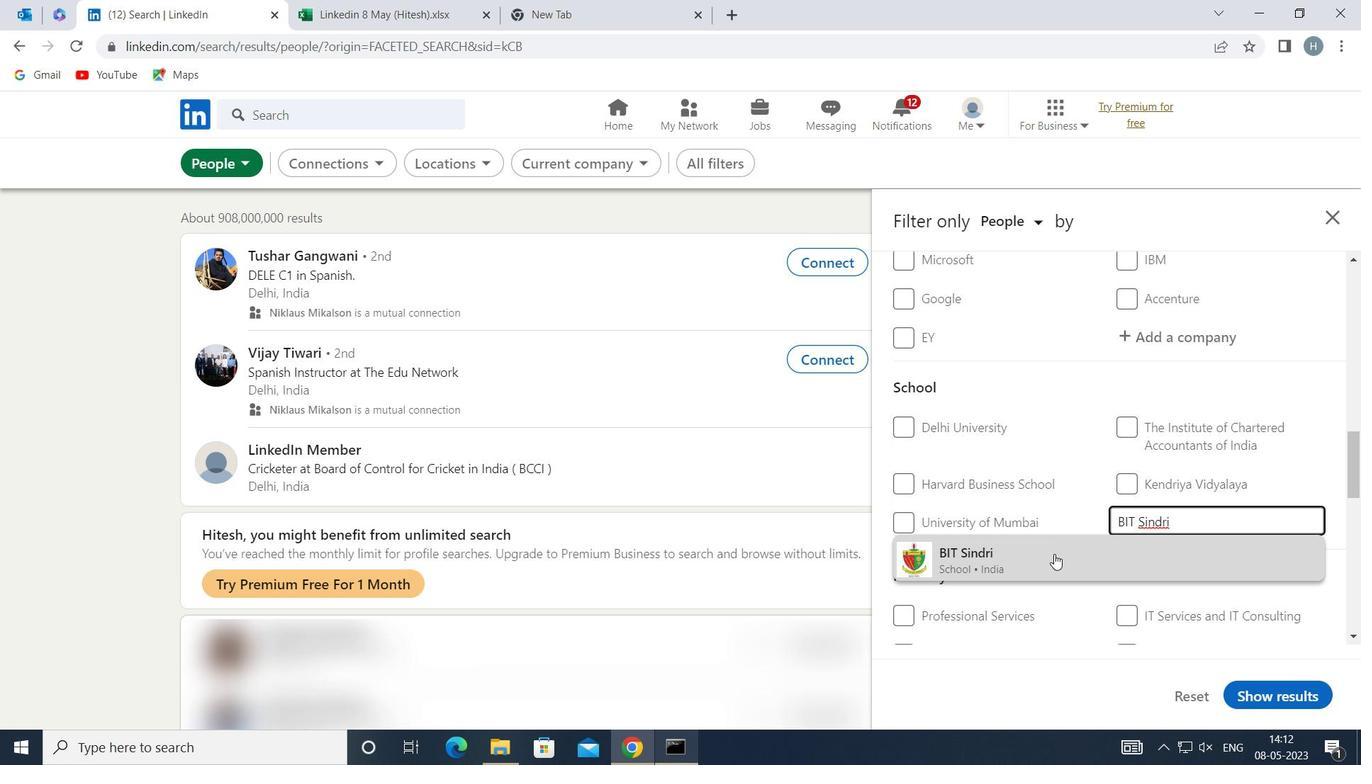 
Action: Mouse pressed left at (1052, 558)
Screenshot: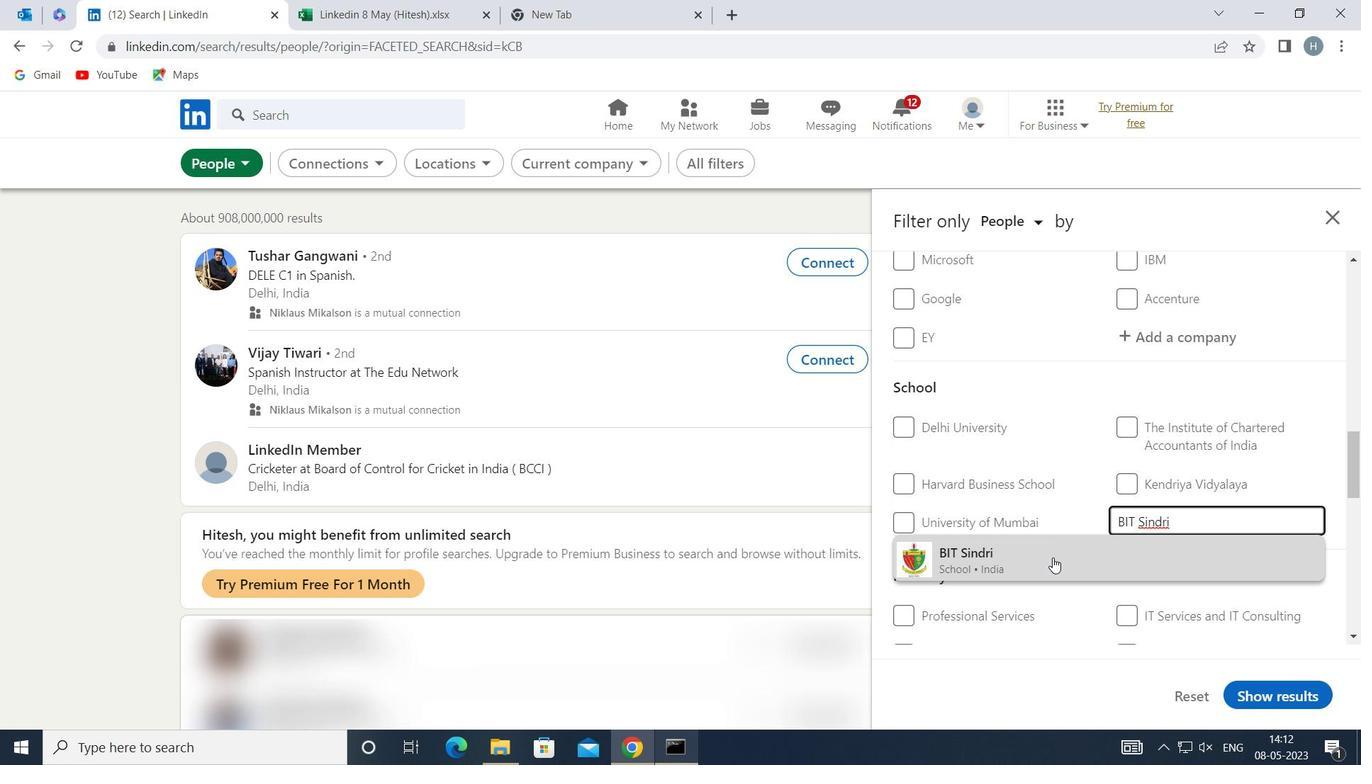
Action: Mouse moved to (1067, 505)
Screenshot: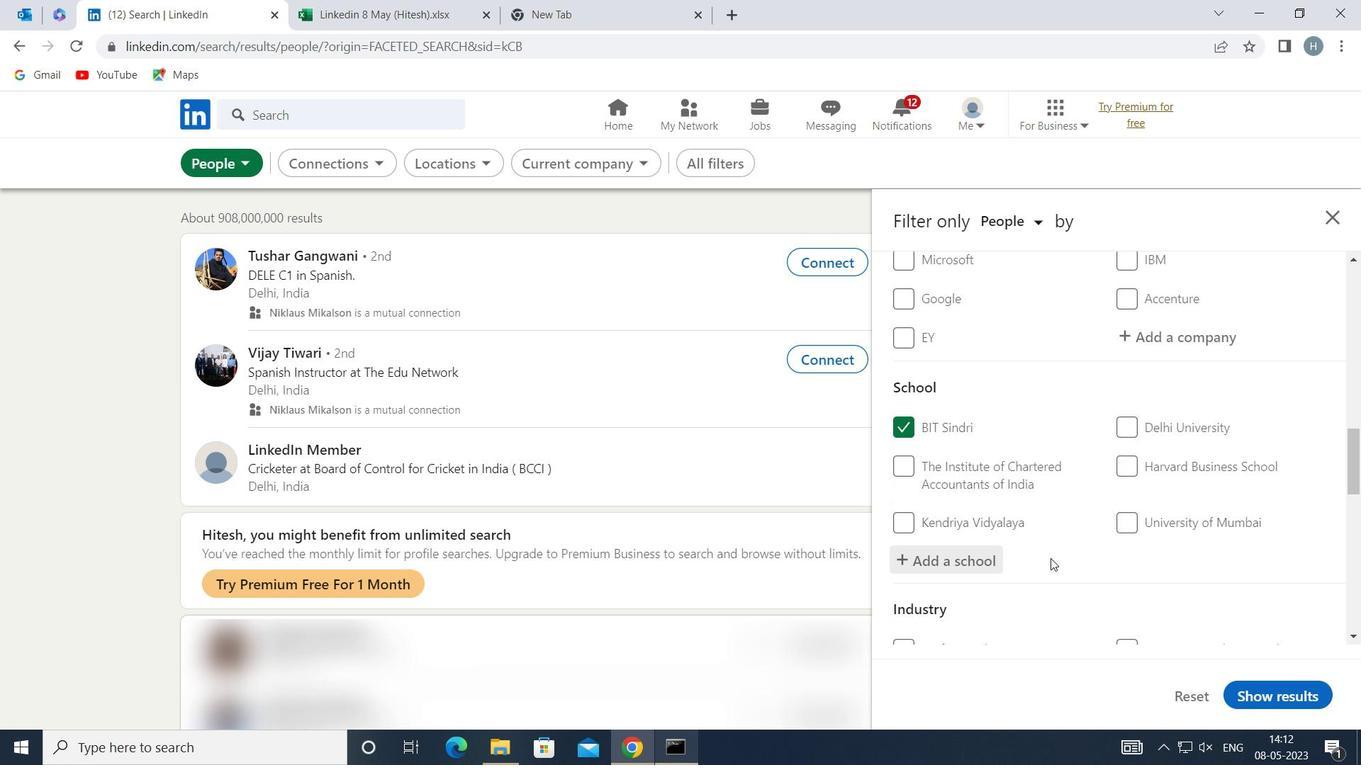 
Action: Mouse scrolled (1067, 504) with delta (0, 0)
Screenshot: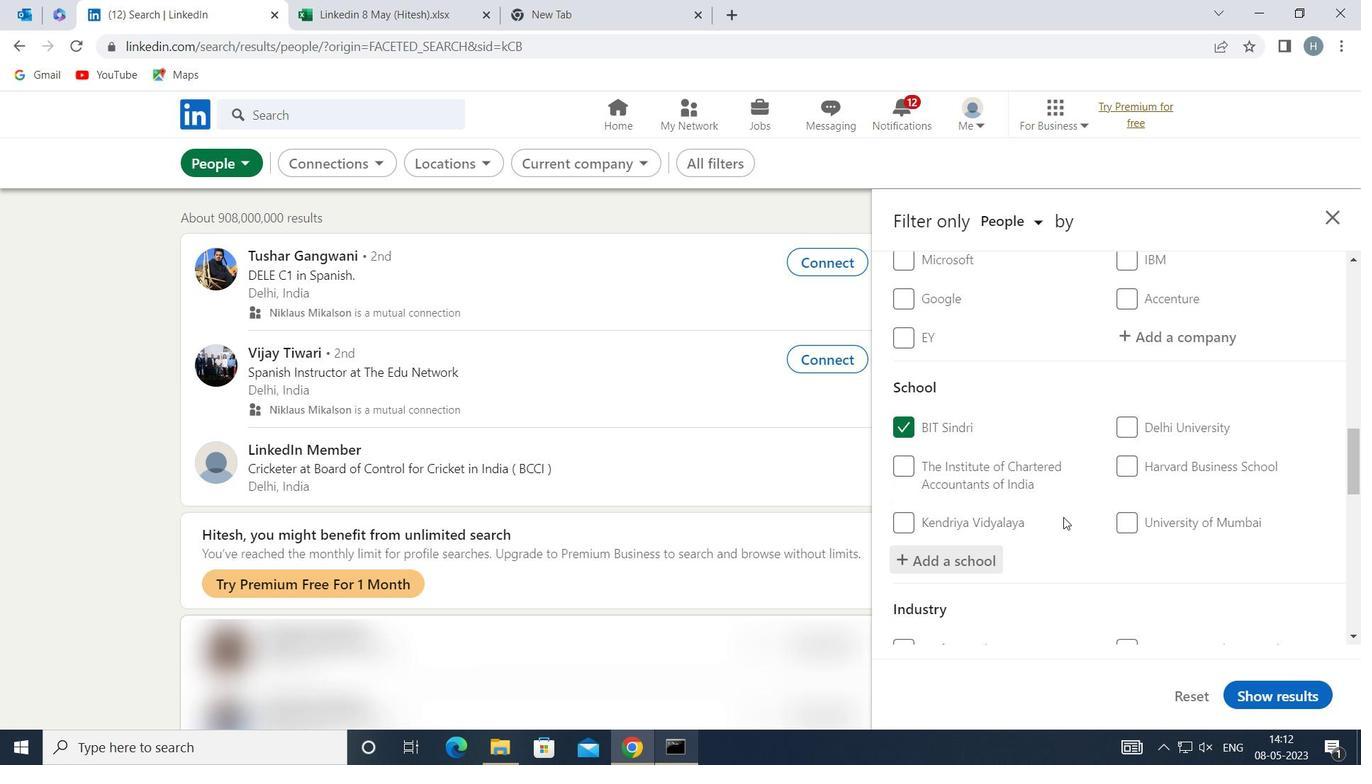 
Action: Mouse scrolled (1067, 504) with delta (0, 0)
Screenshot: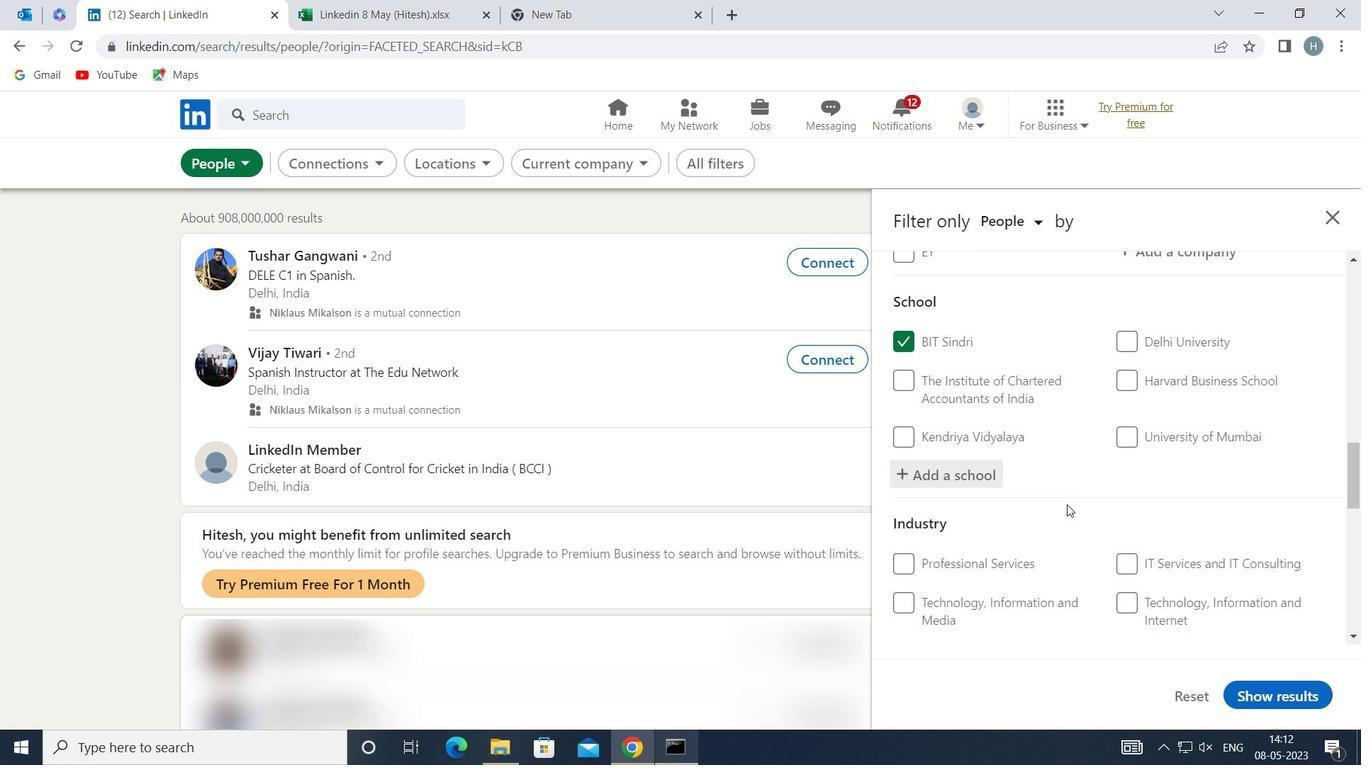 
Action: Mouse scrolled (1067, 504) with delta (0, 0)
Screenshot: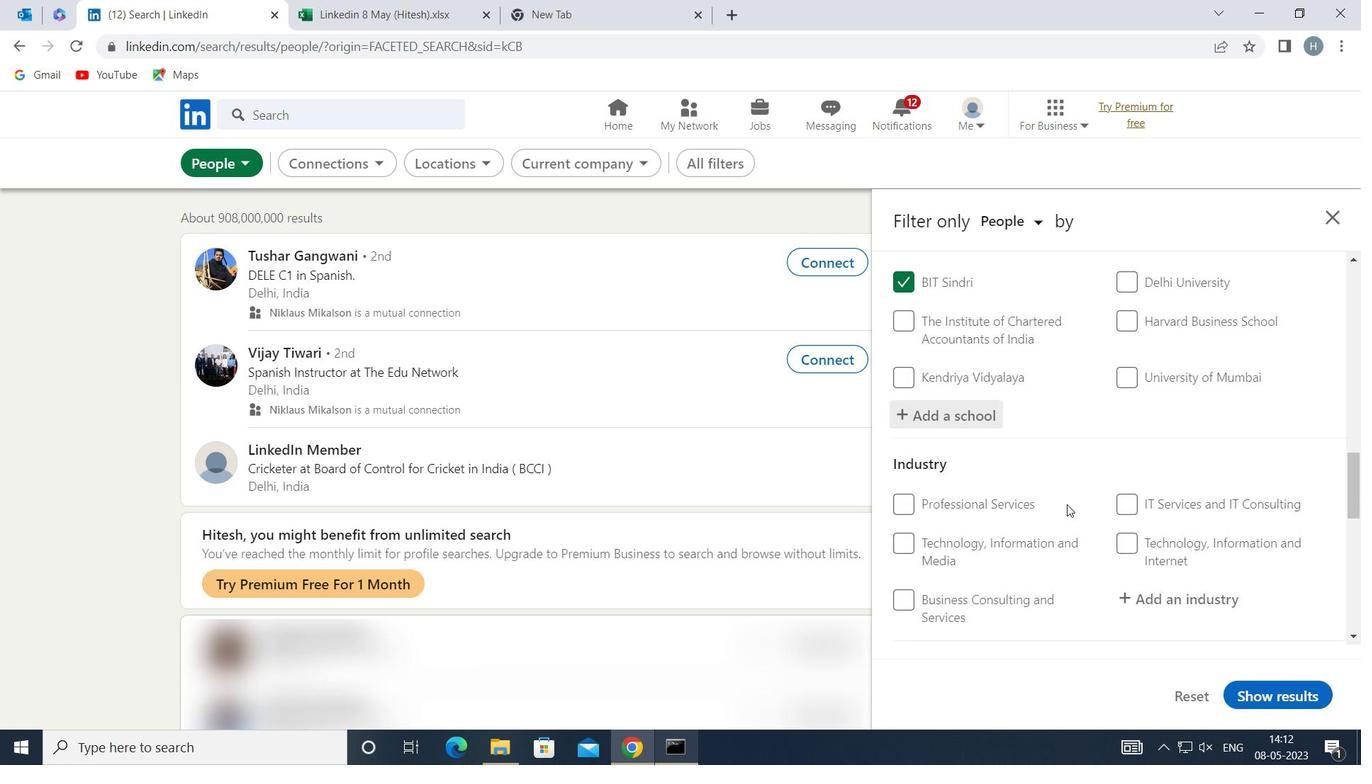 
Action: Mouse moved to (1183, 468)
Screenshot: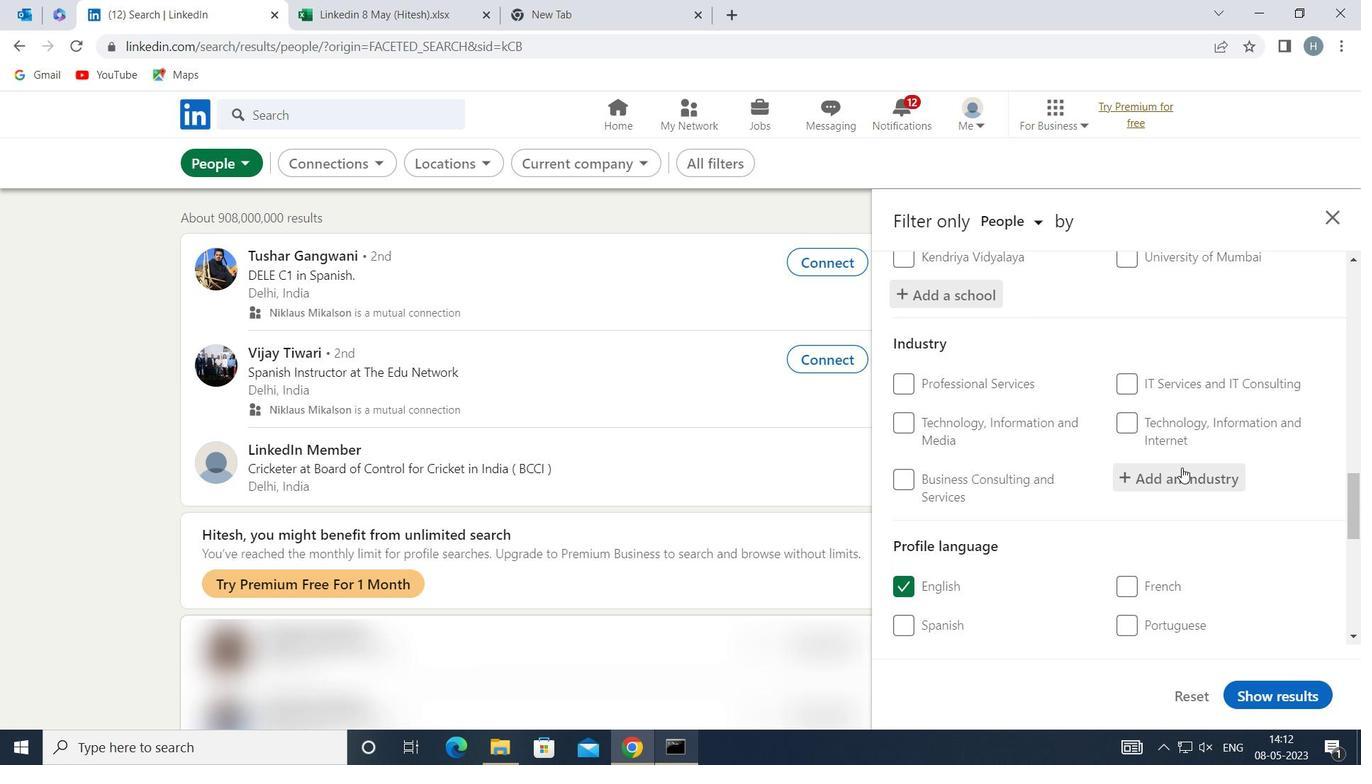 
Action: Mouse pressed left at (1183, 468)
Screenshot: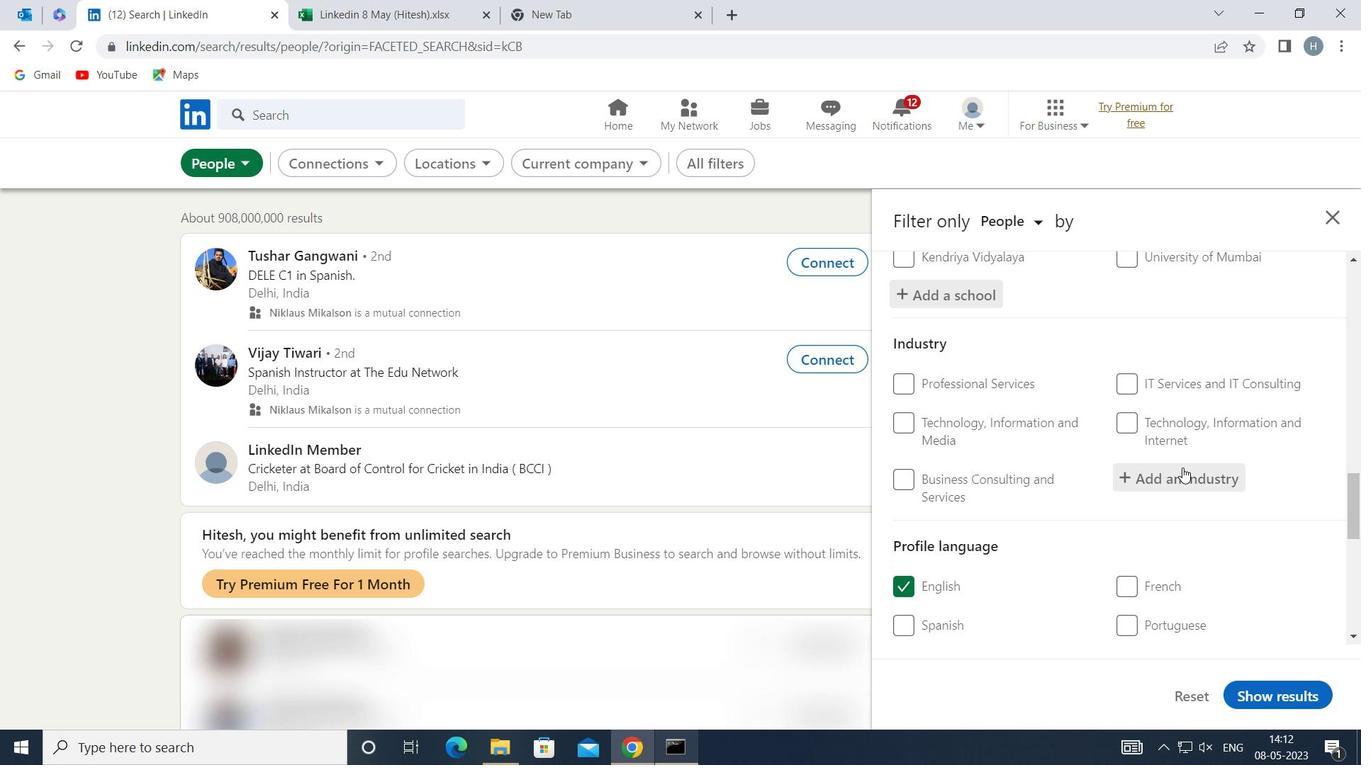 
Action: Key pressed <Key.shift>CHEMICAL<Key.space><Key.shift>MA
Screenshot: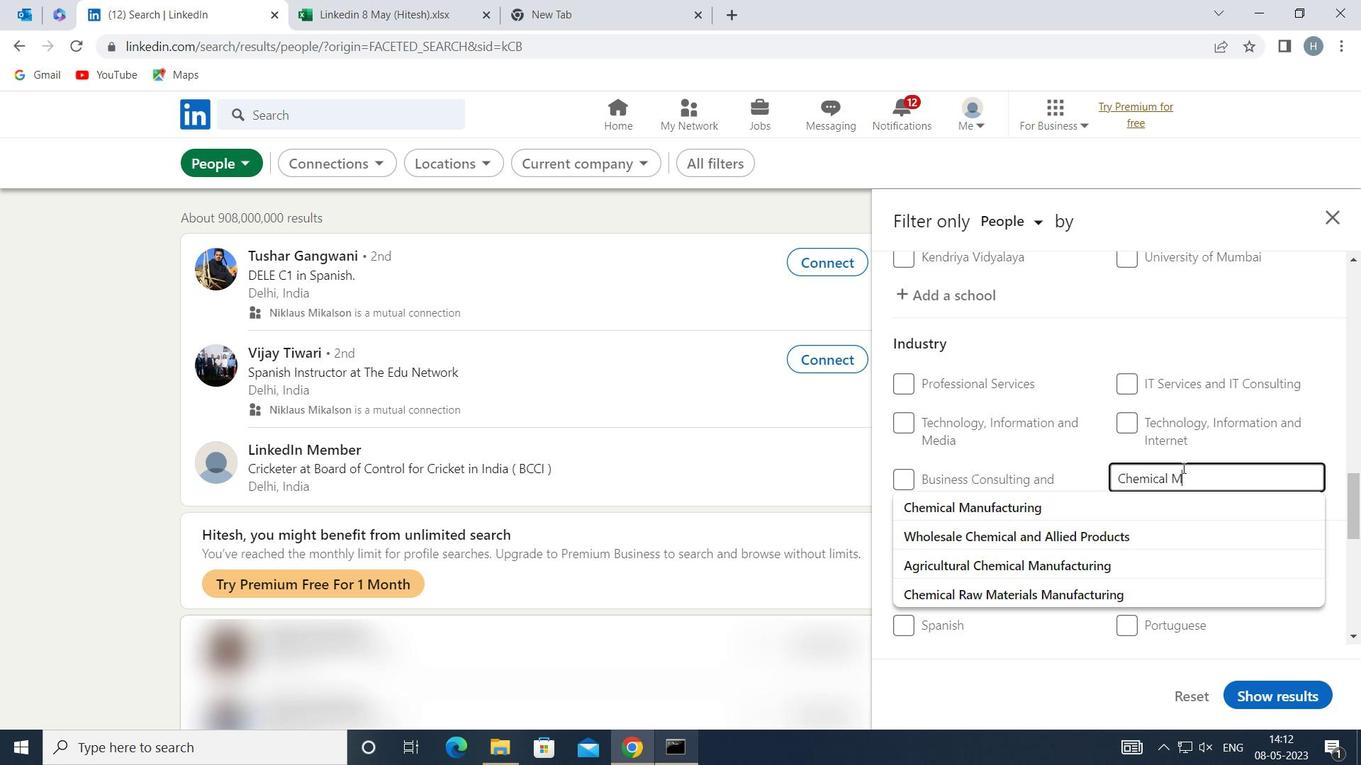 
Action: Mouse moved to (1101, 507)
Screenshot: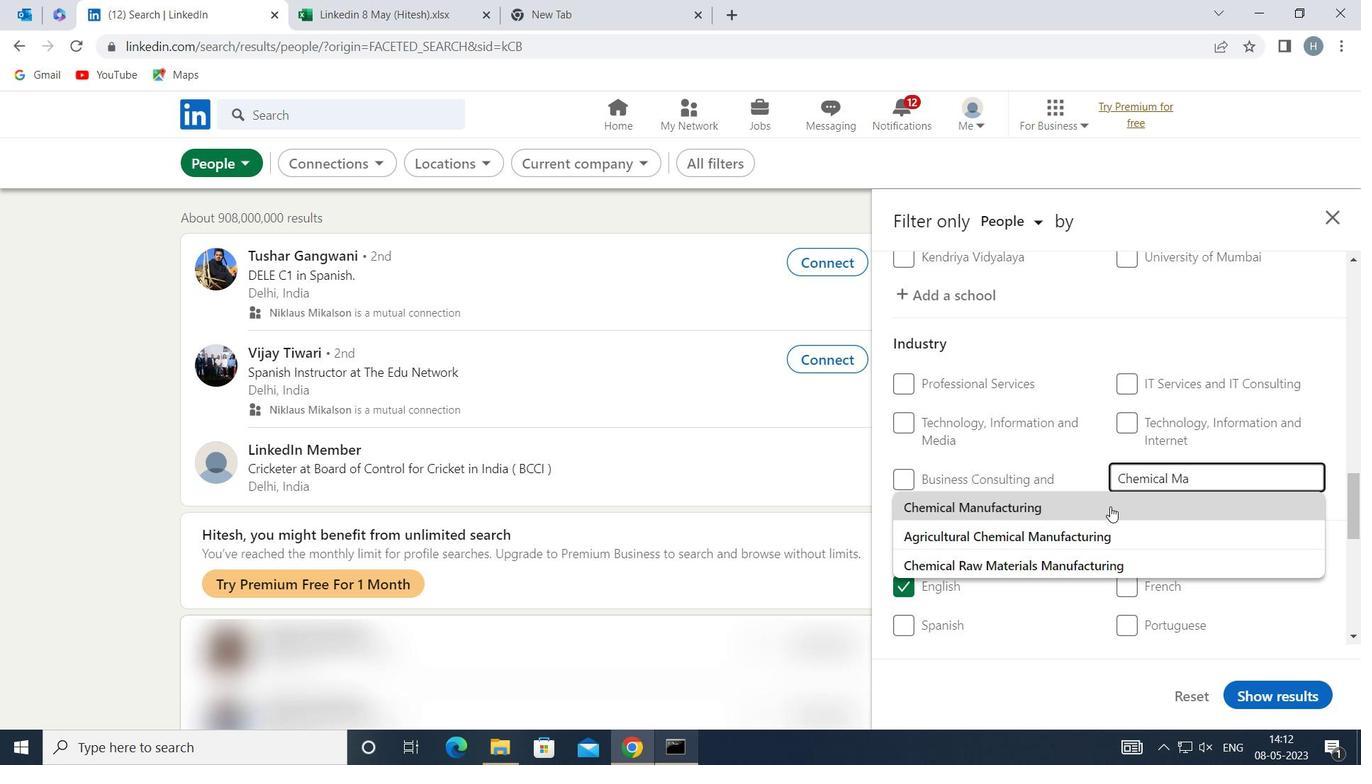 
Action: Mouse pressed left at (1101, 507)
Screenshot: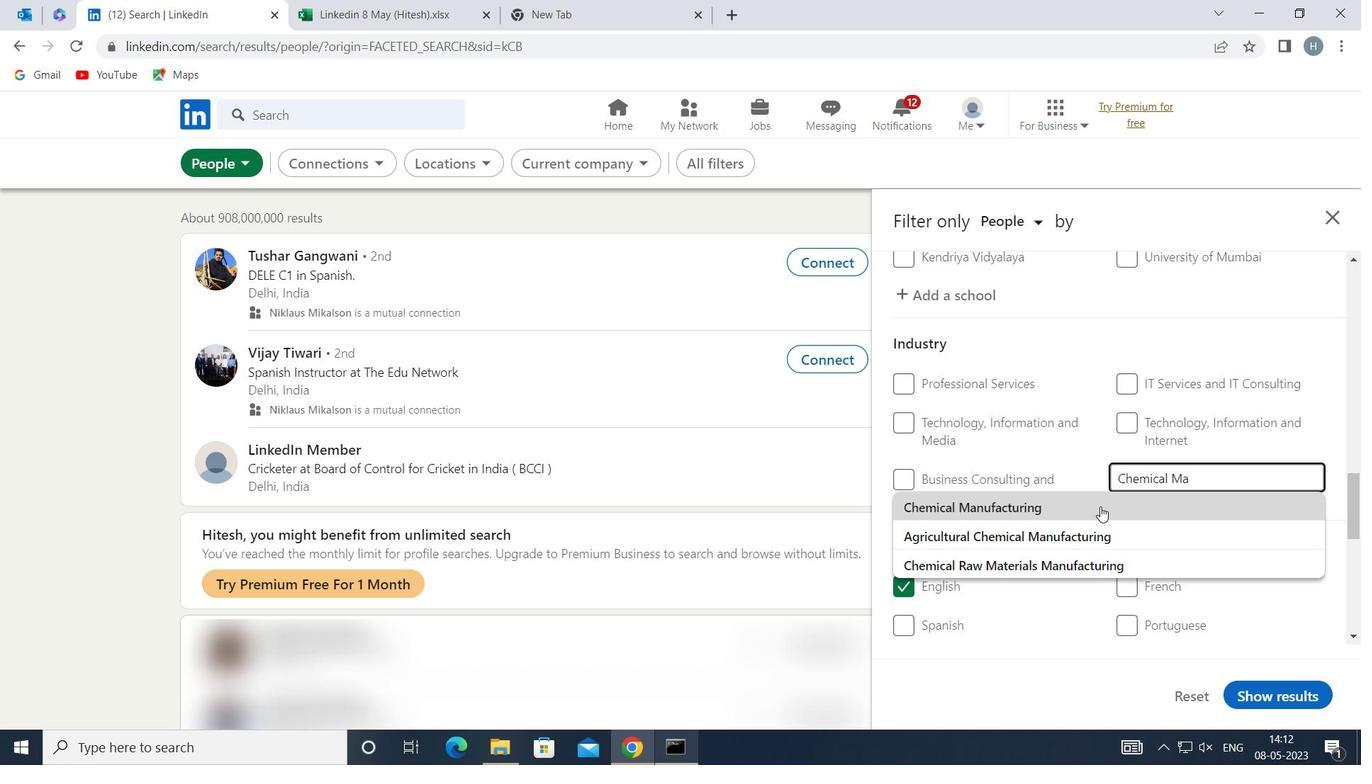 
Action: Mouse moved to (1094, 485)
Screenshot: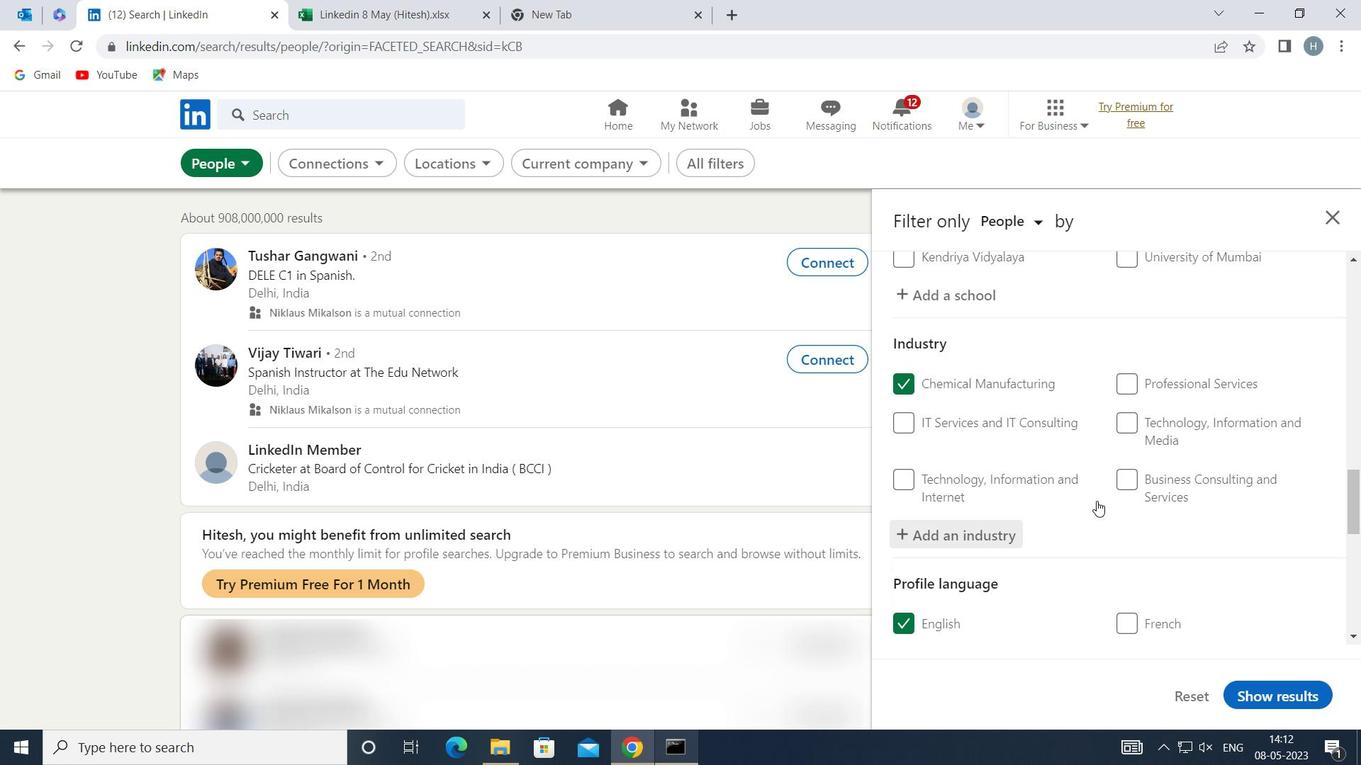 
Action: Mouse scrolled (1094, 485) with delta (0, 0)
Screenshot: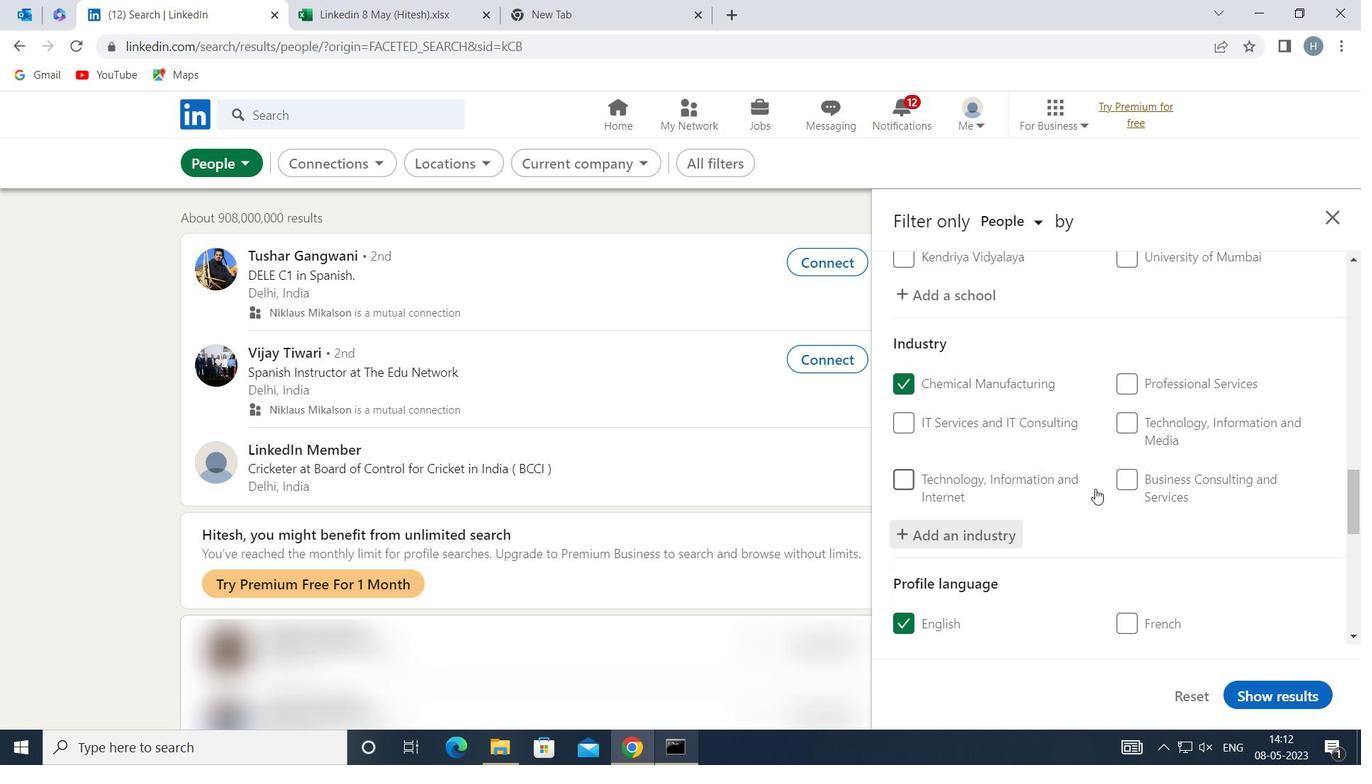 
Action: Mouse moved to (1094, 483)
Screenshot: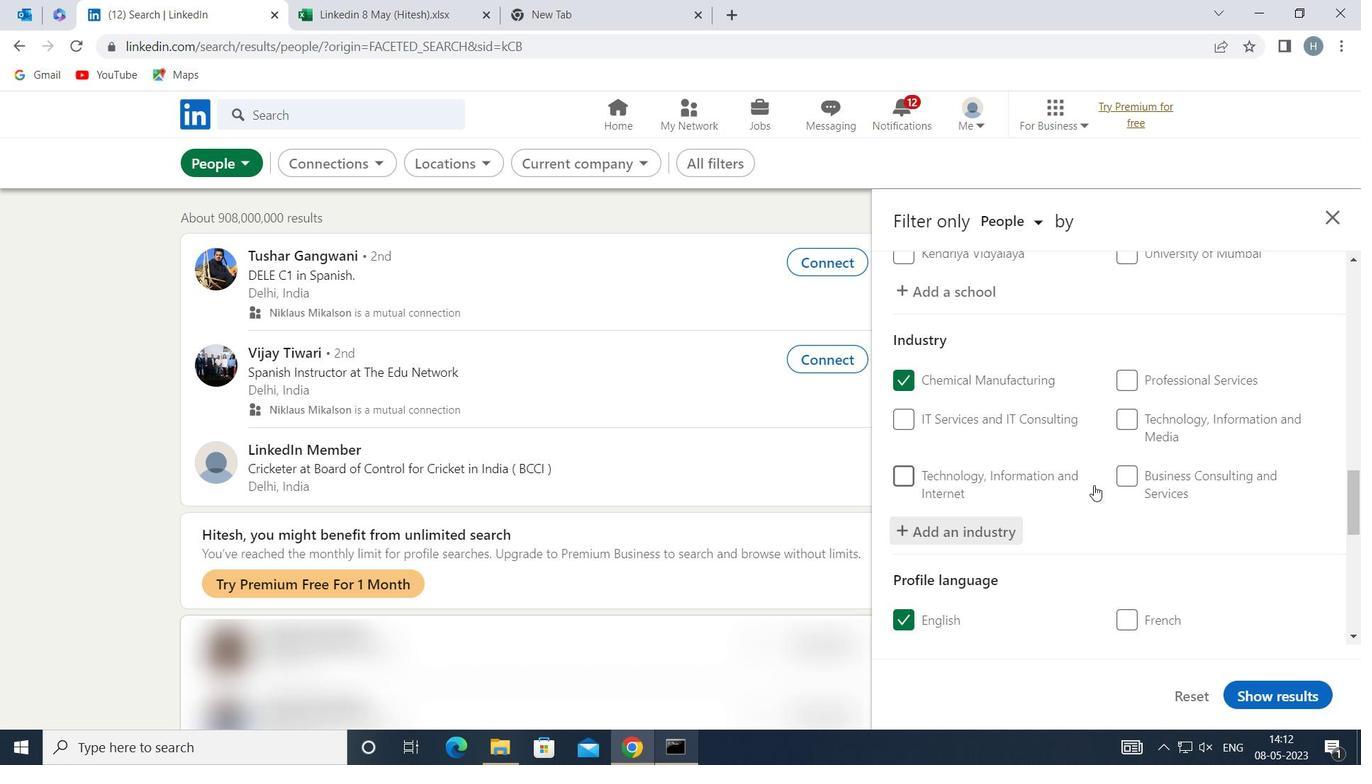 
Action: Mouse scrolled (1094, 482) with delta (0, 0)
Screenshot: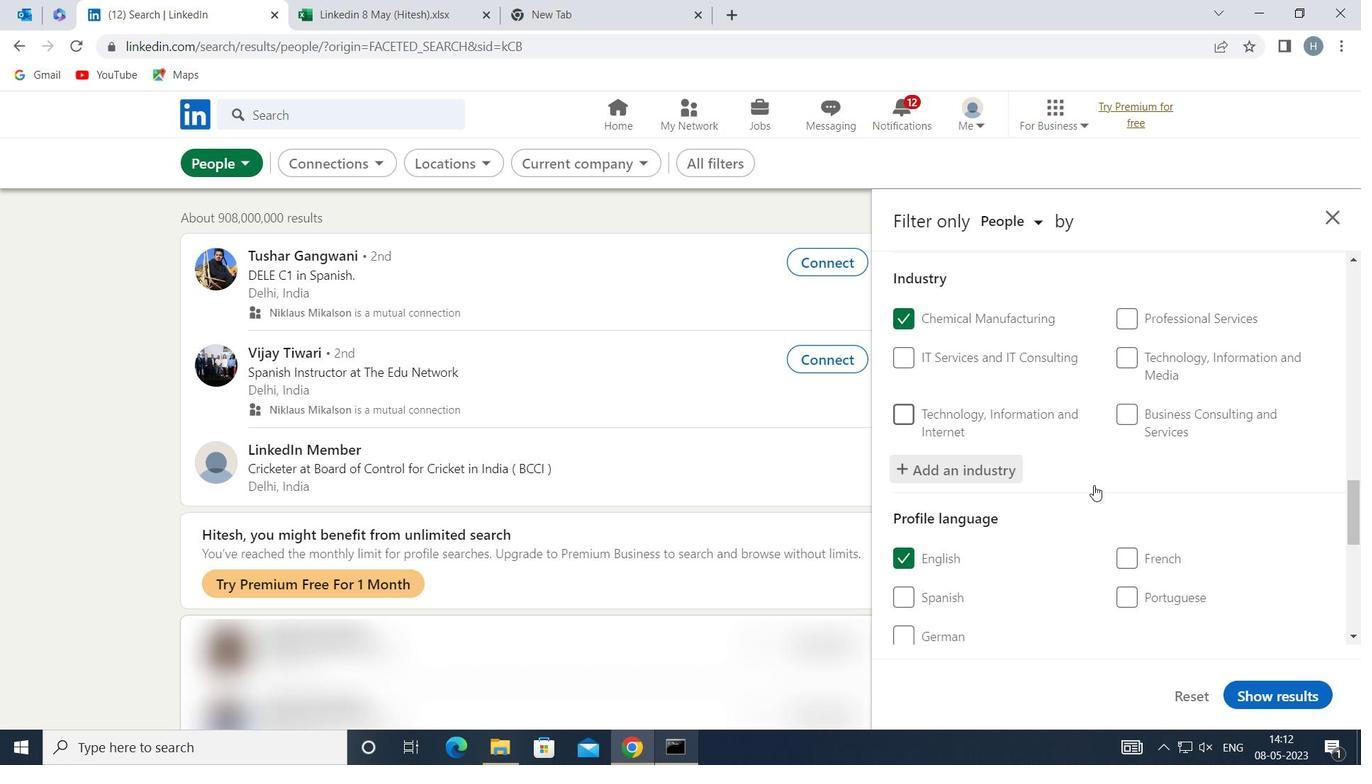 
Action: Mouse moved to (1094, 483)
Screenshot: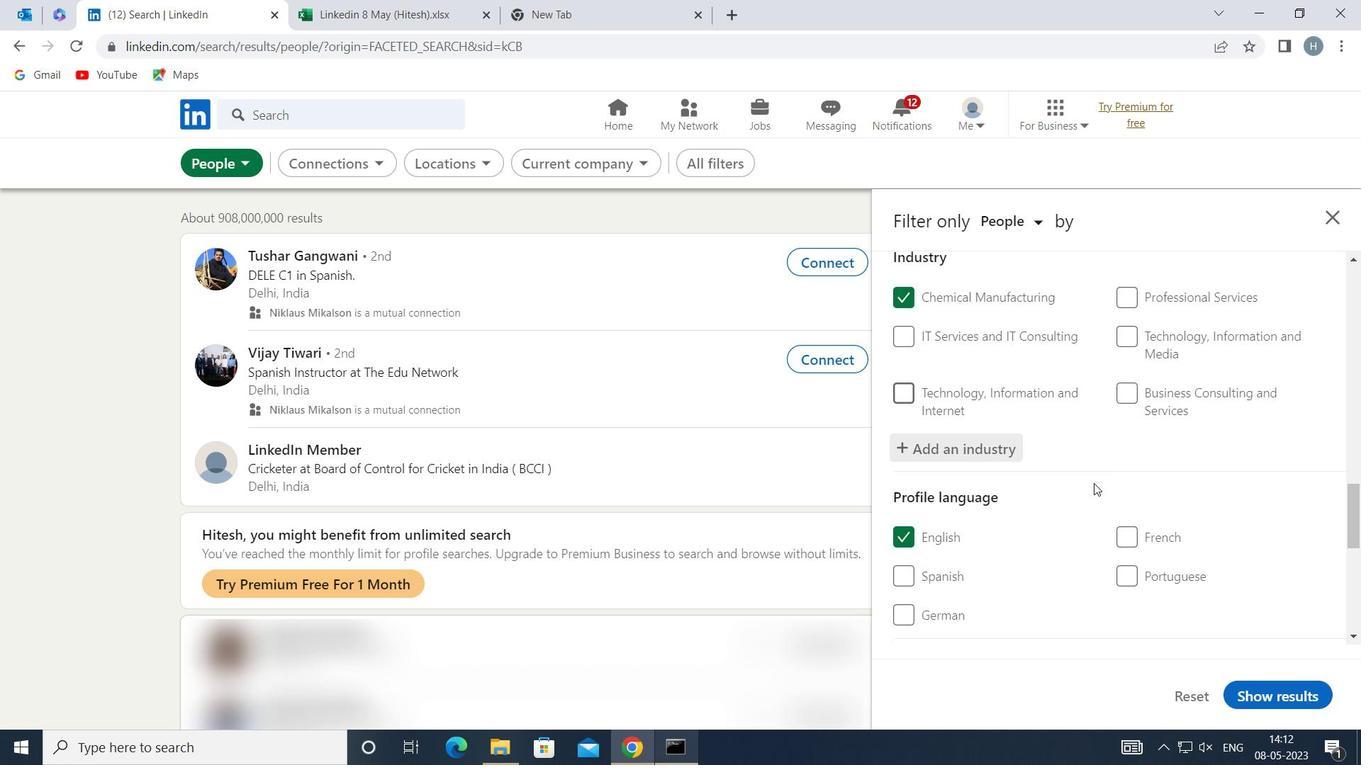
Action: Mouse scrolled (1094, 482) with delta (0, 0)
Screenshot: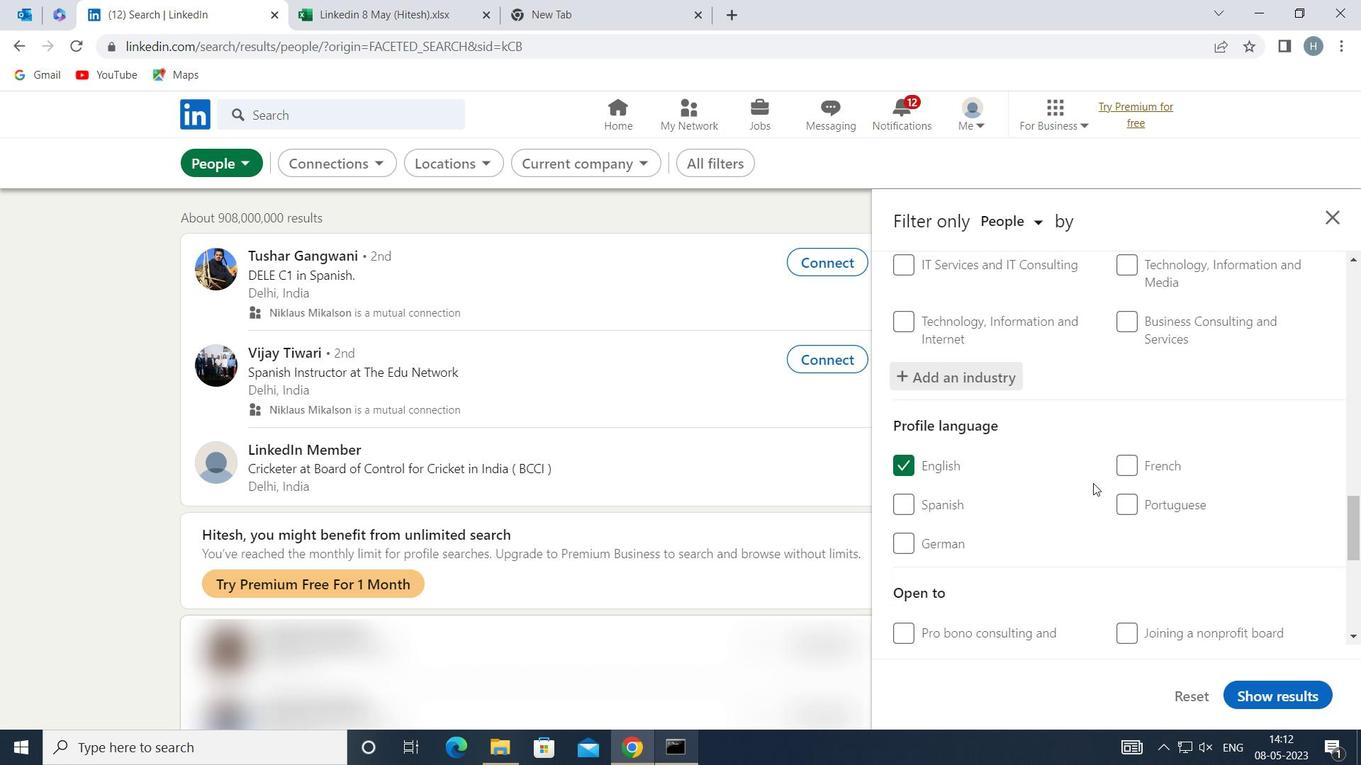
Action: Mouse scrolled (1094, 482) with delta (0, 0)
Screenshot: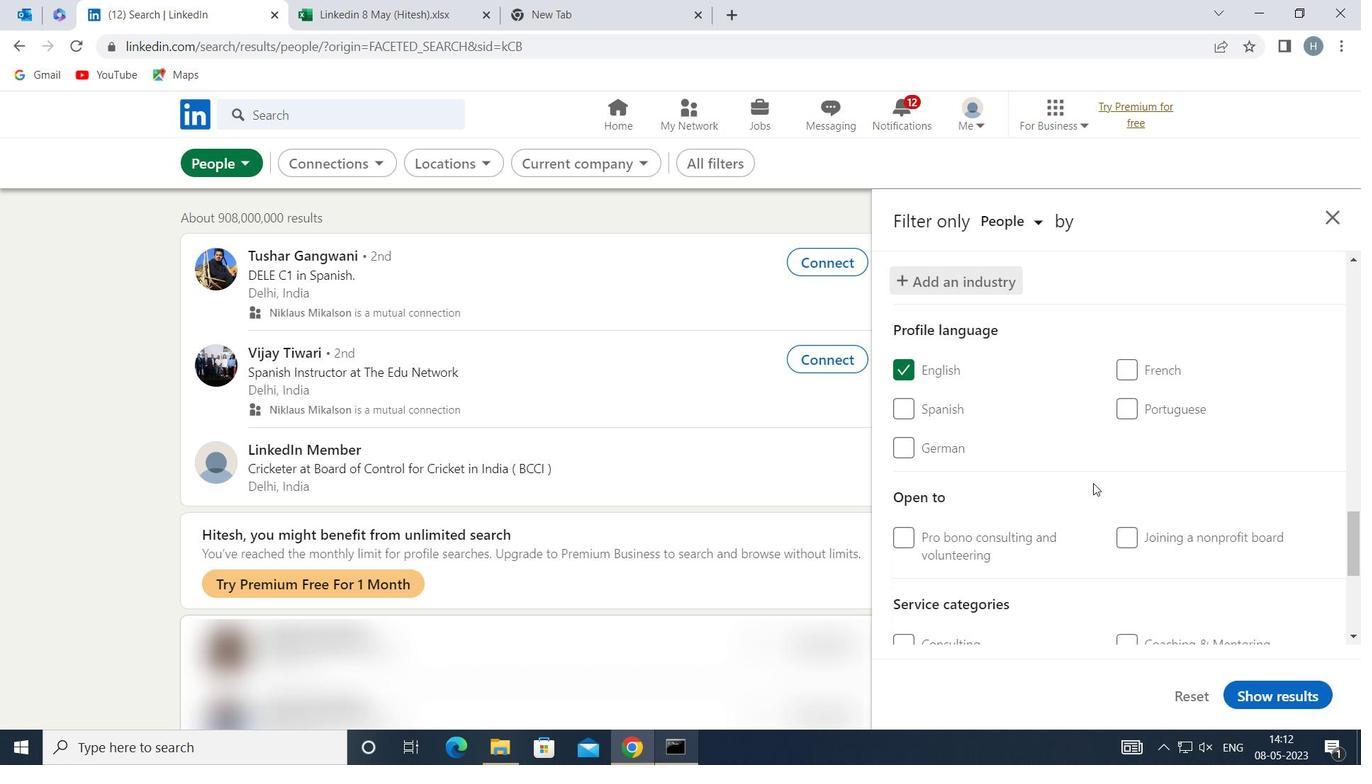 
Action: Mouse scrolled (1094, 482) with delta (0, 0)
Screenshot: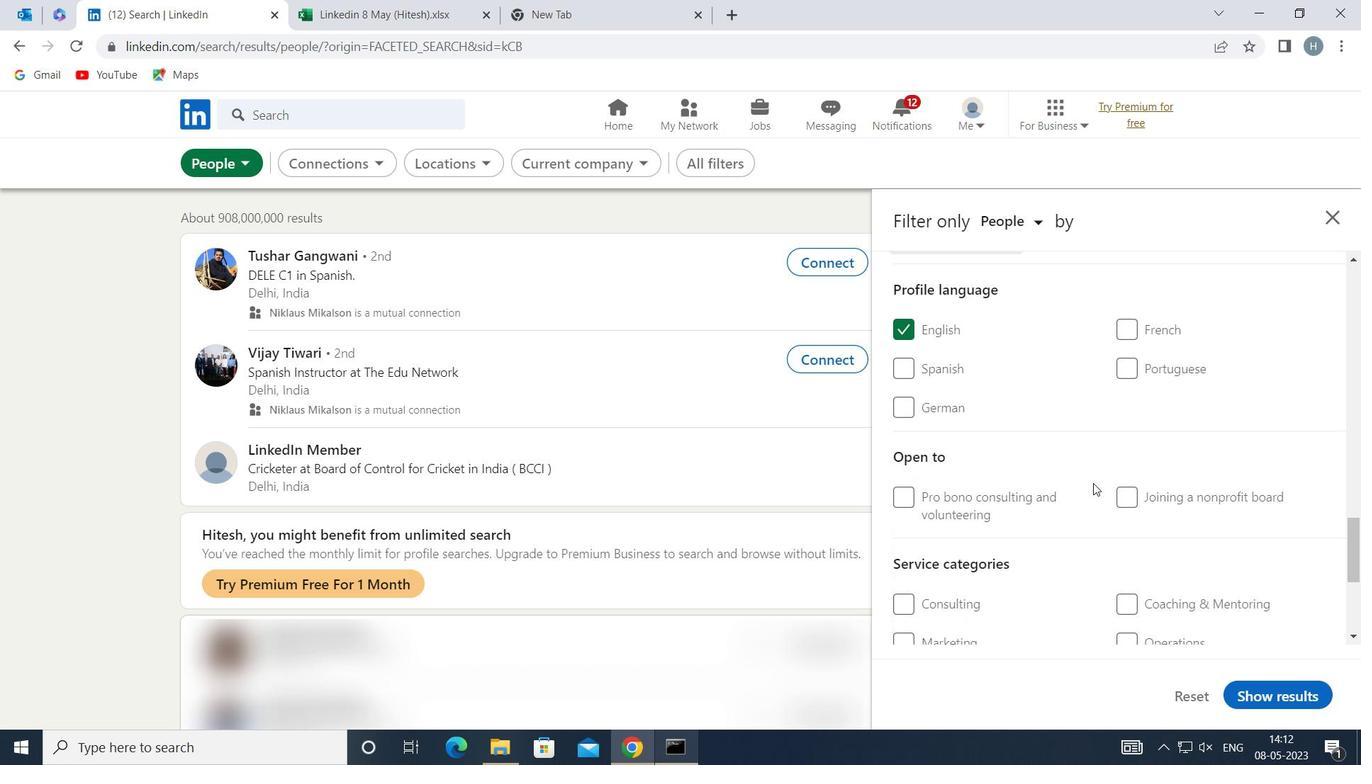 
Action: Mouse scrolled (1094, 482) with delta (0, 0)
Screenshot: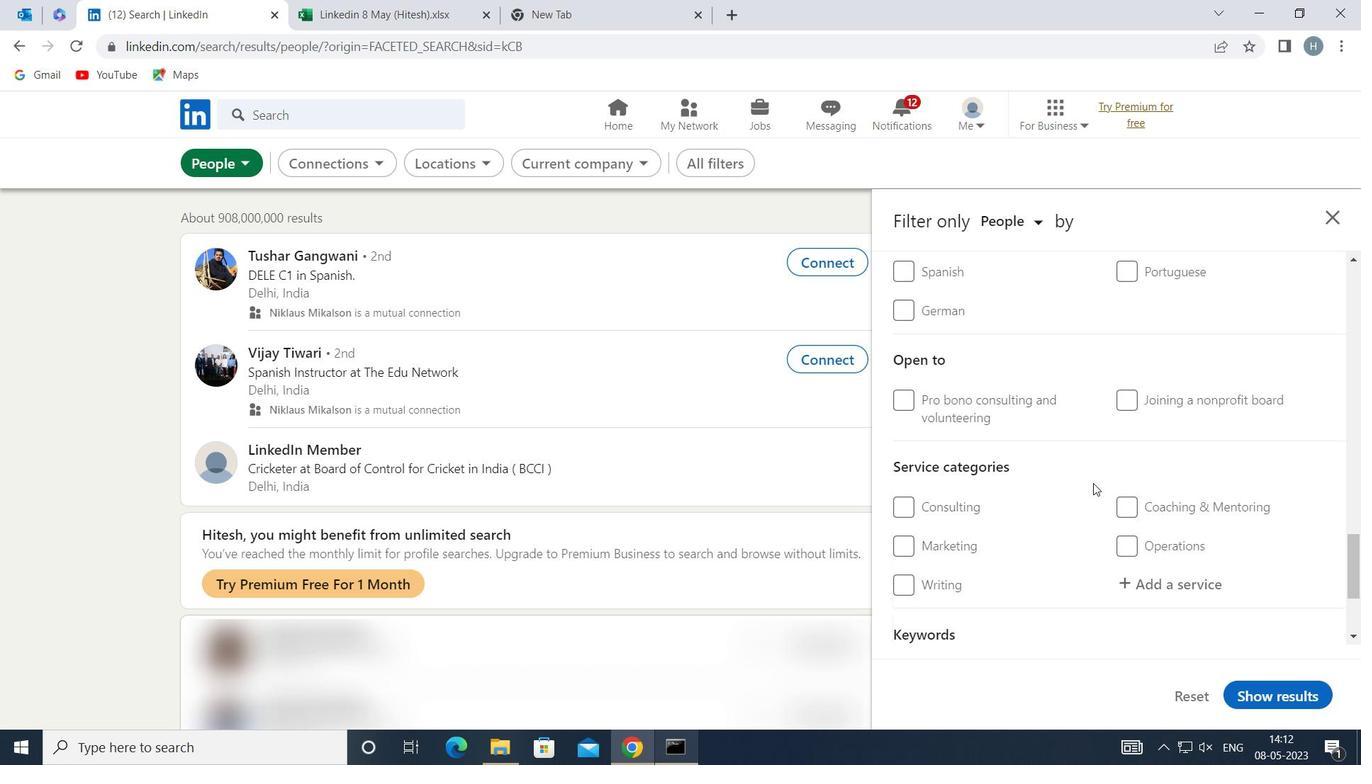 
Action: Mouse moved to (1182, 436)
Screenshot: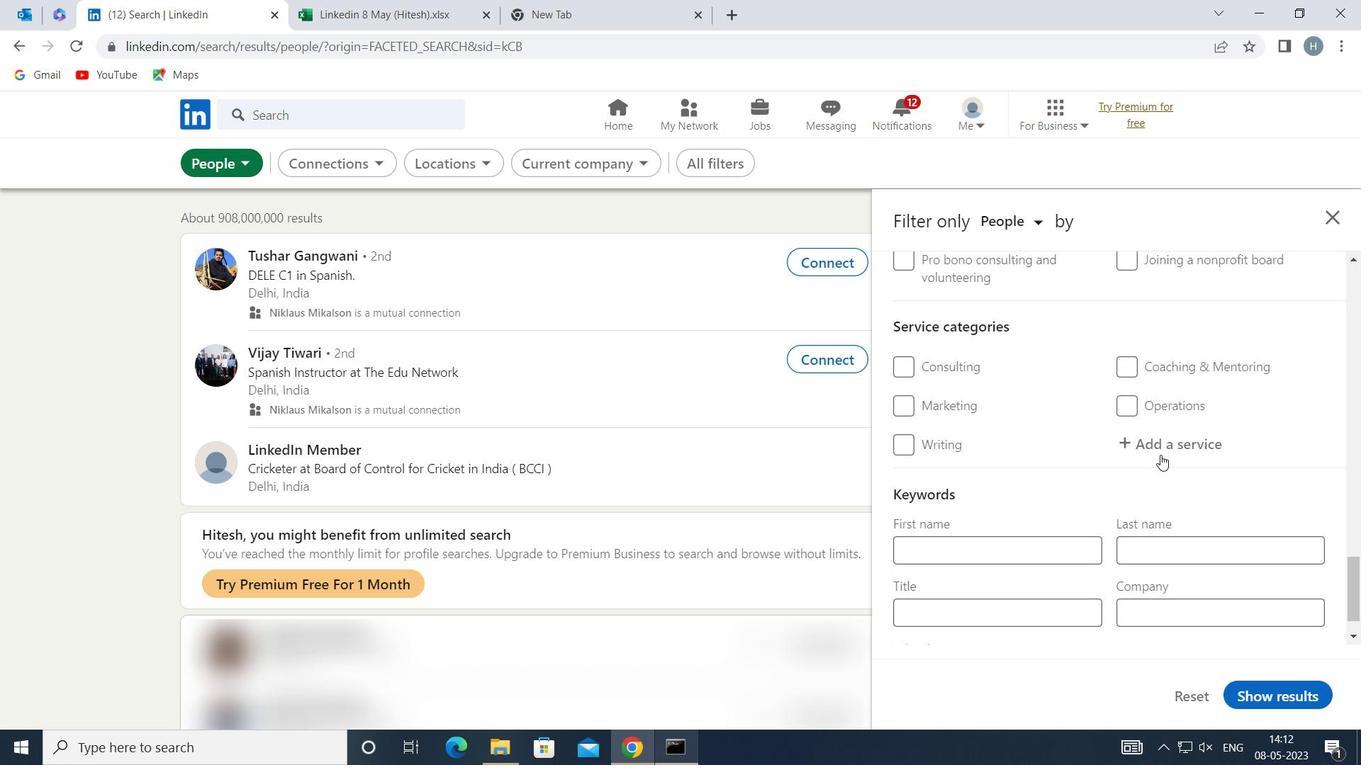 
Action: Mouse pressed left at (1182, 436)
Screenshot: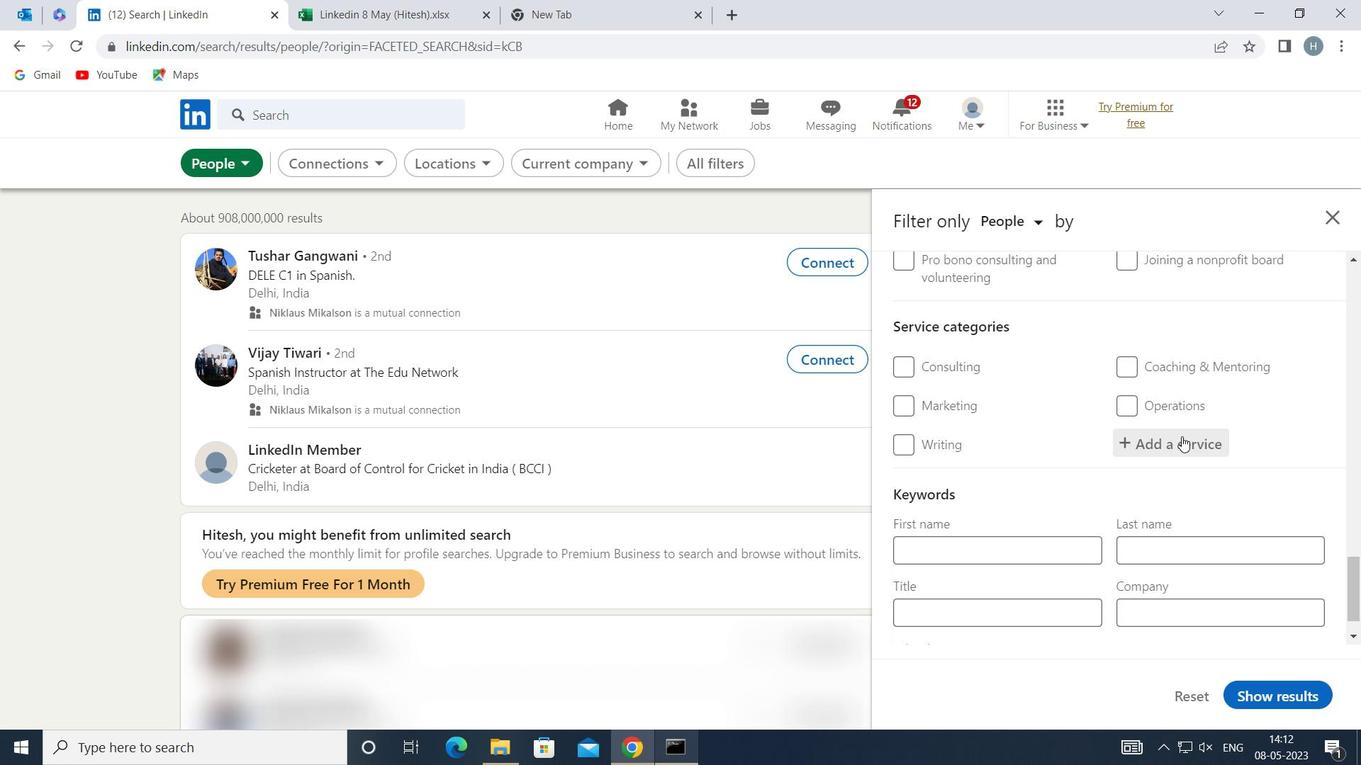 
Action: Key pressed <Key.shift>IMMIGRATION
Screenshot: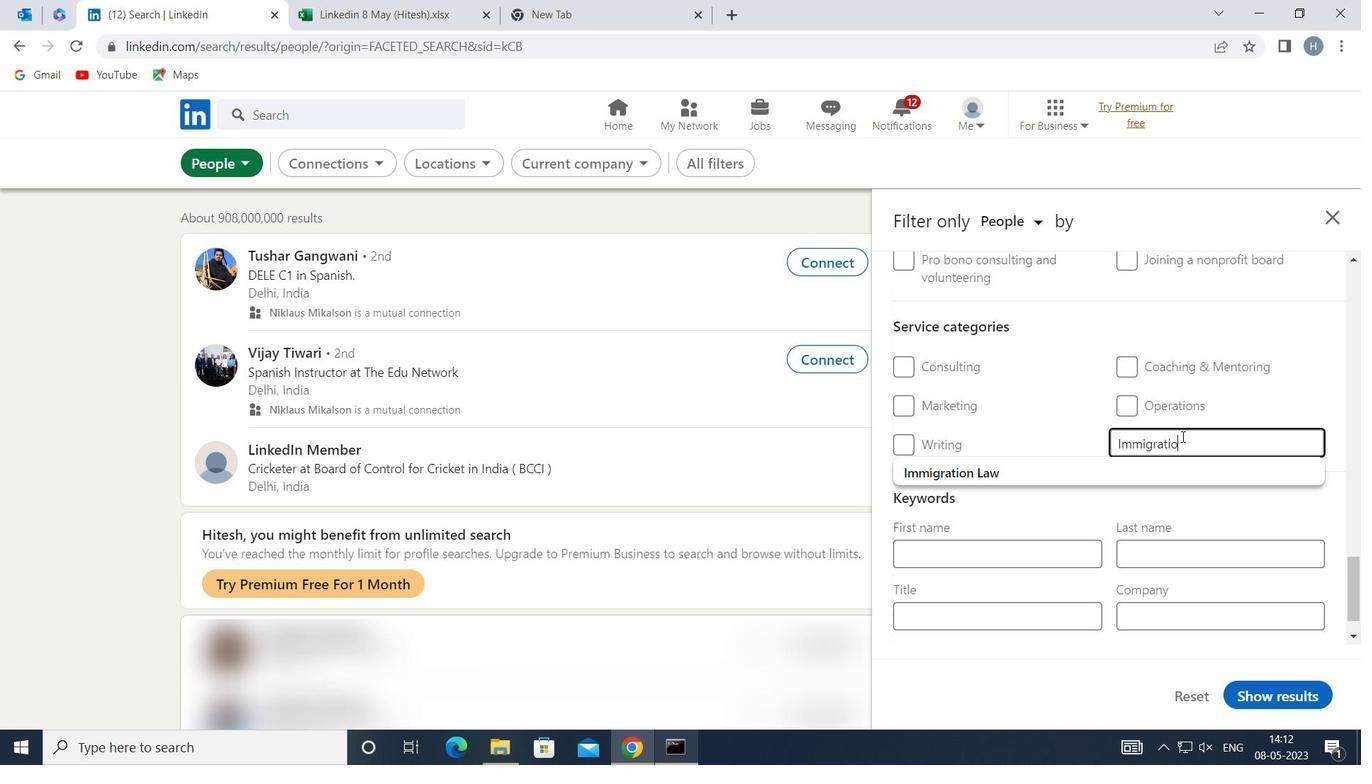
Action: Mouse moved to (1116, 465)
Screenshot: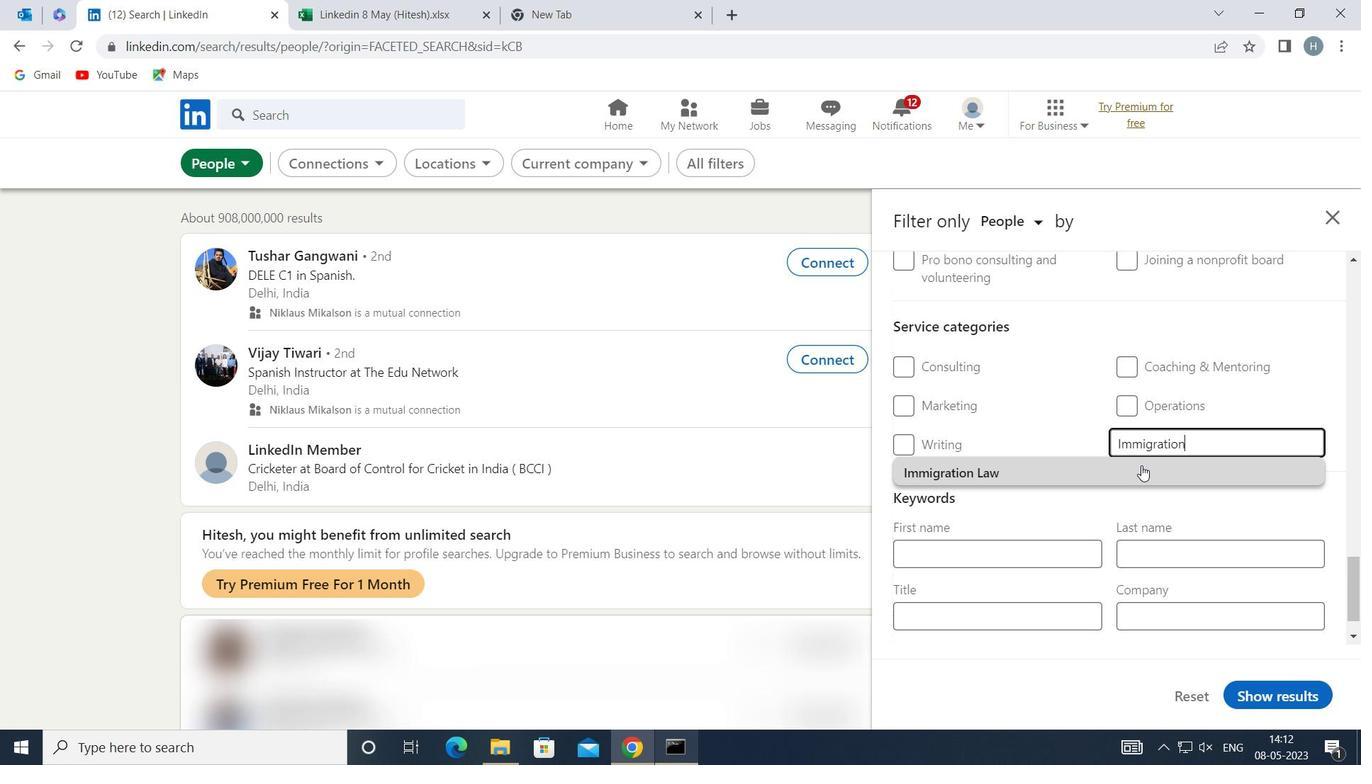 
Action: Mouse pressed left at (1116, 465)
Screenshot: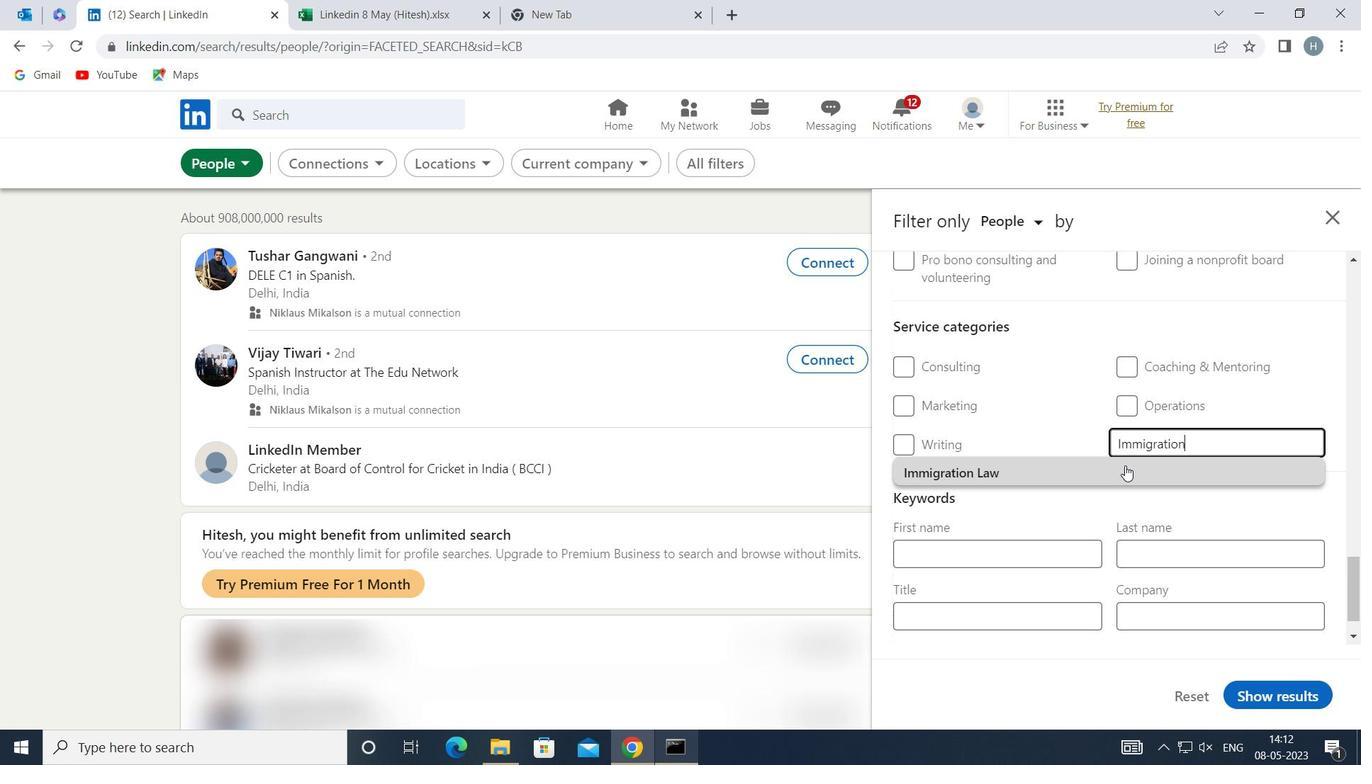 
Action: Mouse moved to (1034, 491)
Screenshot: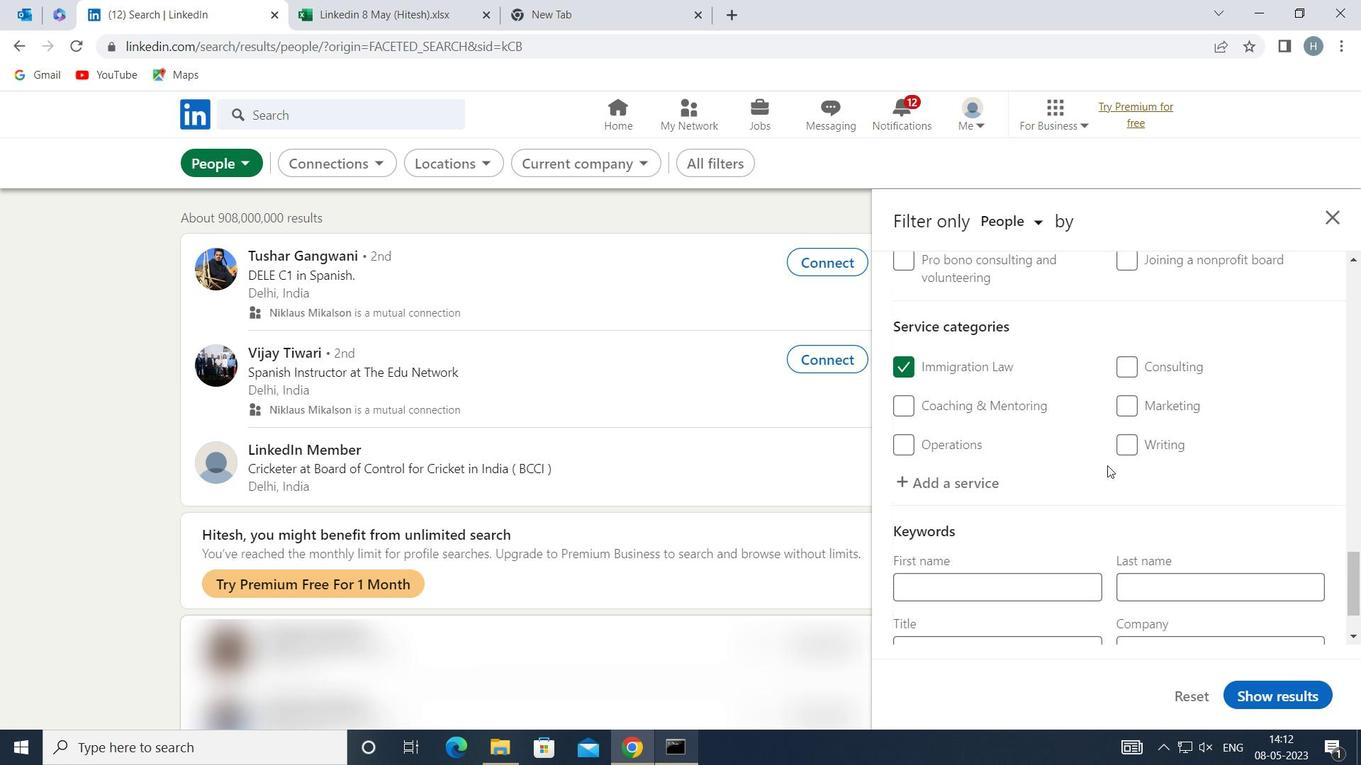 
Action: Mouse scrolled (1034, 490) with delta (0, 0)
Screenshot: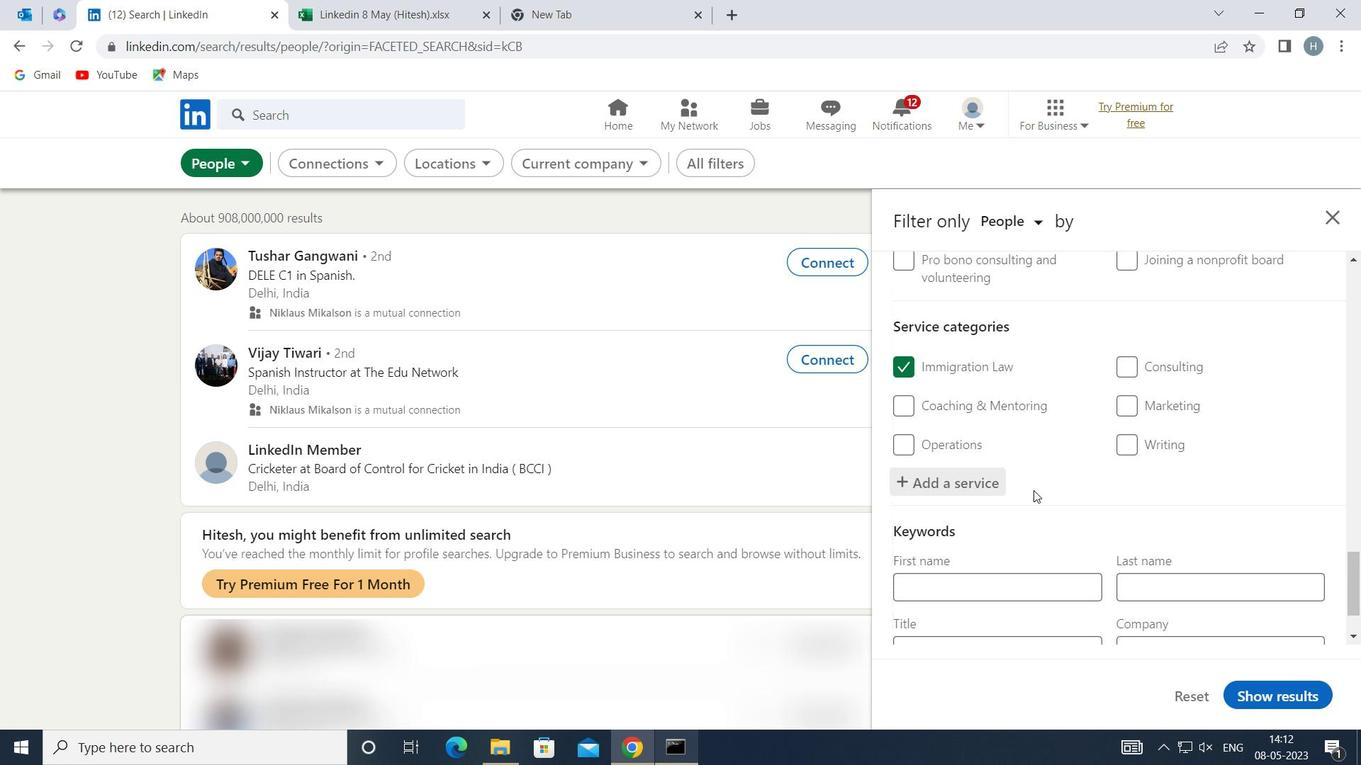 
Action: Mouse moved to (1034, 492)
Screenshot: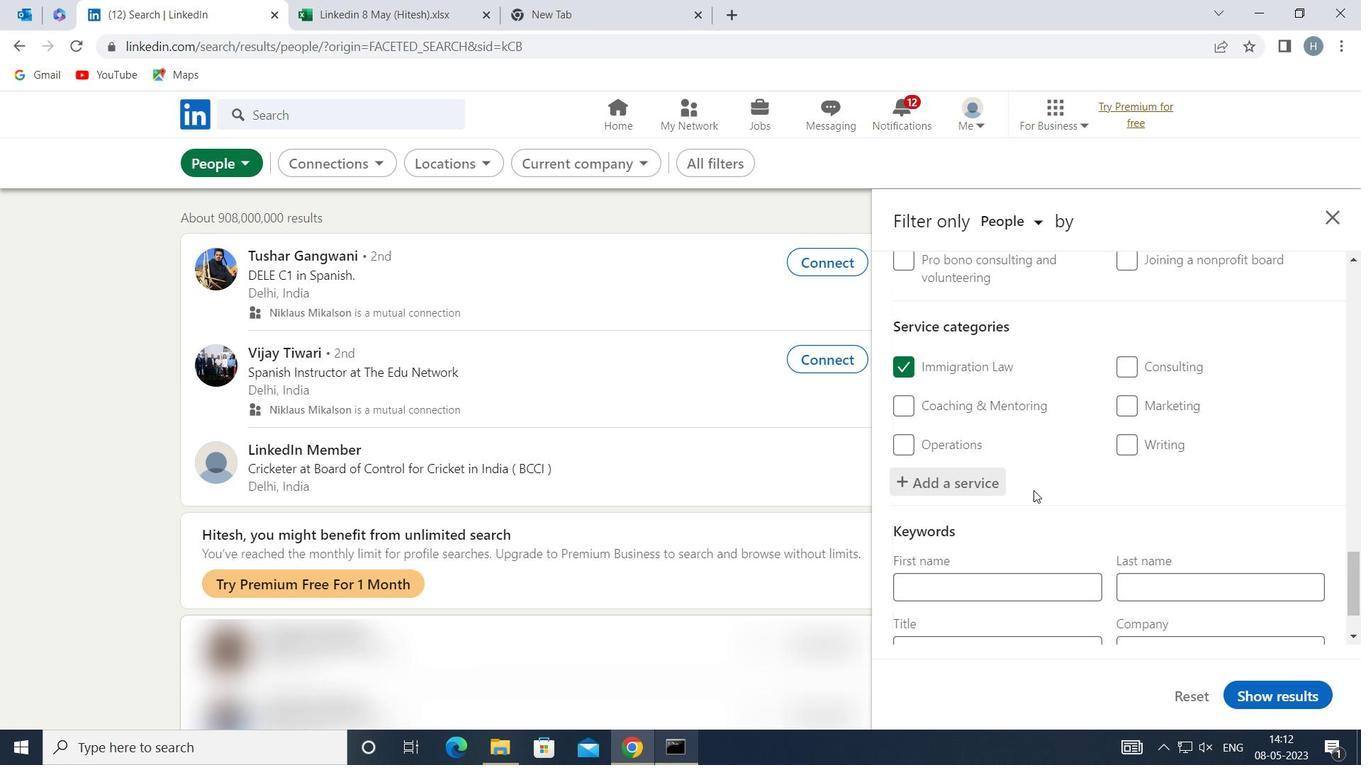 
Action: Mouse scrolled (1034, 491) with delta (0, 0)
Screenshot: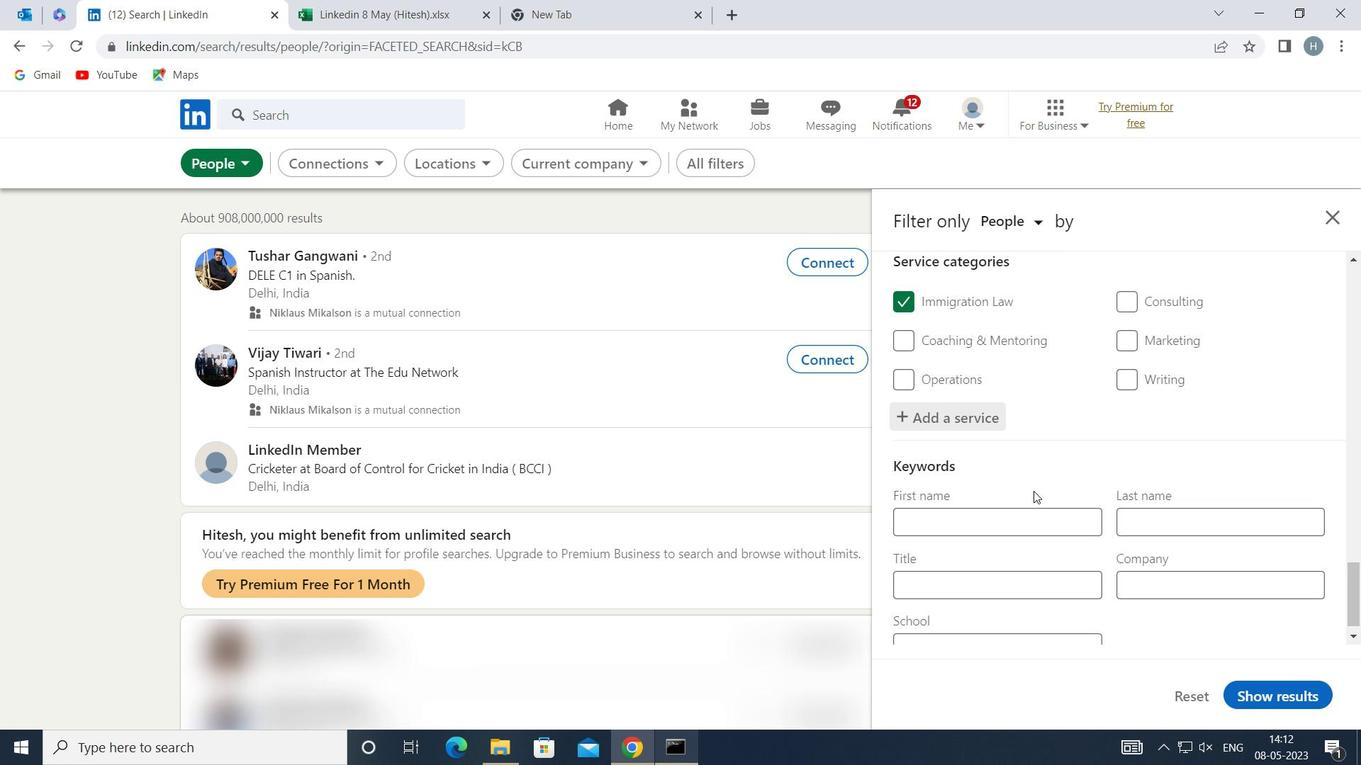 
Action: Mouse moved to (1028, 564)
Screenshot: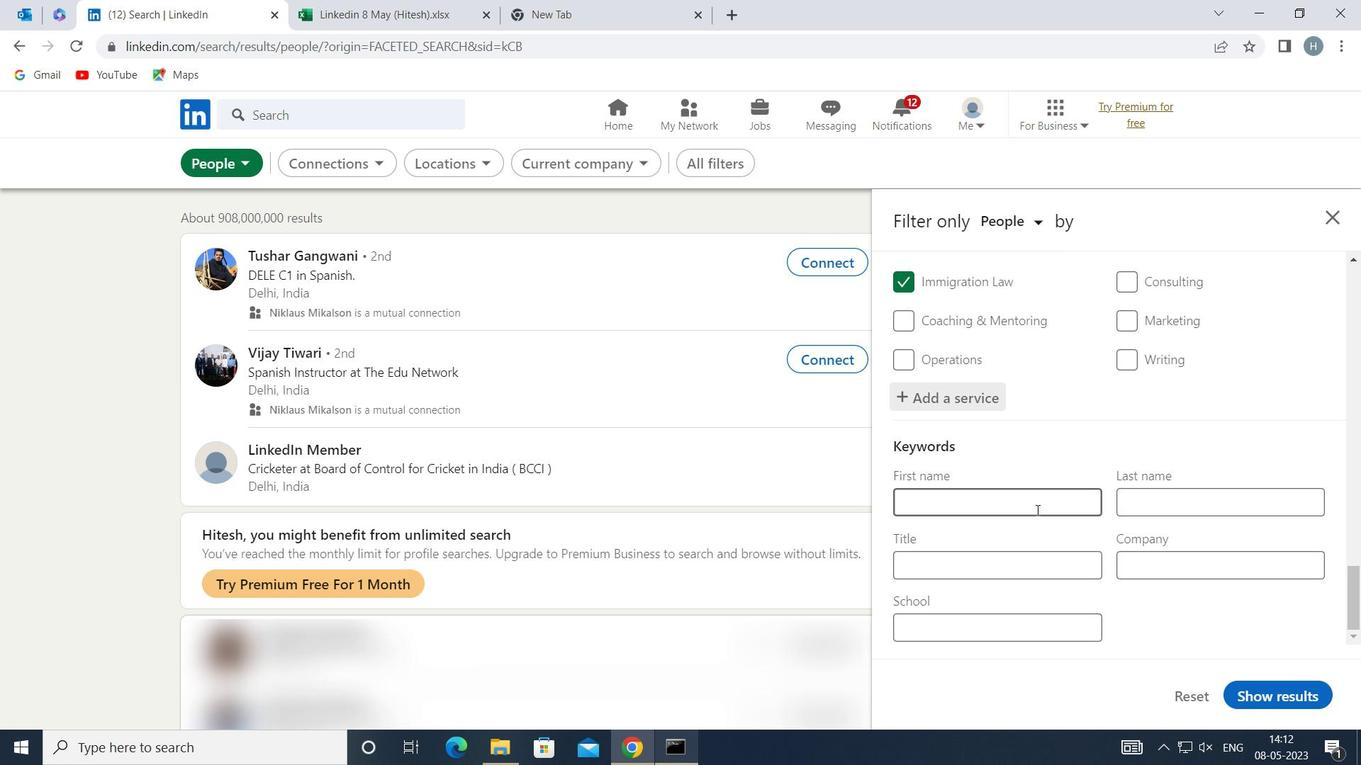 
Action: Mouse pressed left at (1028, 564)
Screenshot: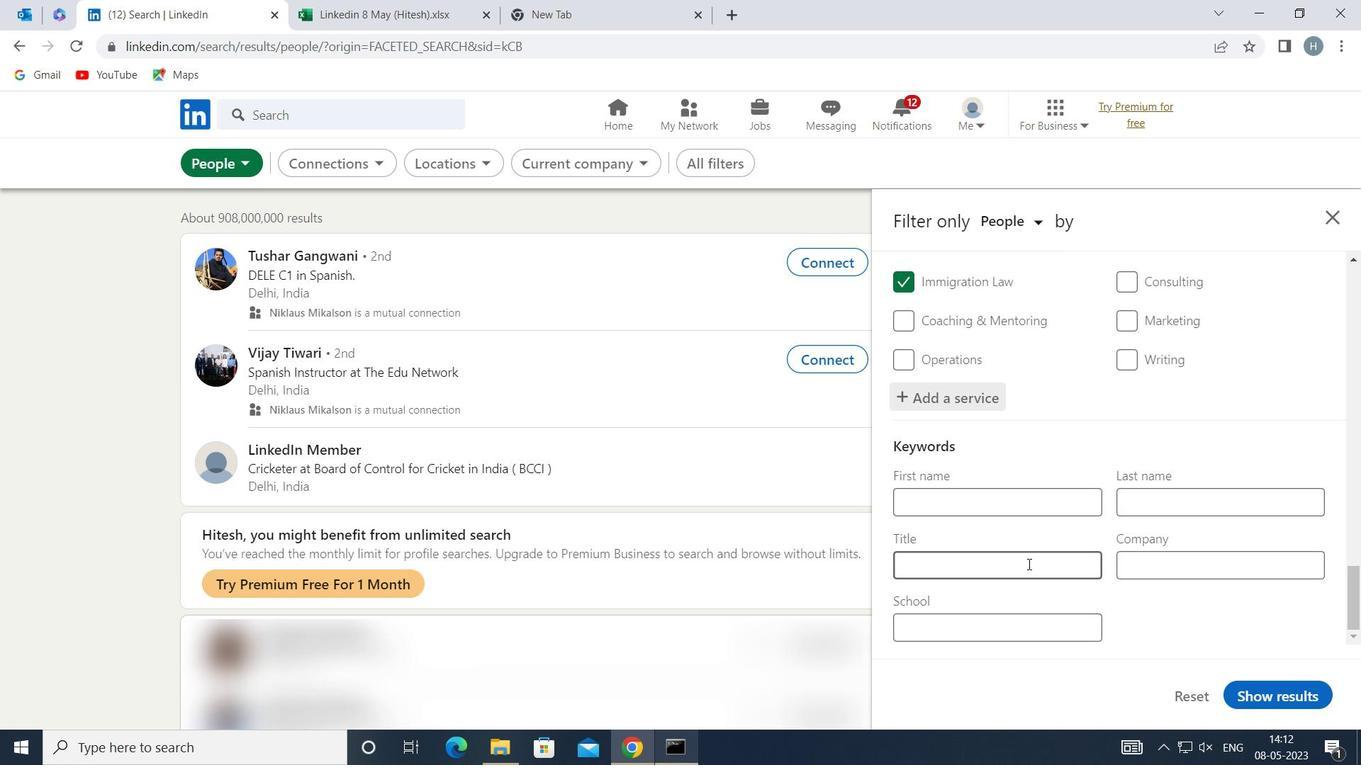 
Action: Key pressed <Key.shift>OPERATIONS<Key.space><Key.shift>ANALYST
Screenshot: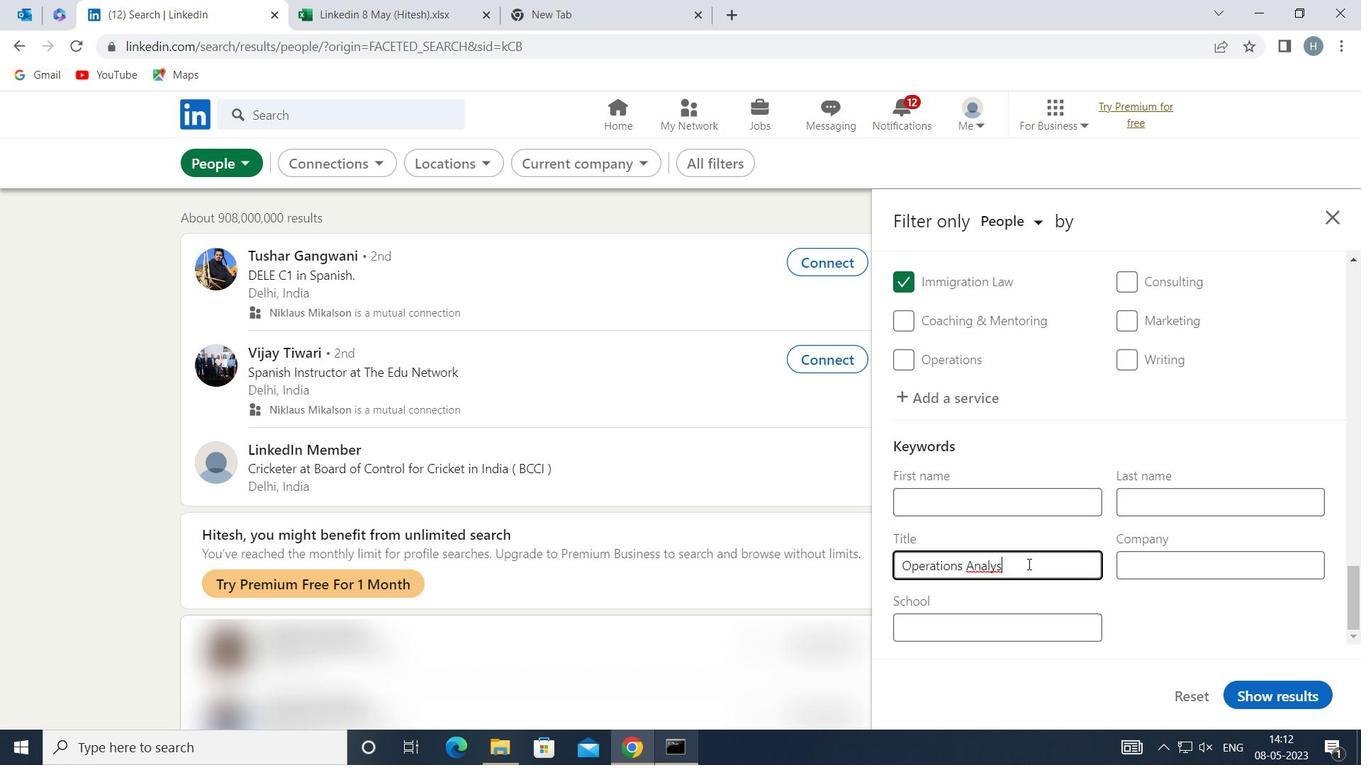 
Action: Mouse moved to (1280, 695)
Screenshot: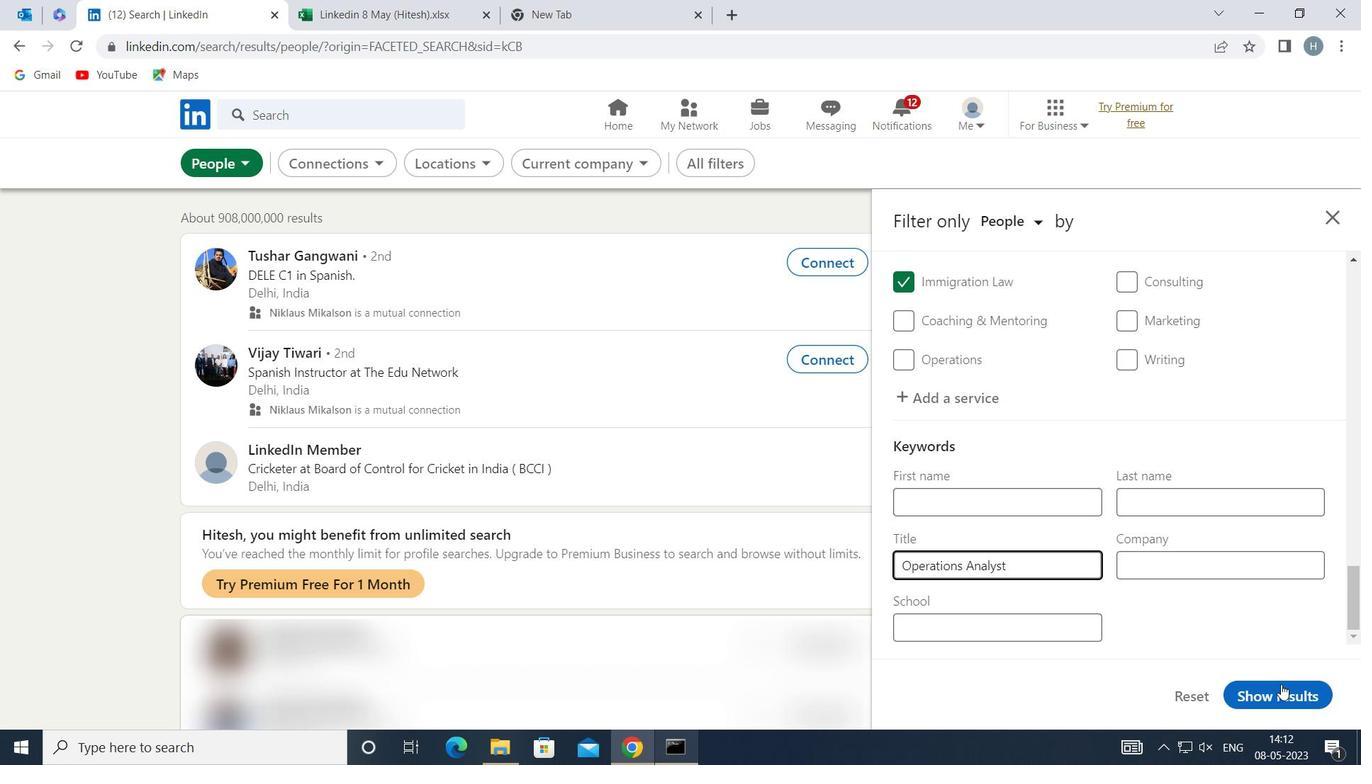 
Action: Mouse pressed left at (1280, 695)
Screenshot: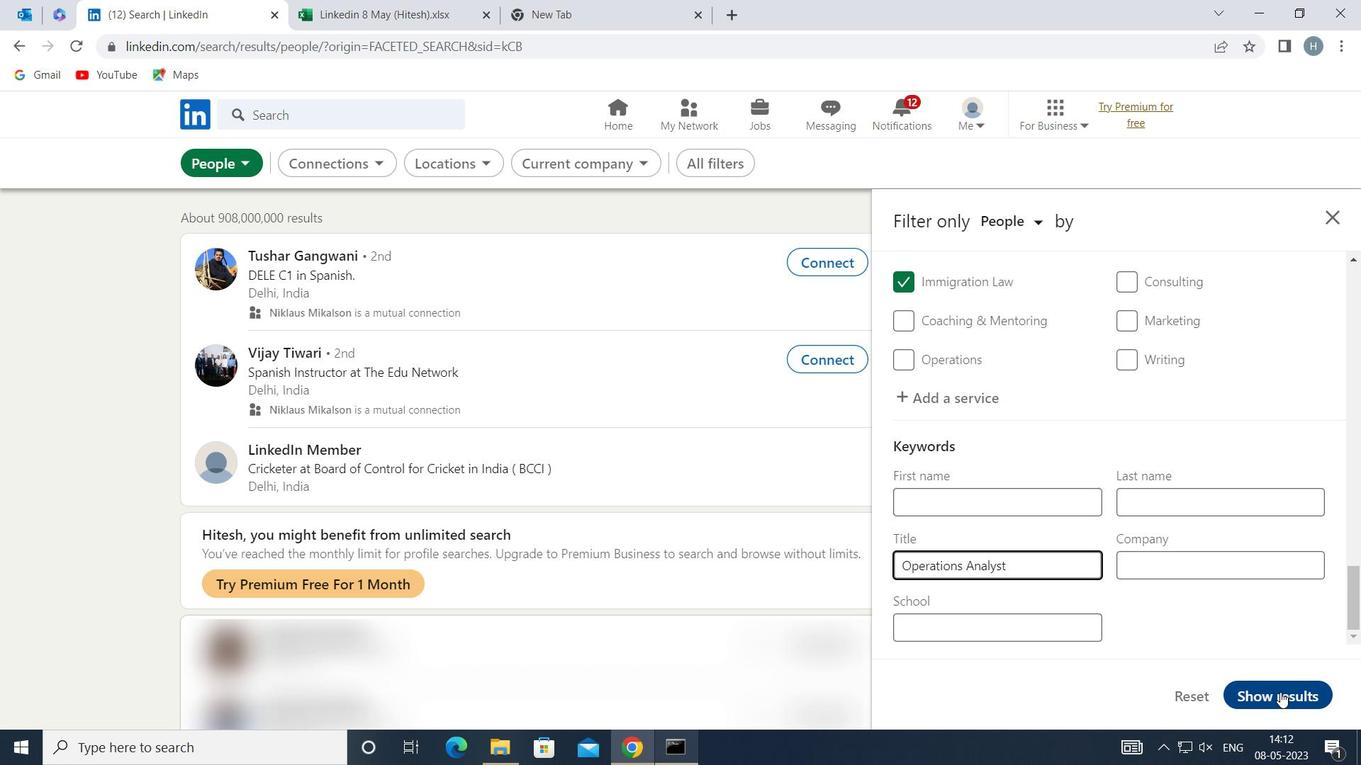 
Action: Mouse moved to (921, 375)
Screenshot: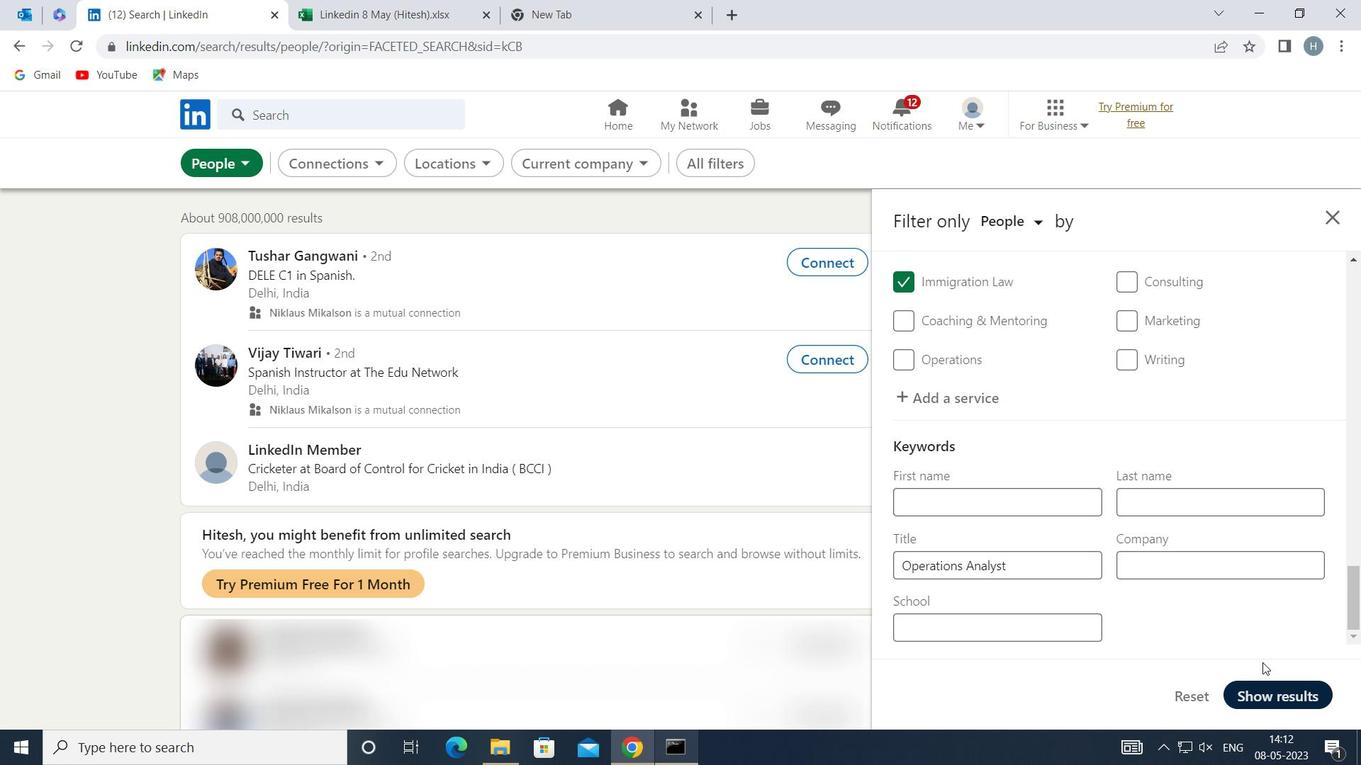 
